Task: Find a flat in Lemay, United States, for 2 guests from 8th to 12th June, with a price range of ₹8000 to ₹16000, 1 bedroom, 1 bed, 1 bathroom, and a washing machine. Host language should be English.
Action: Mouse moved to (500, 125)
Screenshot: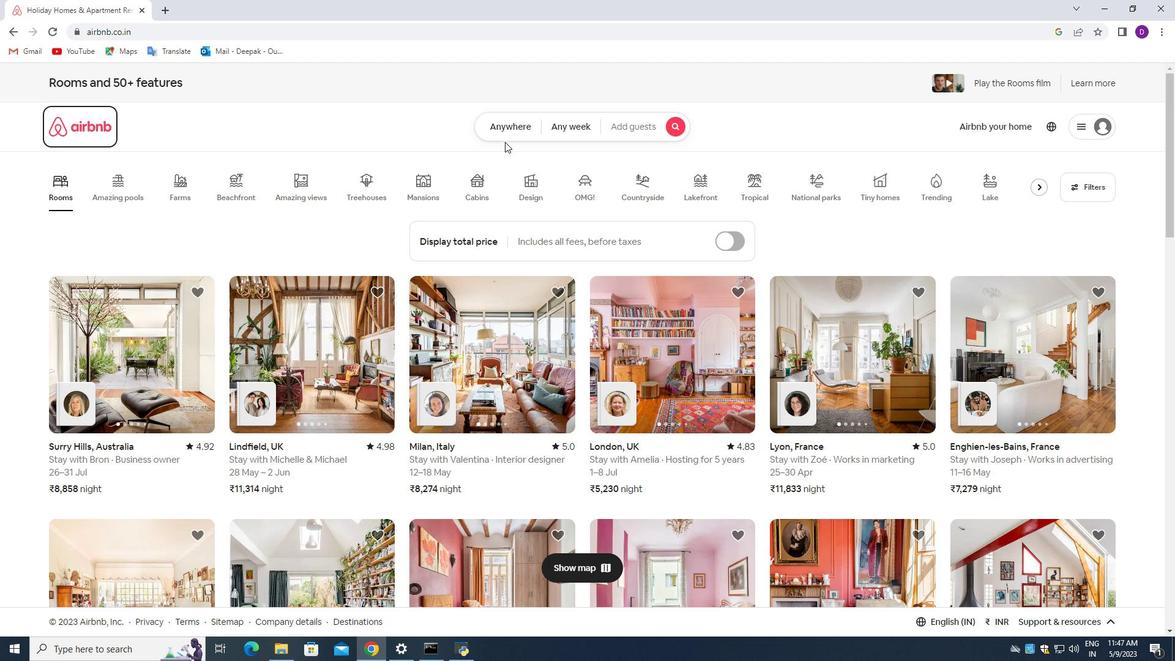 
Action: Mouse pressed left at (500, 125)
Screenshot: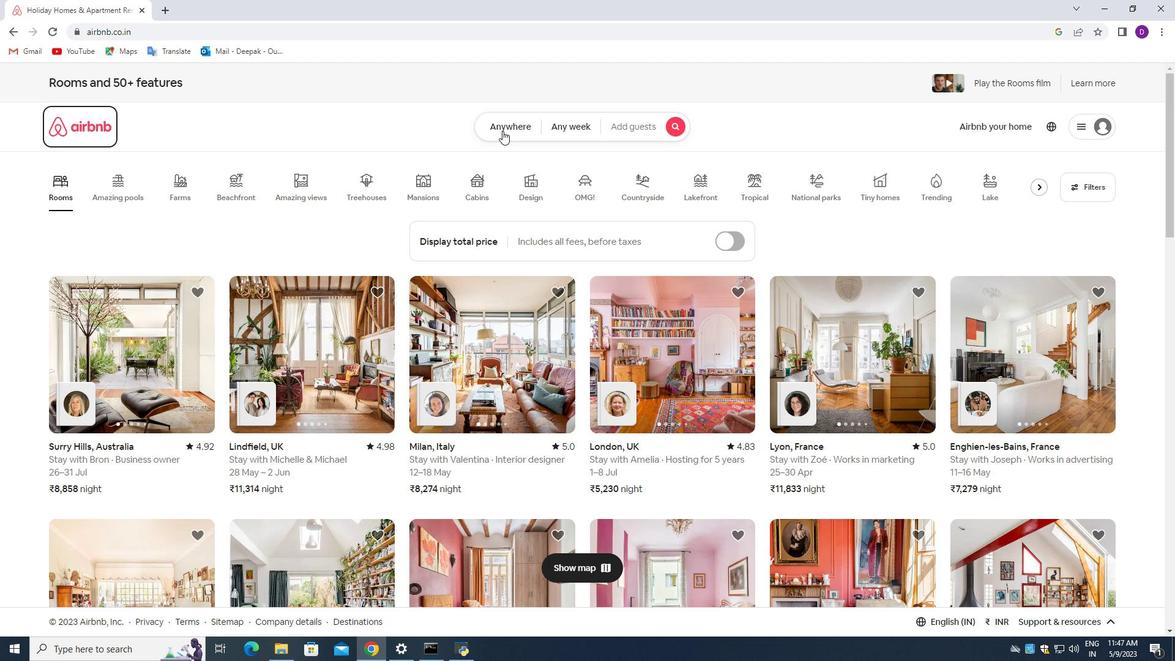 
Action: Mouse moved to (441, 179)
Screenshot: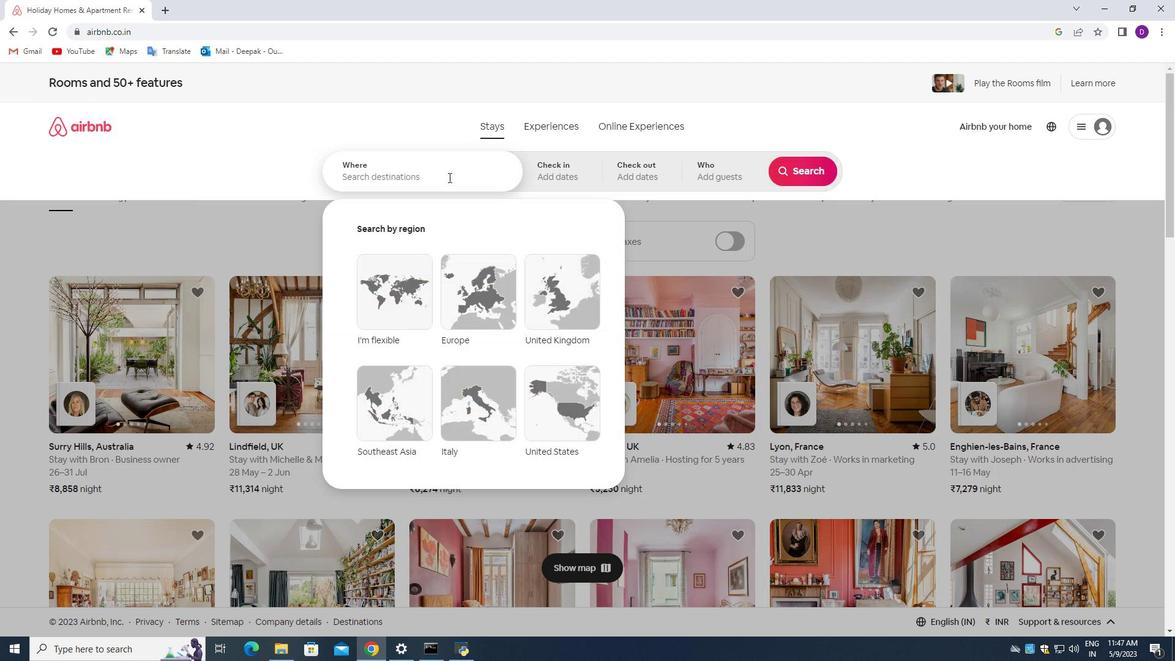 
Action: Mouse pressed left at (441, 179)
Screenshot: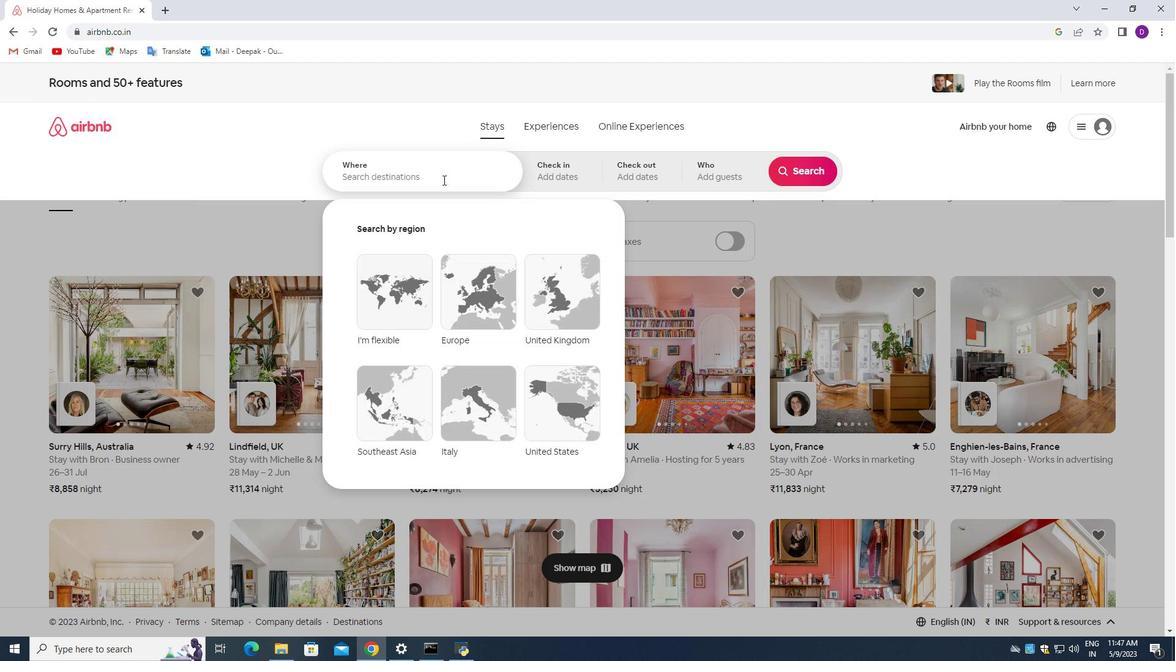 
Action: Mouse moved to (237, 240)
Screenshot: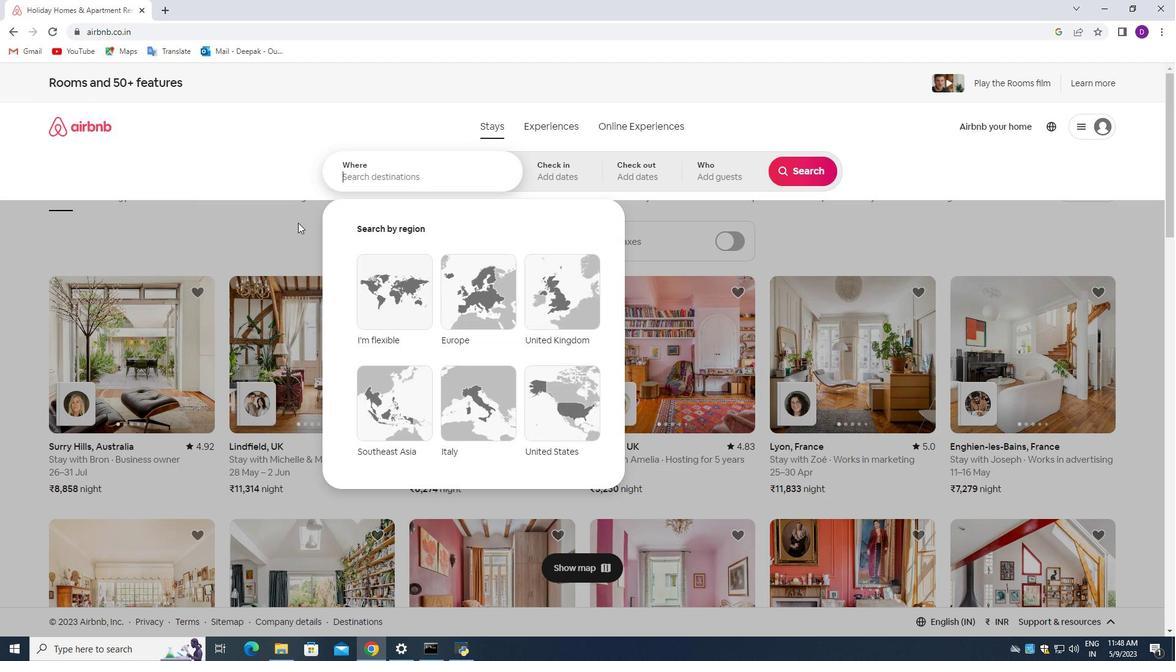 
Action: Key pressed <Key.shift>Lemay,<Key.space><Key.shift>United<Key.space><Key.shift_r>States<Key.enter>
Screenshot: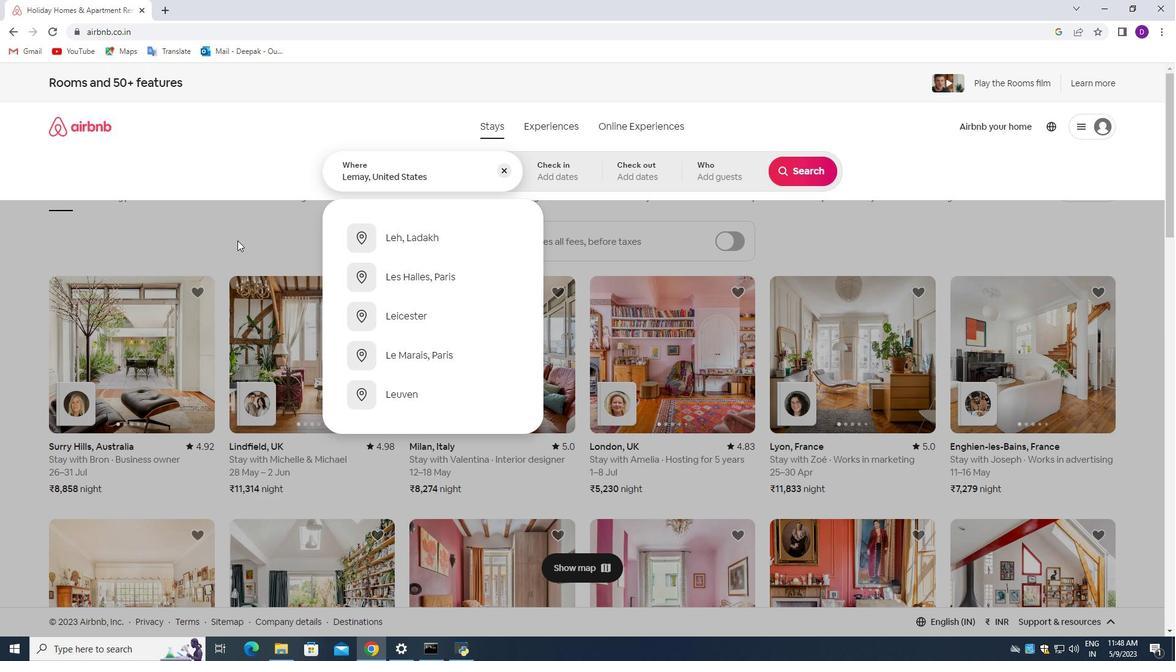 
Action: Mouse moved to (732, 348)
Screenshot: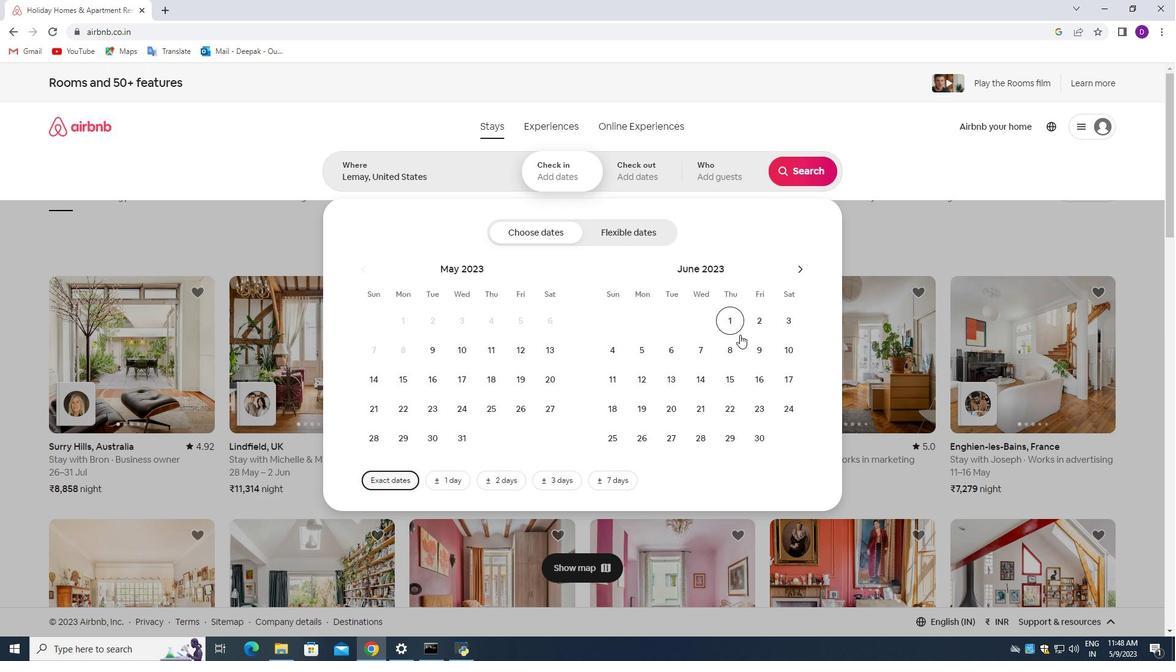 
Action: Mouse pressed left at (732, 348)
Screenshot: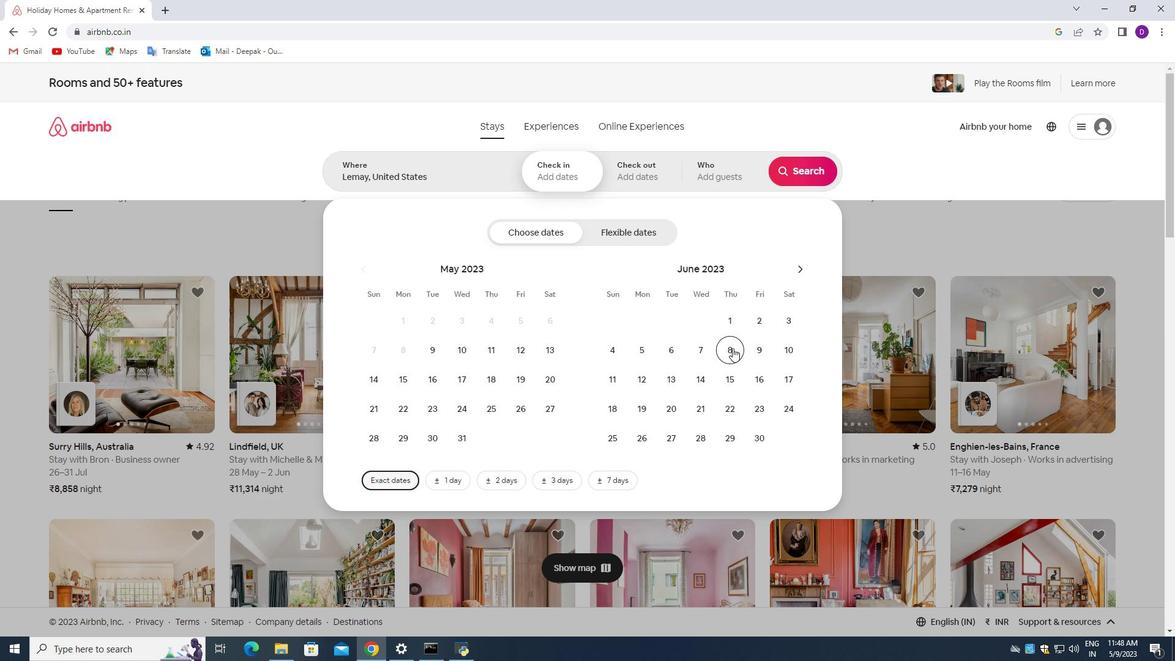 
Action: Mouse moved to (642, 379)
Screenshot: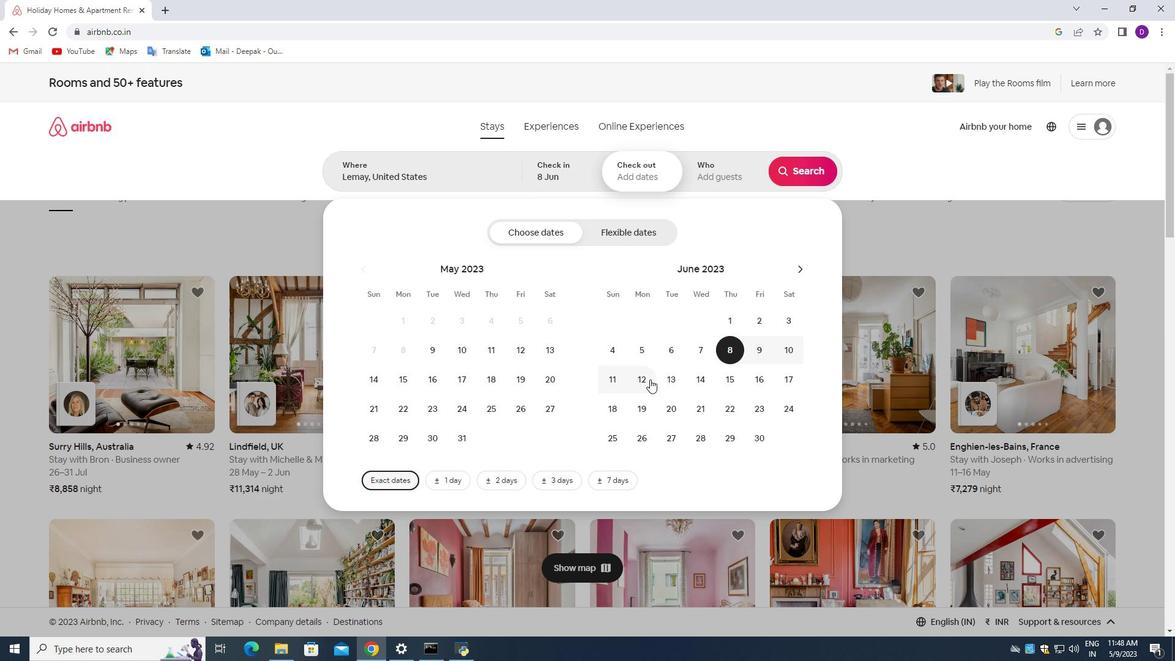
Action: Mouse pressed left at (642, 379)
Screenshot: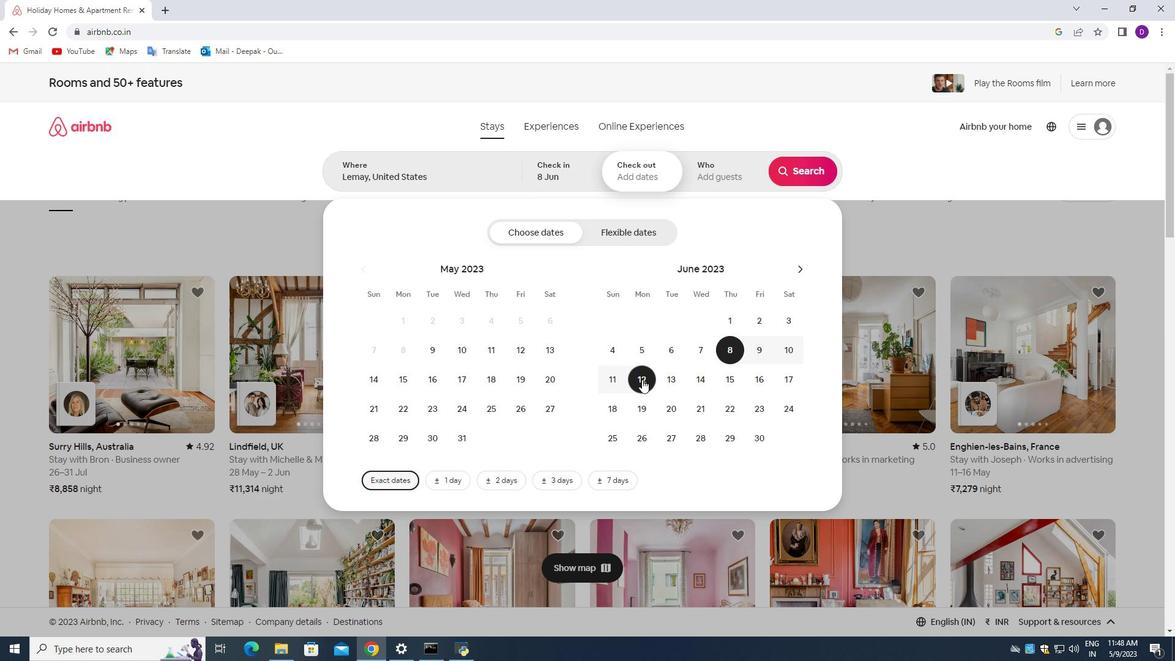 
Action: Mouse moved to (701, 157)
Screenshot: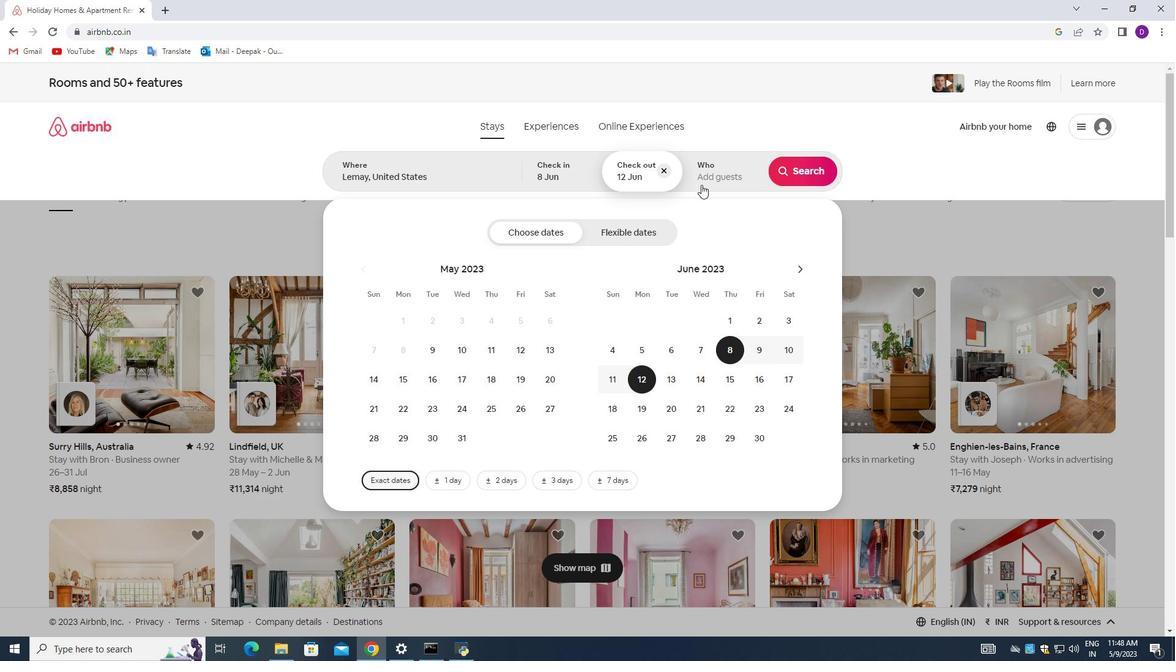 
Action: Mouse pressed left at (701, 157)
Screenshot: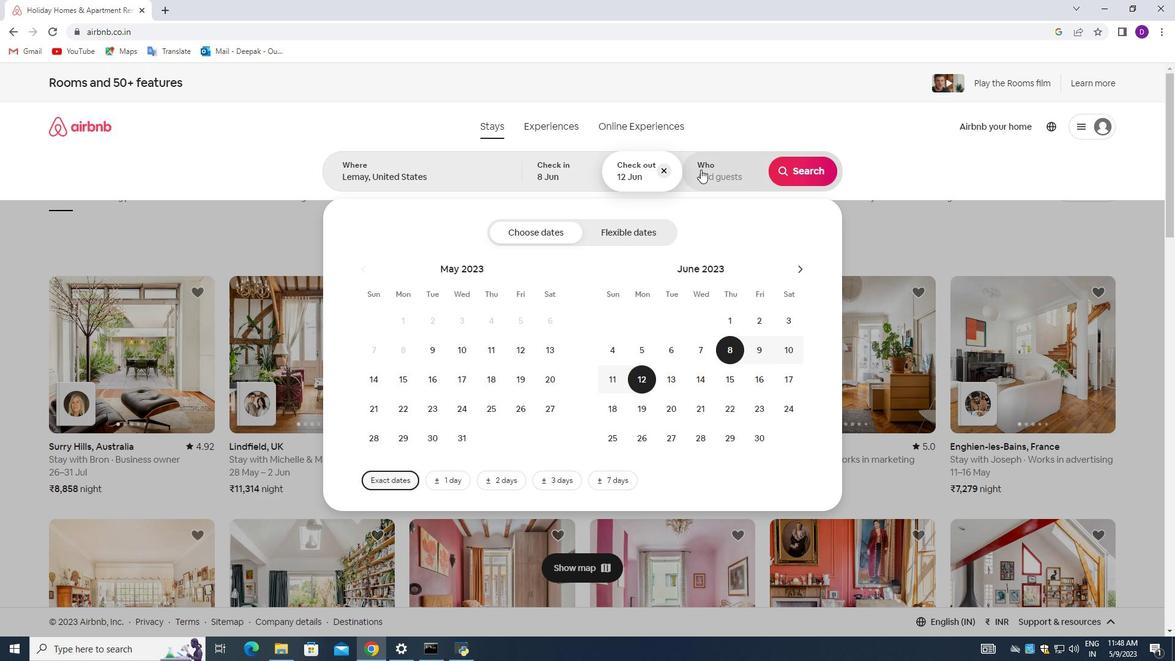 
Action: Mouse moved to (806, 243)
Screenshot: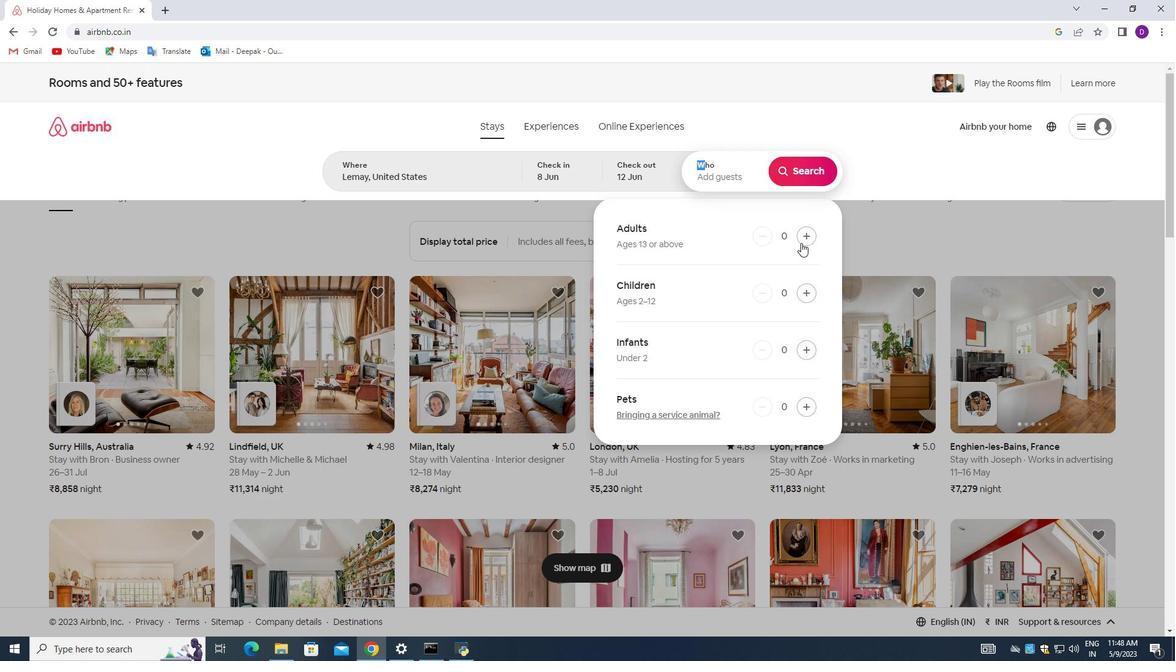 
Action: Mouse pressed left at (806, 243)
Screenshot: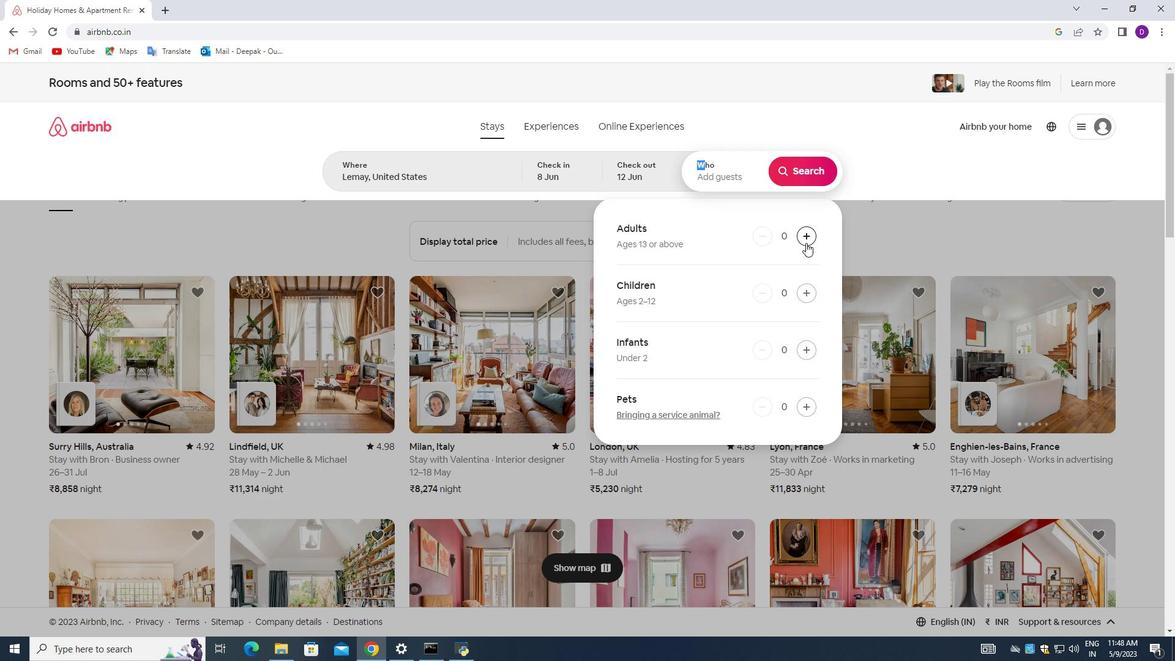 
Action: Mouse pressed left at (806, 243)
Screenshot: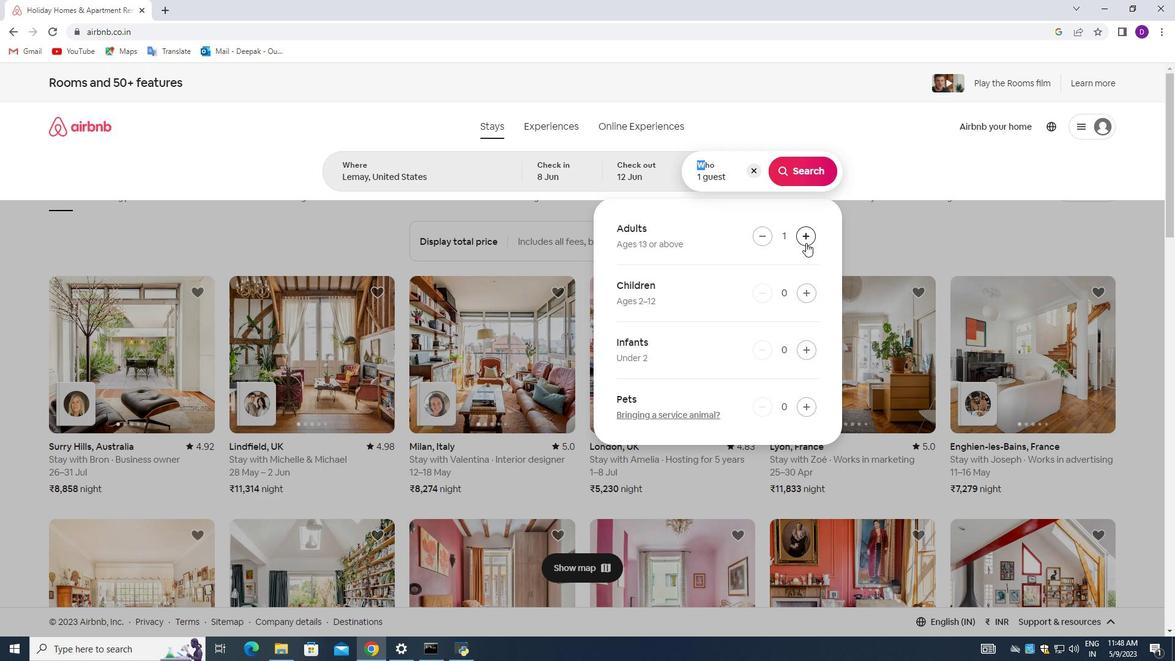 
Action: Mouse moved to (799, 167)
Screenshot: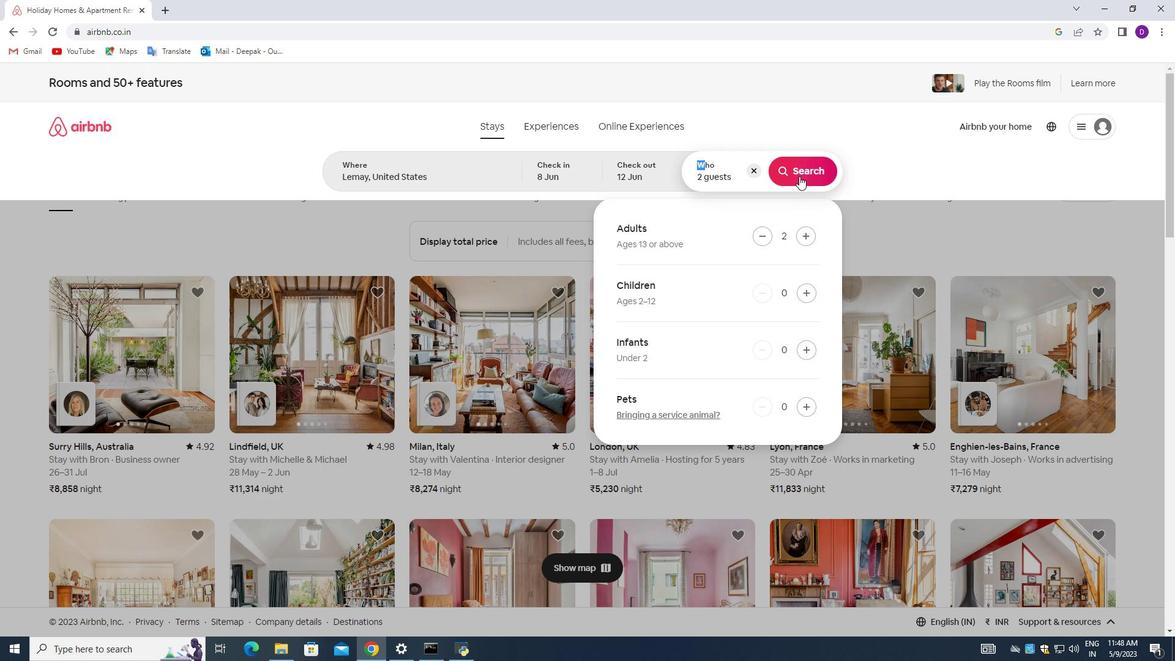 
Action: Mouse pressed left at (799, 167)
Screenshot: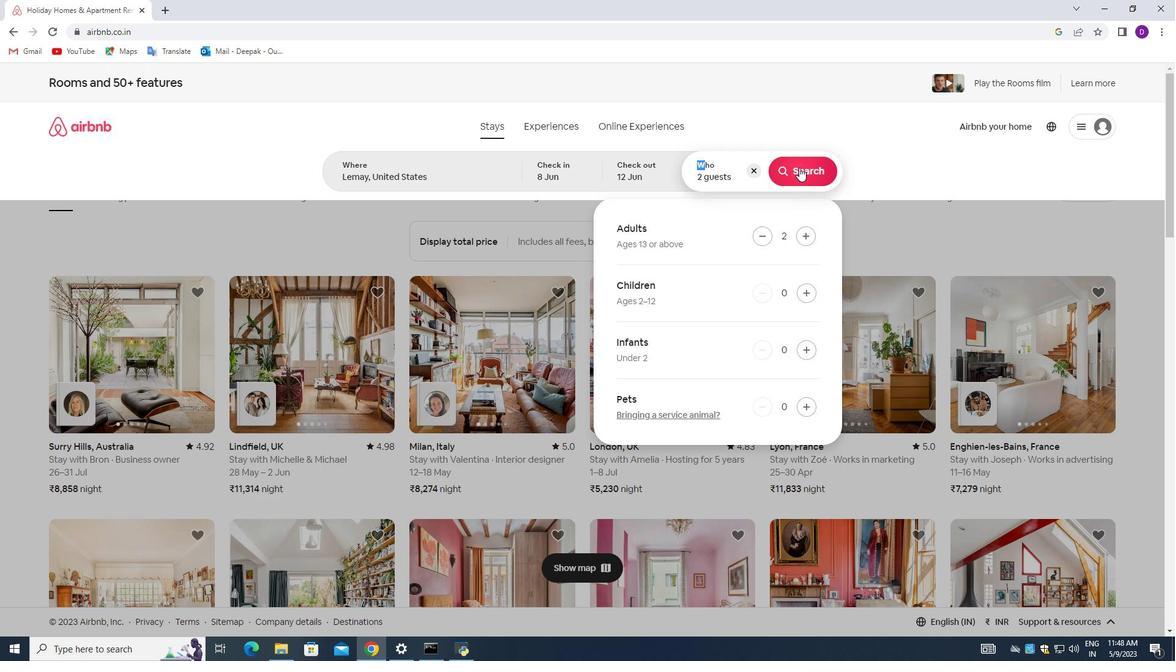 
Action: Mouse moved to (1106, 135)
Screenshot: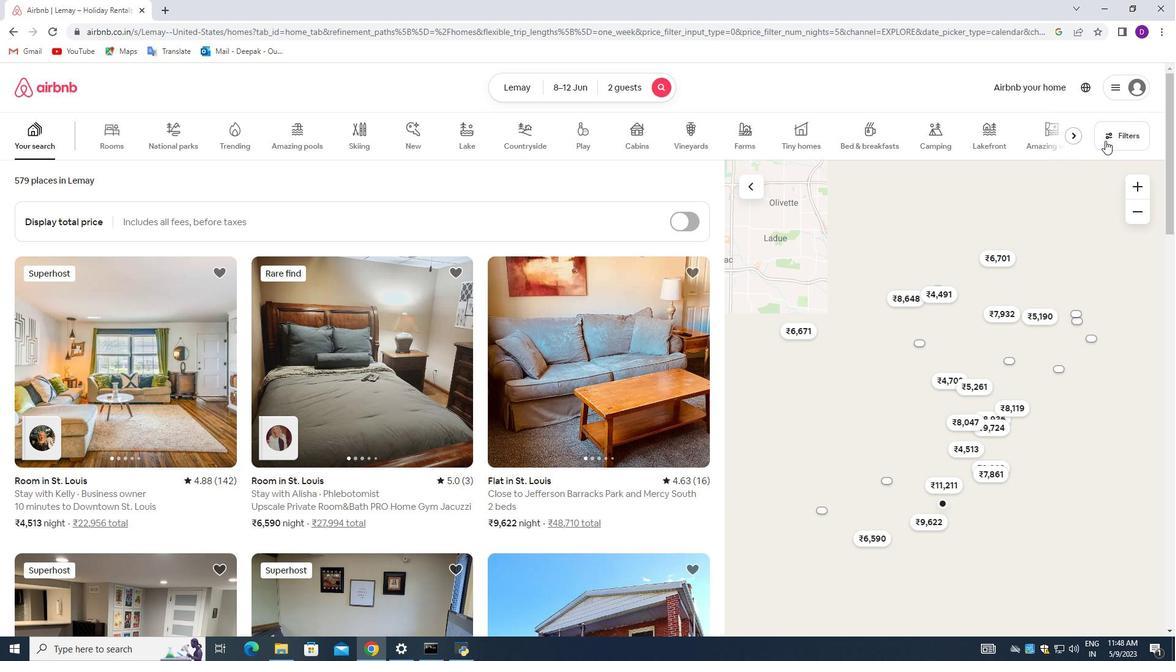 
Action: Mouse pressed left at (1106, 135)
Screenshot: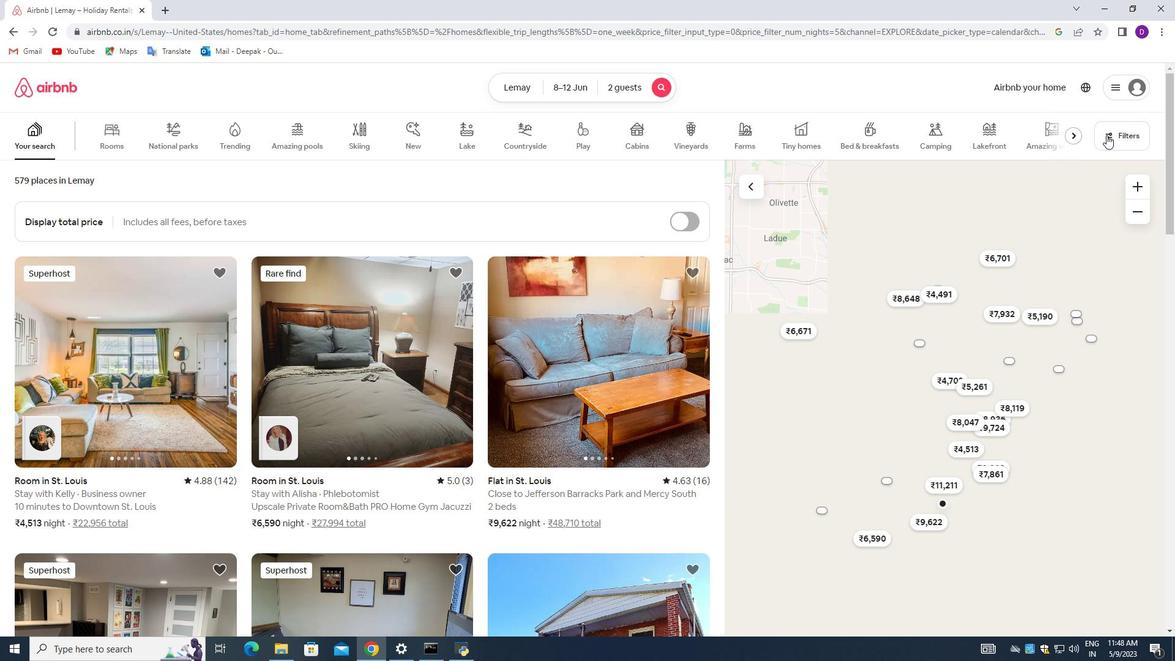 
Action: Mouse moved to (419, 432)
Screenshot: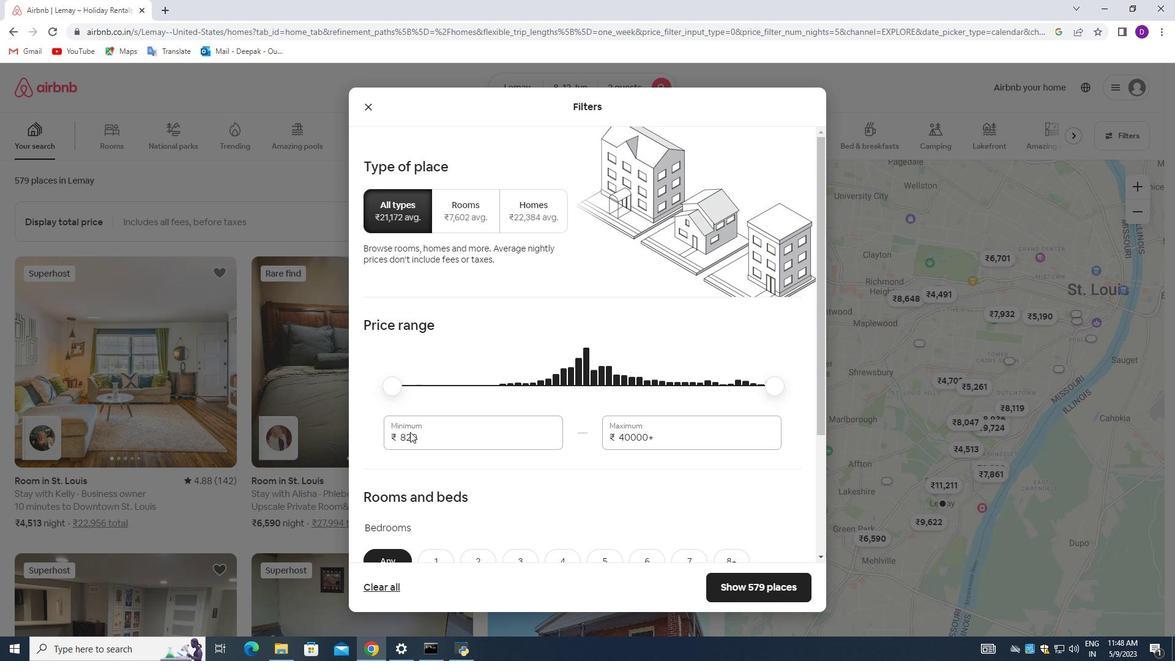 
Action: Mouse pressed left at (419, 432)
Screenshot: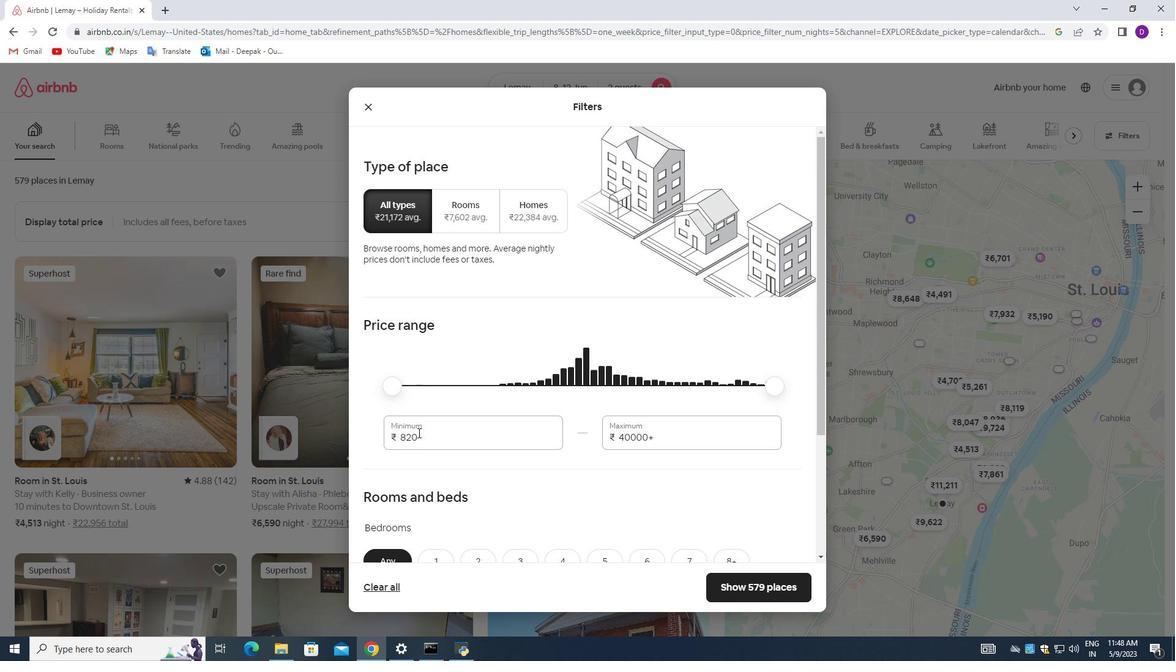 
Action: Mouse pressed left at (419, 432)
Screenshot: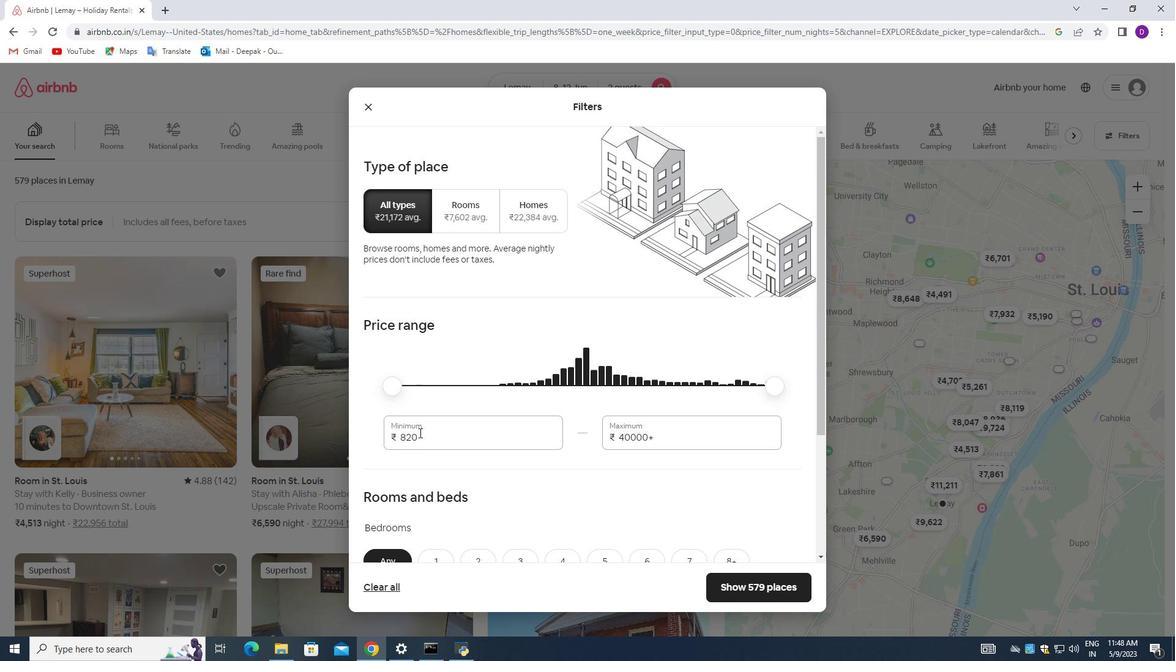 
Action: Mouse moved to (416, 400)
Screenshot: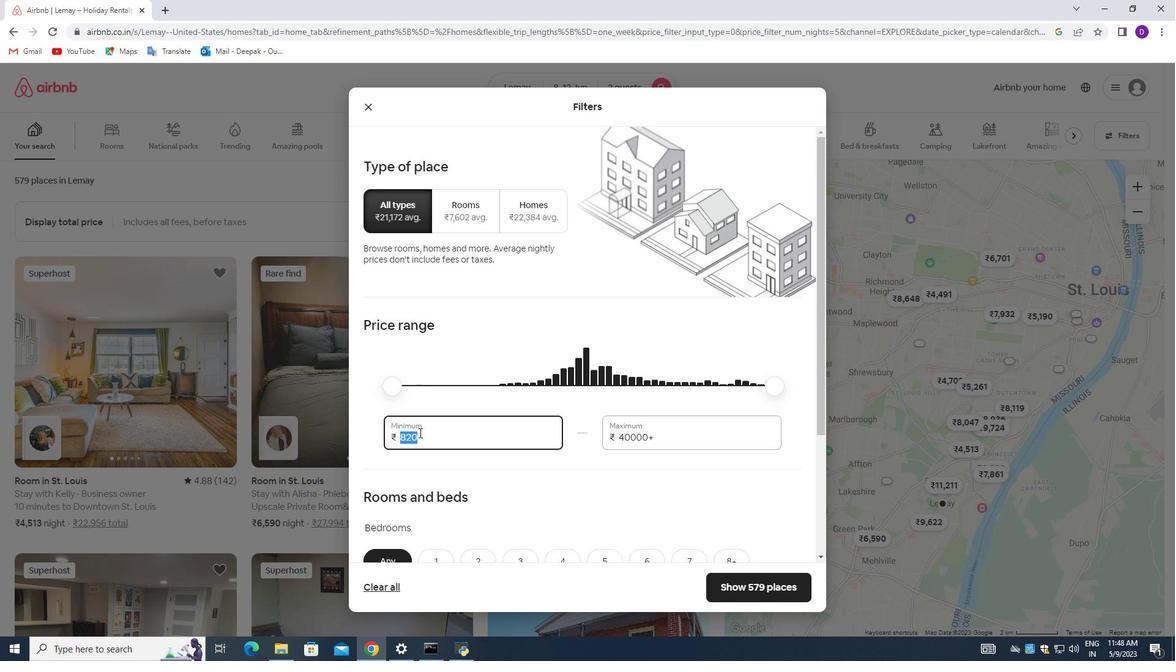 
Action: Key pressed 8000<Key.tab>
Screenshot: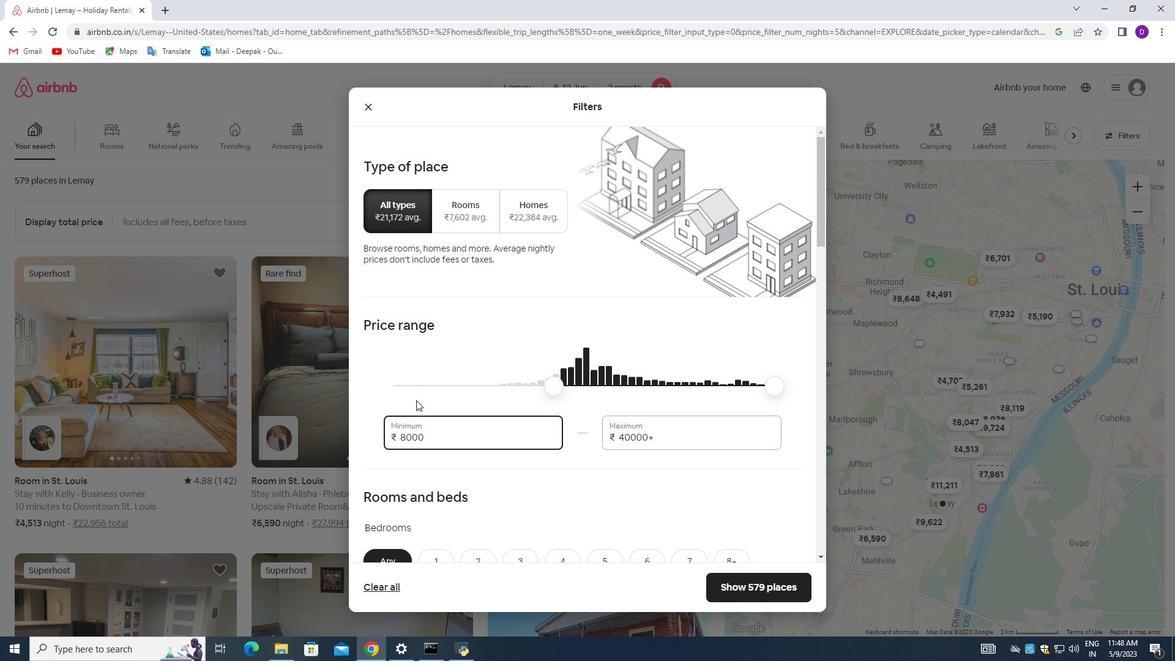 
Action: Mouse moved to (654, 401)
Screenshot: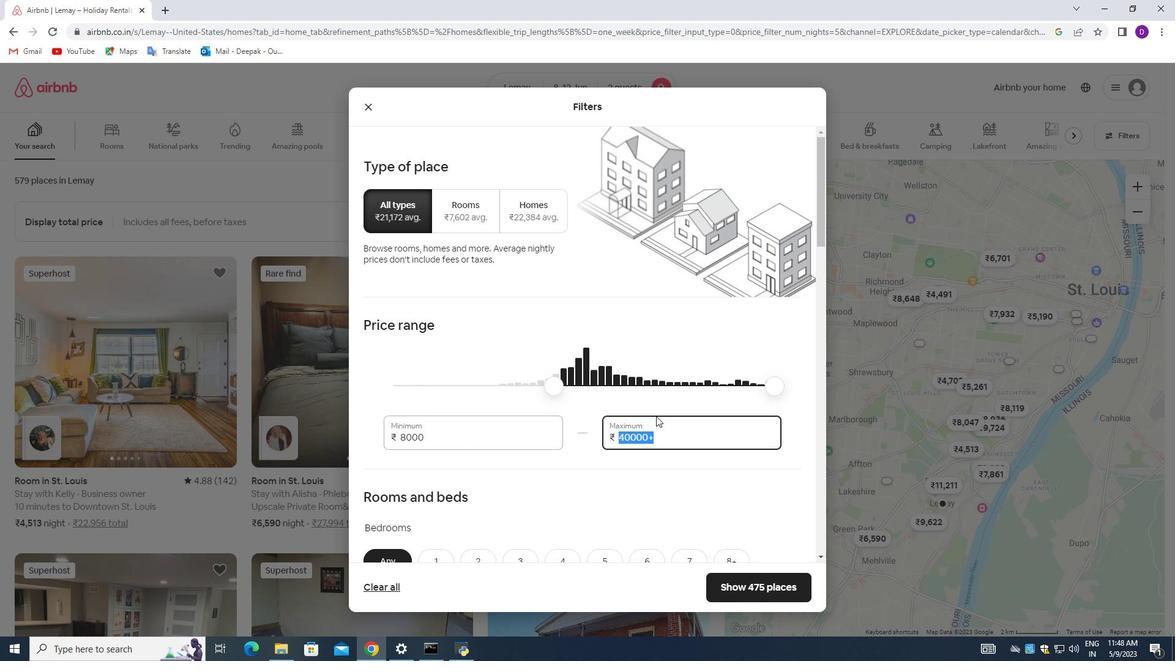 
Action: Key pressed 16000
Screenshot: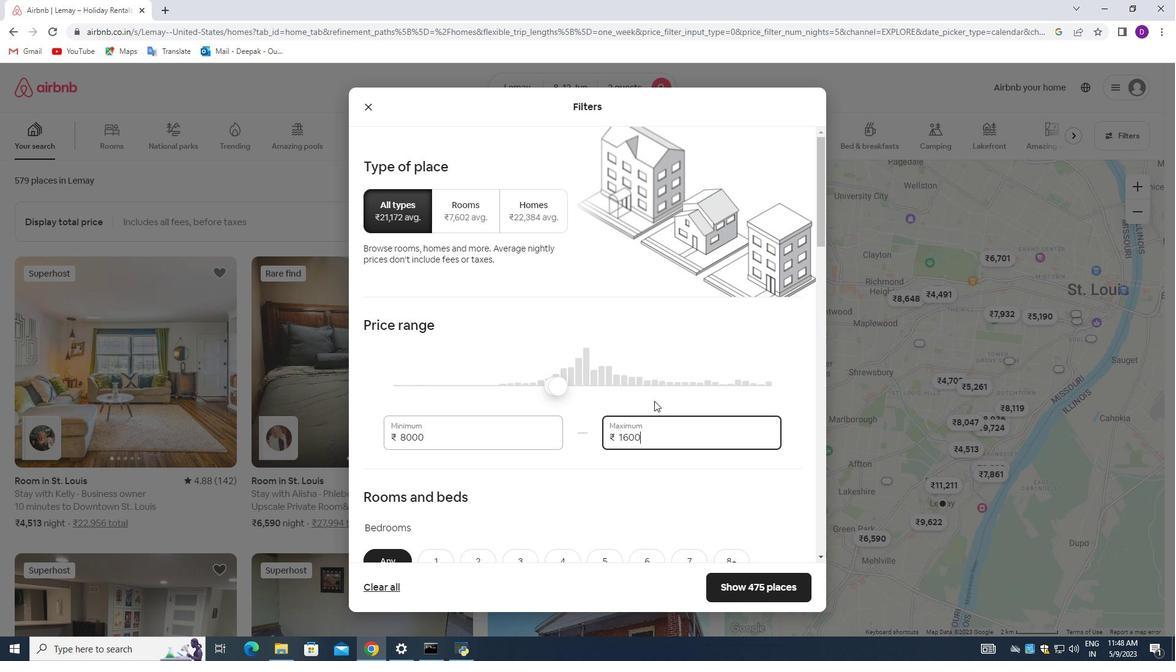 
Action: Mouse moved to (636, 394)
Screenshot: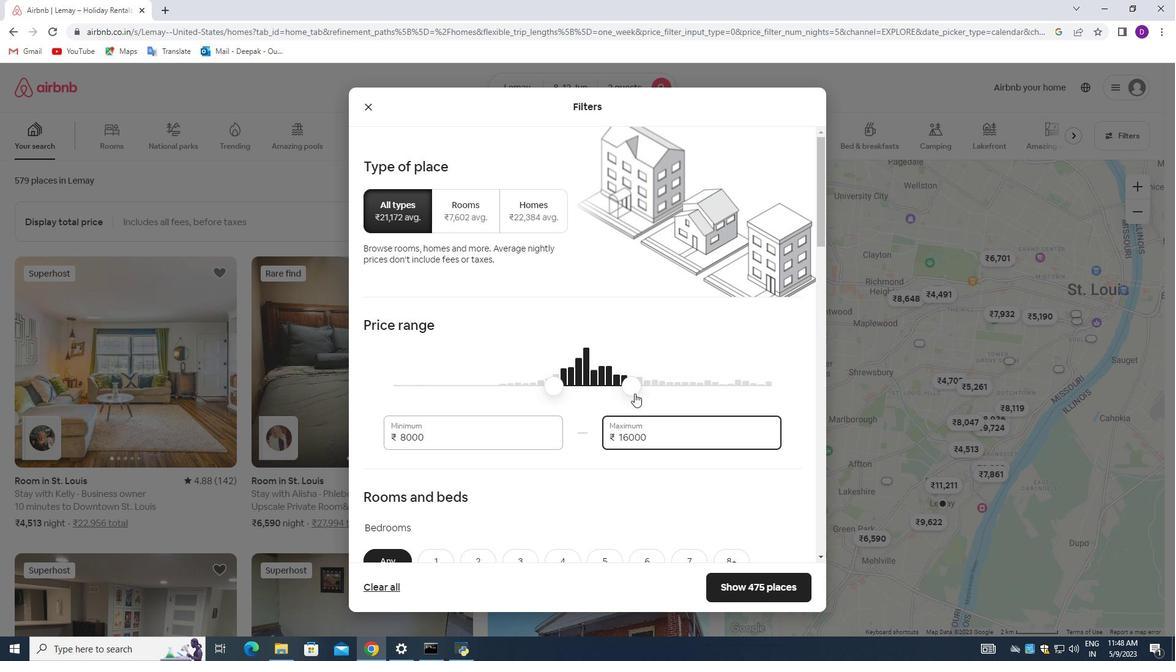 
Action: Mouse scrolled (636, 393) with delta (0, 0)
Screenshot: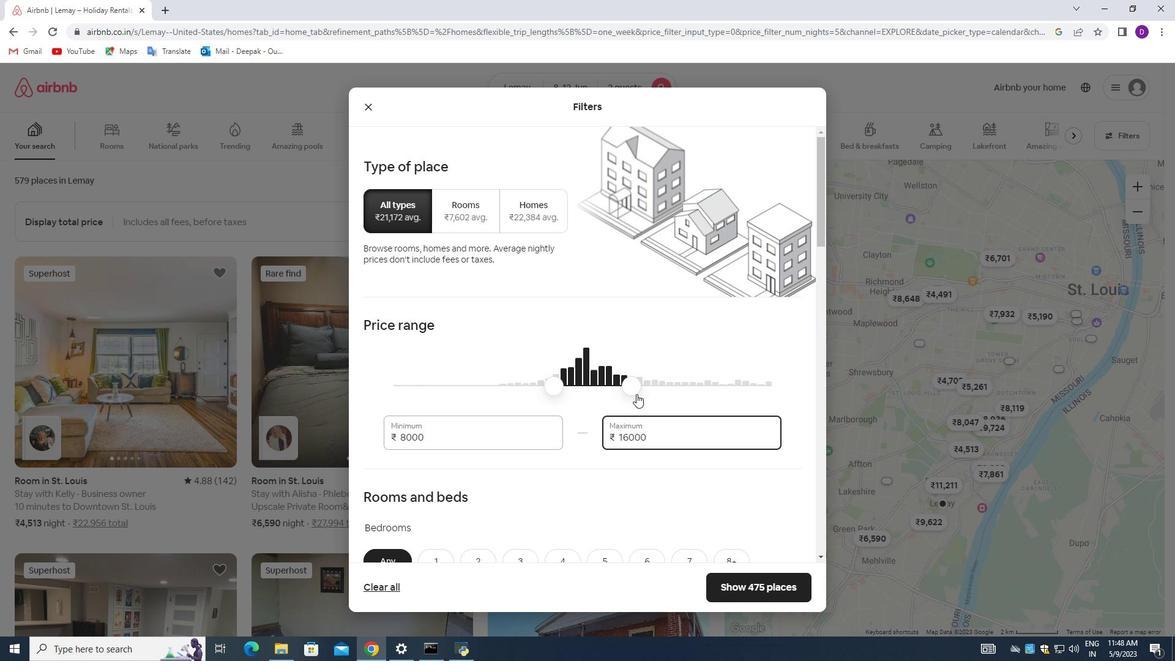 
Action: Mouse moved to (637, 393)
Screenshot: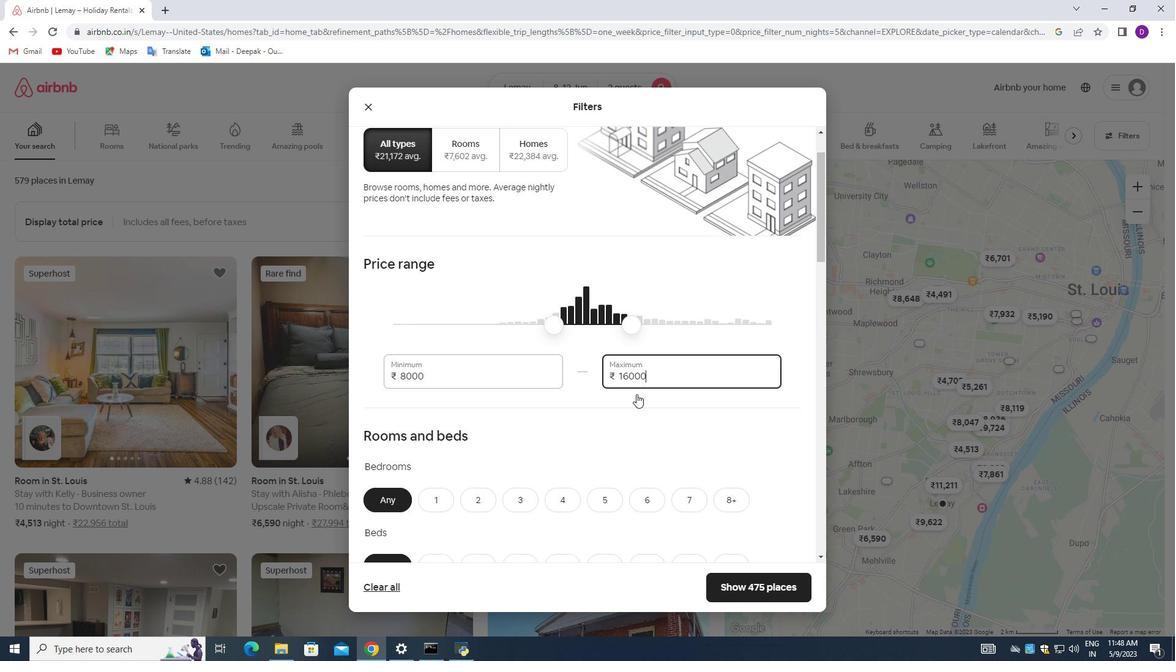 
Action: Mouse scrolled (637, 392) with delta (0, 0)
Screenshot: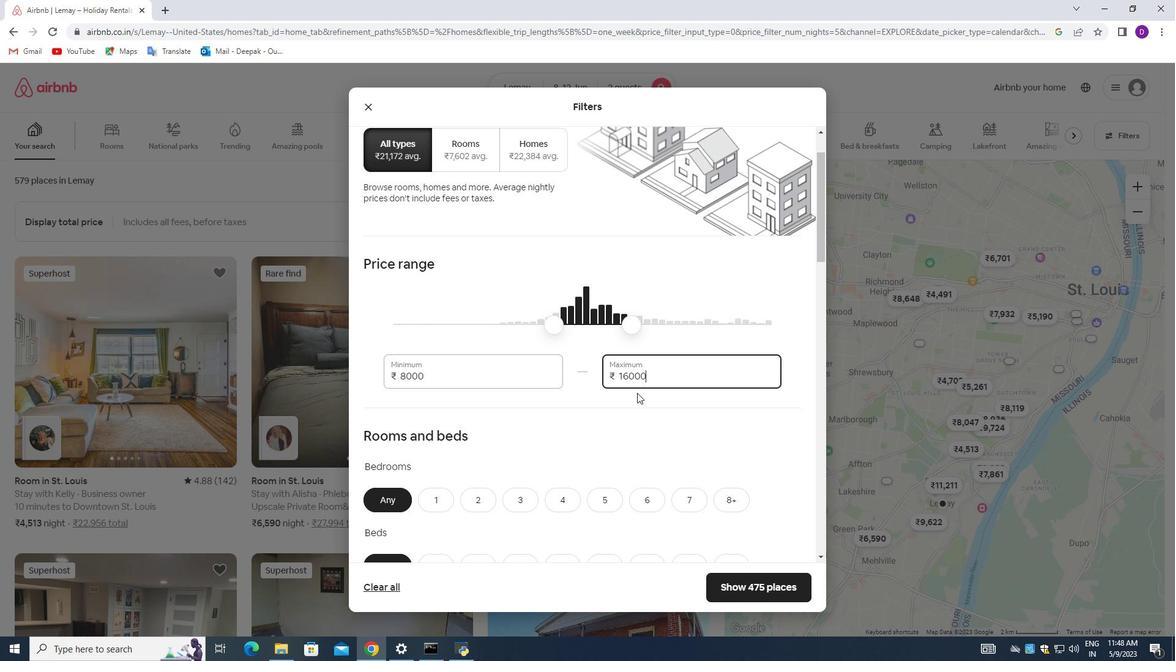 
Action: Mouse moved to (637, 392)
Screenshot: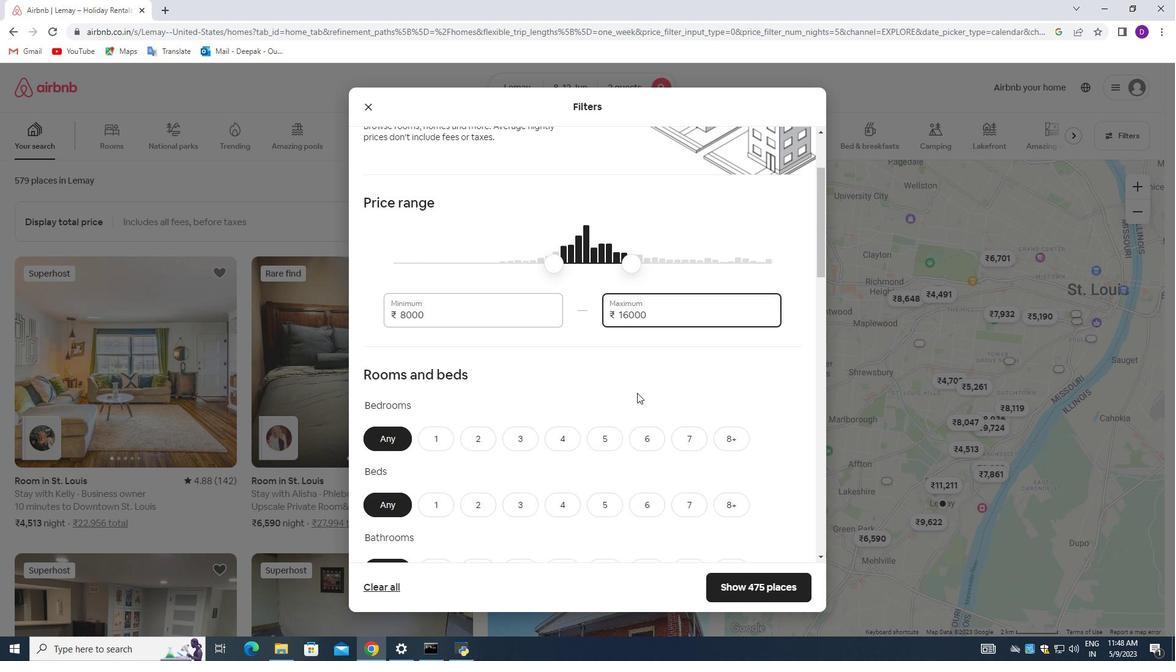 
Action: Mouse scrolled (637, 391) with delta (0, 0)
Screenshot: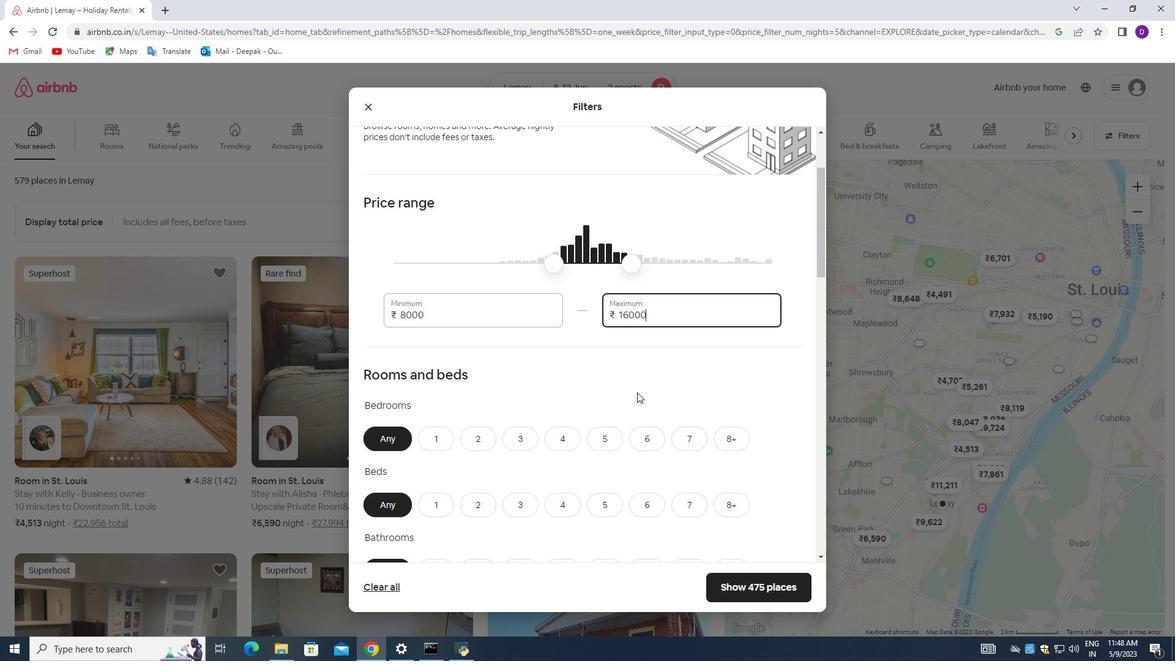 
Action: Mouse scrolled (637, 391) with delta (0, 0)
Screenshot: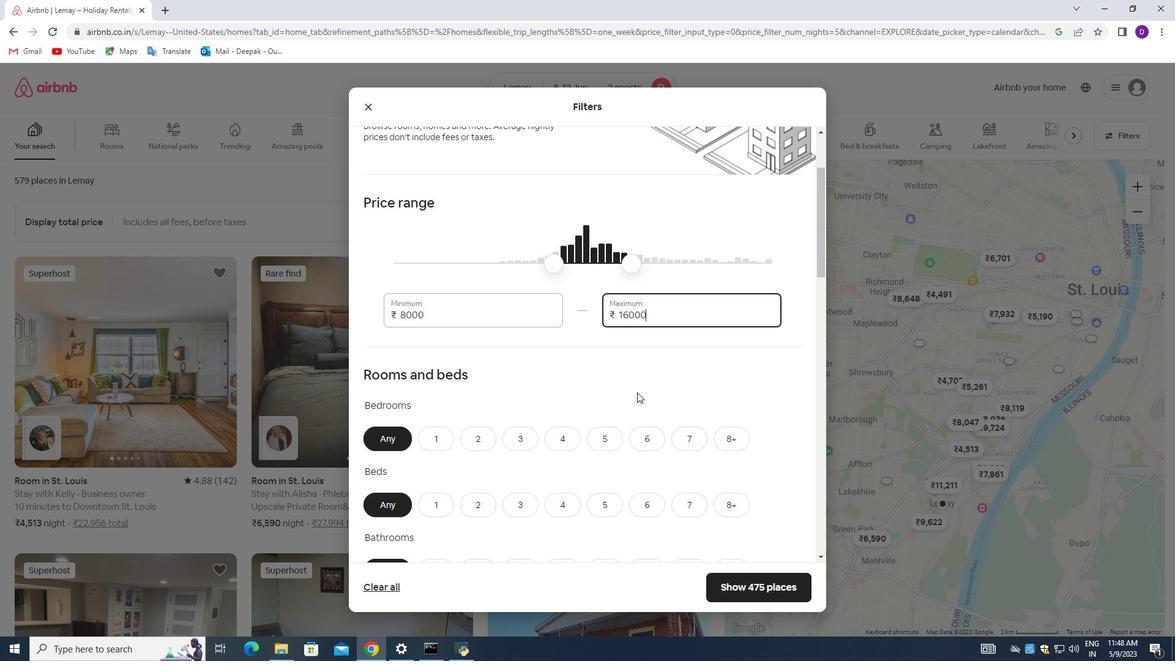 
Action: Mouse scrolled (637, 391) with delta (0, 0)
Screenshot: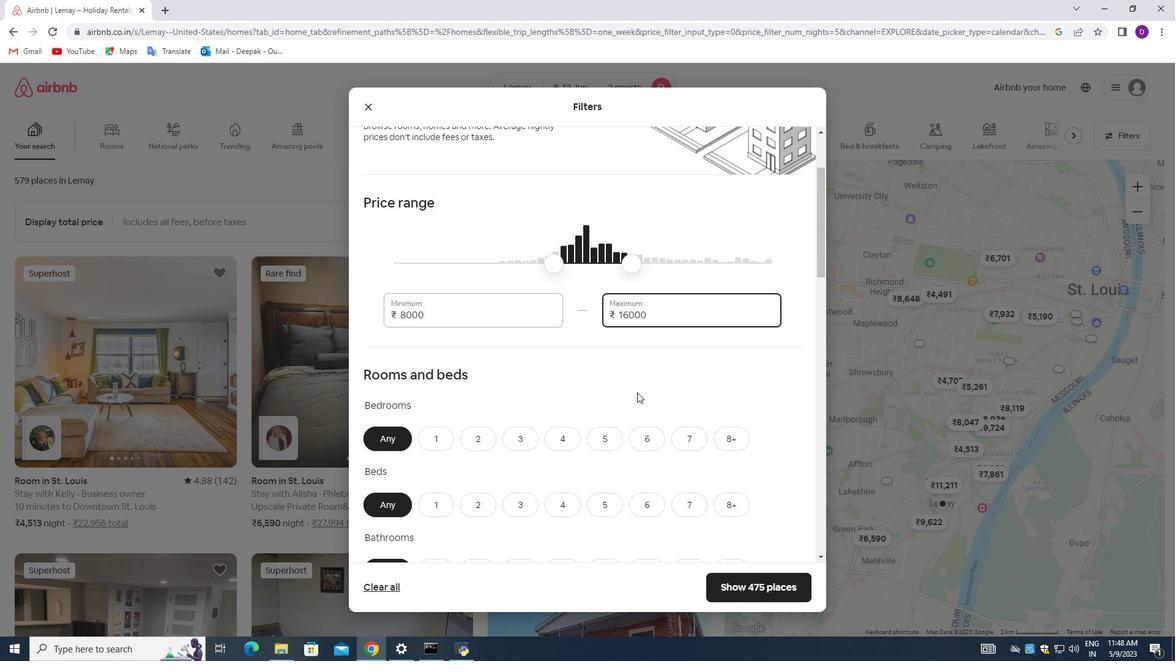 
Action: Mouse moved to (438, 262)
Screenshot: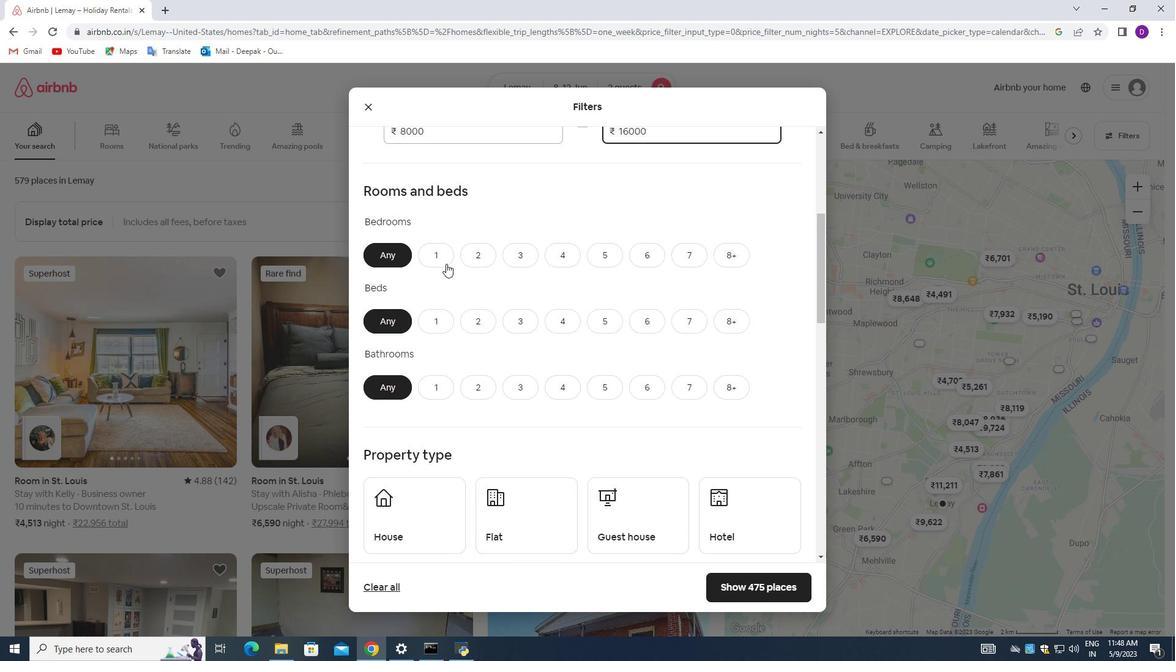 
Action: Mouse pressed left at (438, 262)
Screenshot: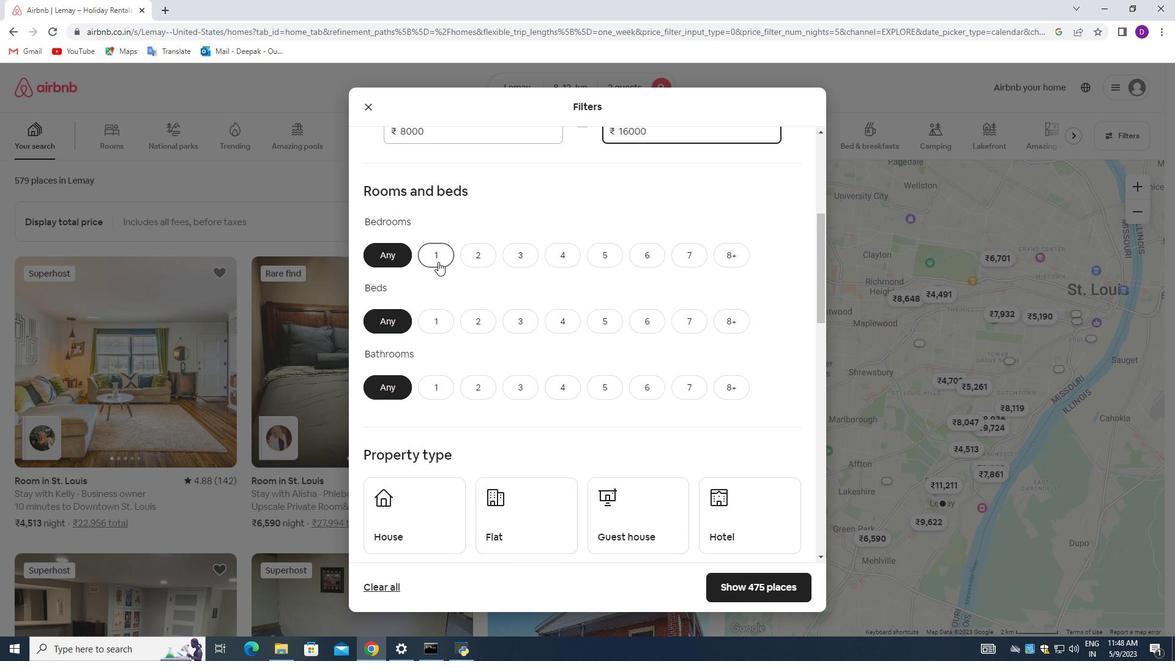
Action: Mouse moved to (430, 320)
Screenshot: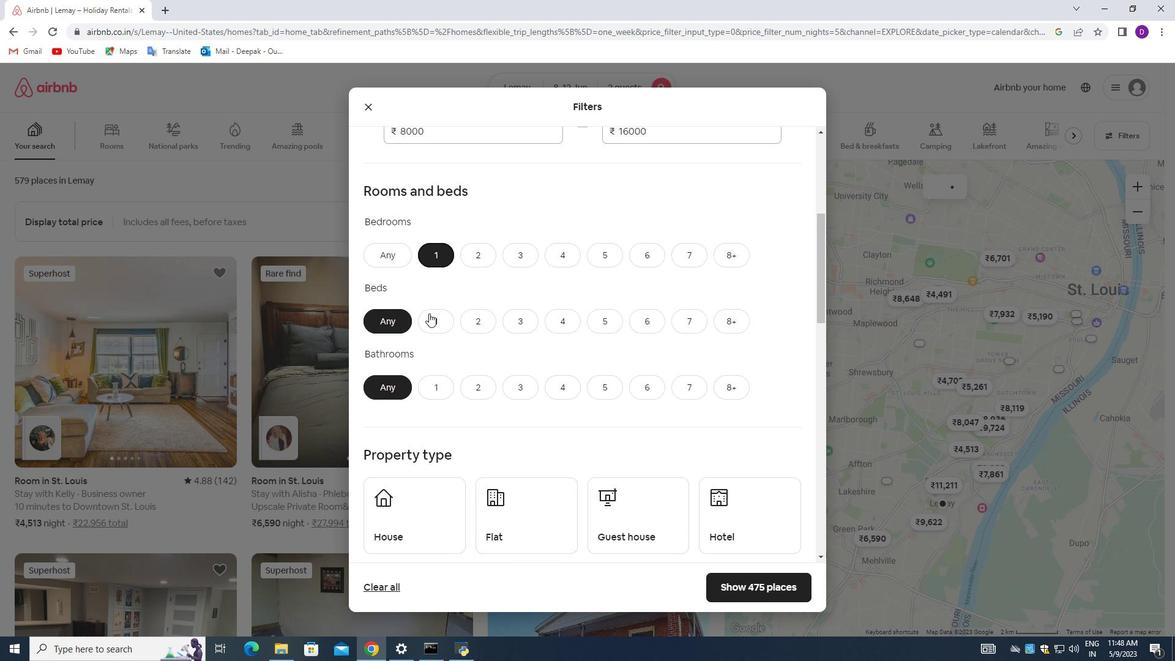 
Action: Mouse pressed left at (430, 320)
Screenshot: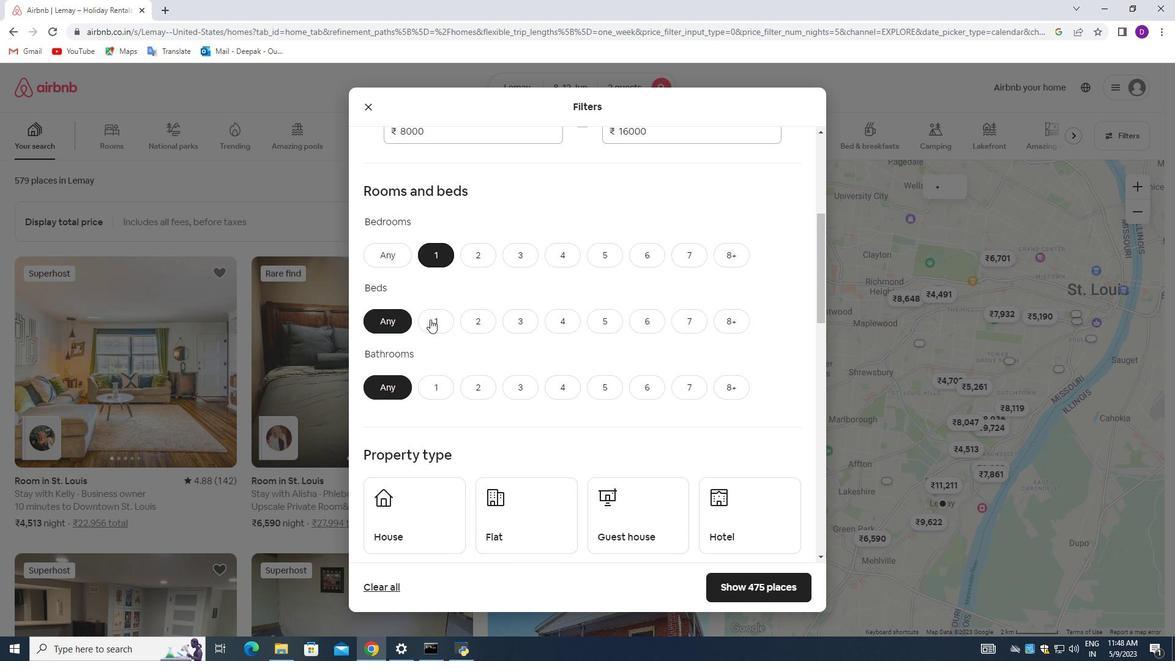 
Action: Mouse moved to (435, 378)
Screenshot: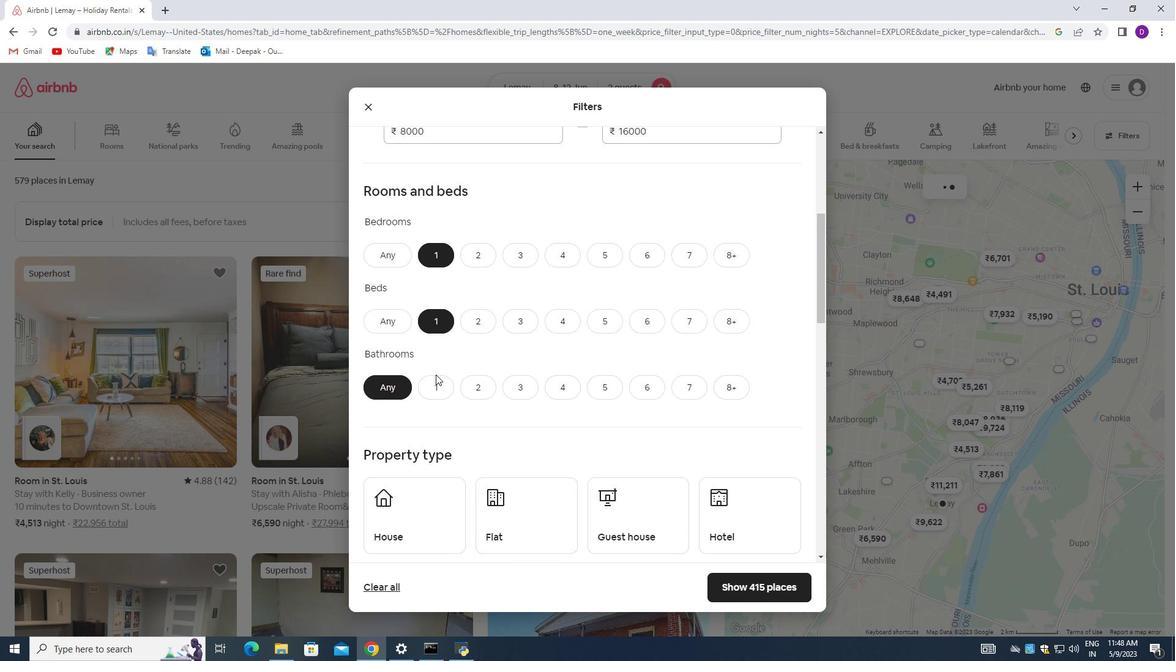 
Action: Mouse pressed left at (435, 378)
Screenshot: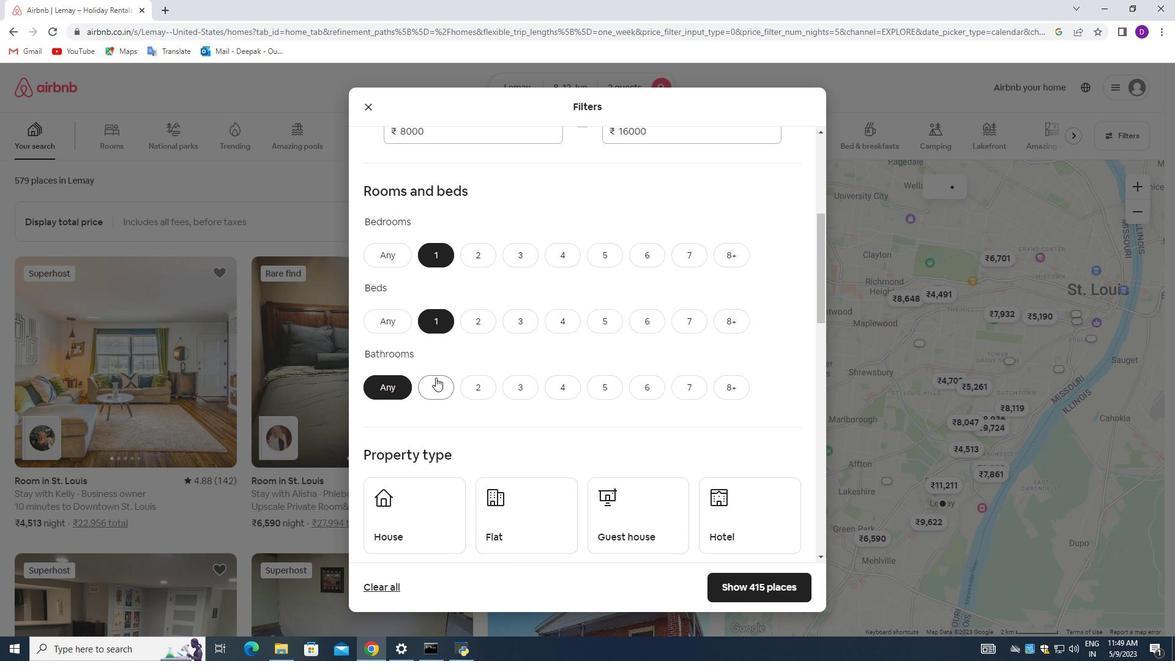 
Action: Mouse moved to (503, 301)
Screenshot: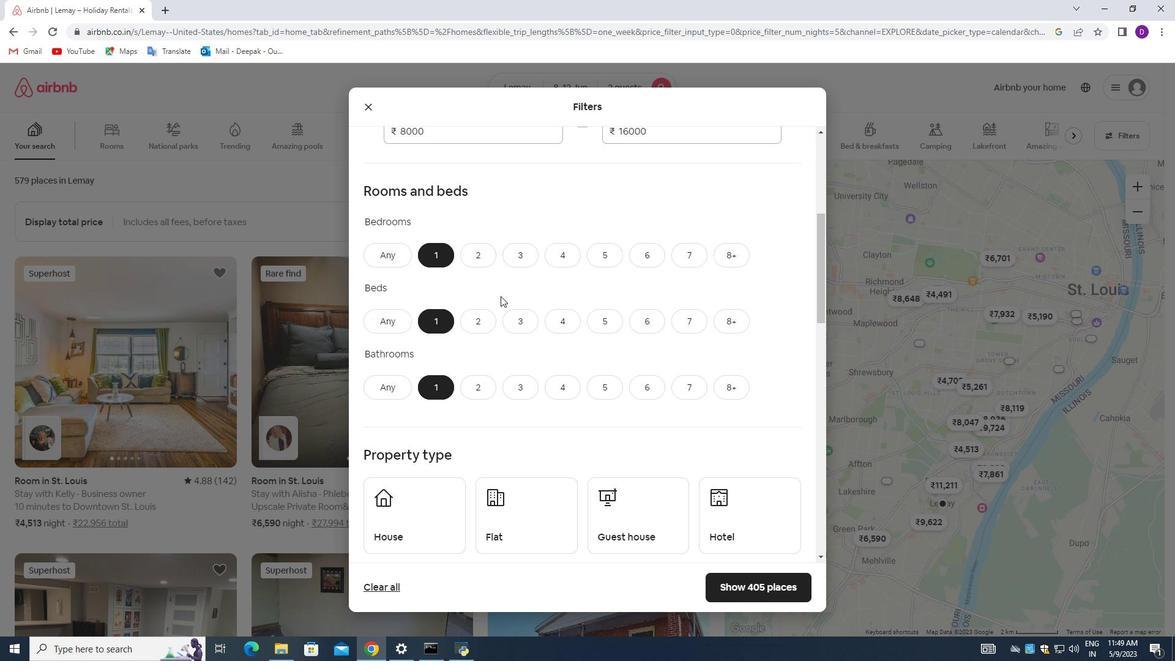 
Action: Mouse scrolled (503, 301) with delta (0, 0)
Screenshot: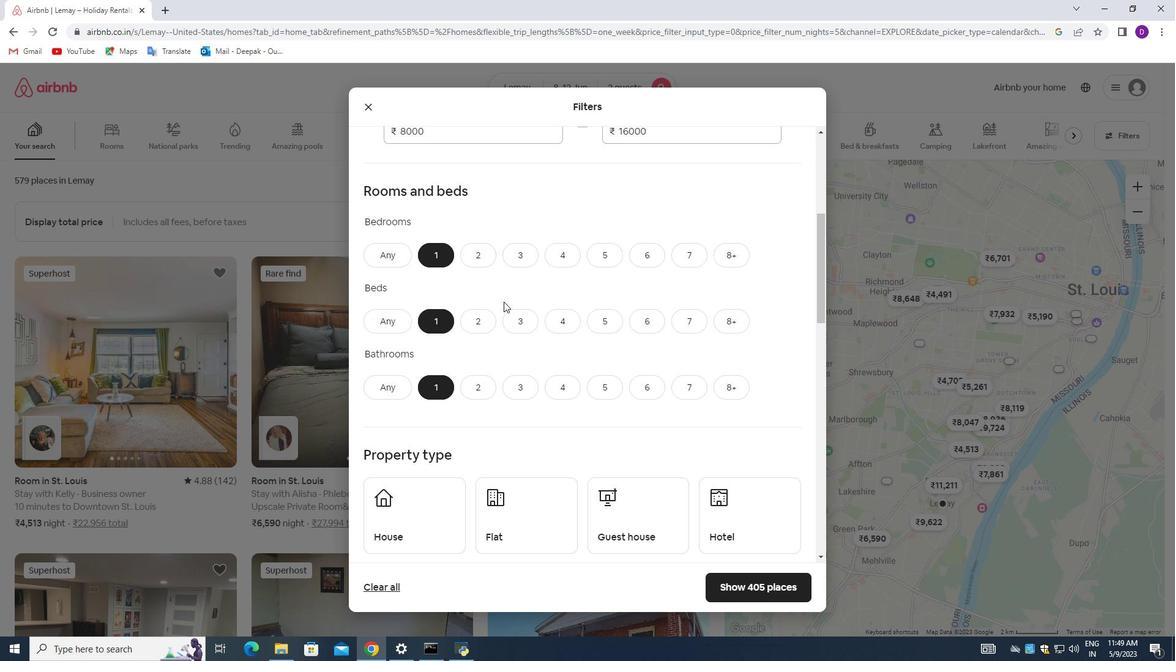 
Action: Mouse scrolled (503, 301) with delta (0, 0)
Screenshot: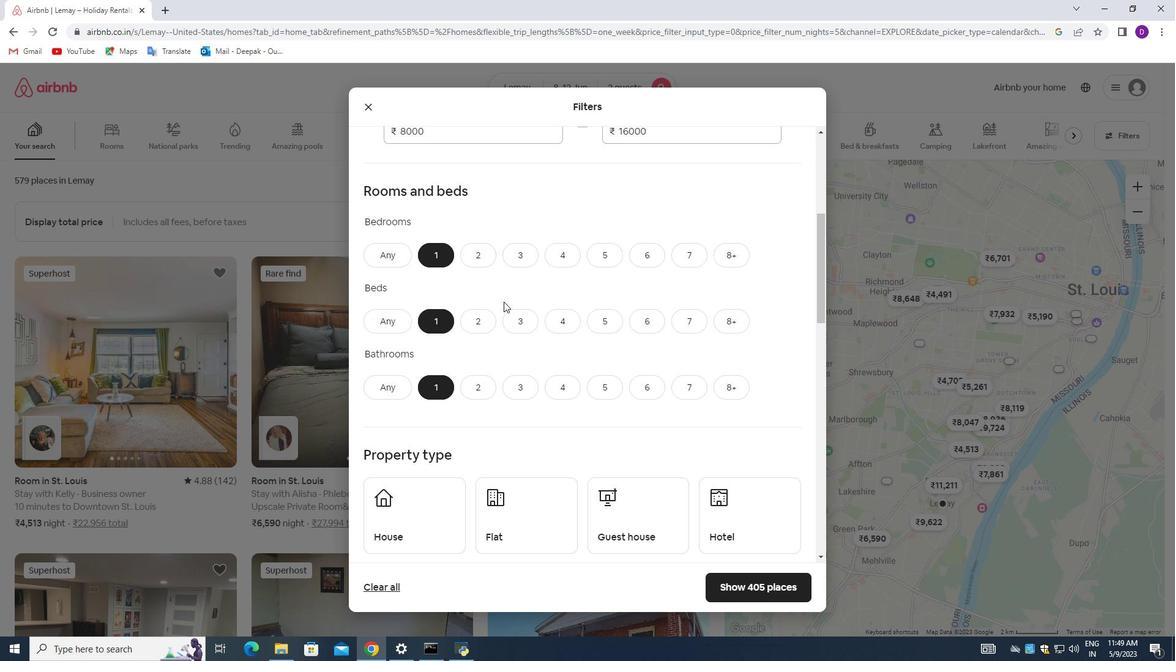 
Action: Mouse scrolled (503, 301) with delta (0, 0)
Screenshot: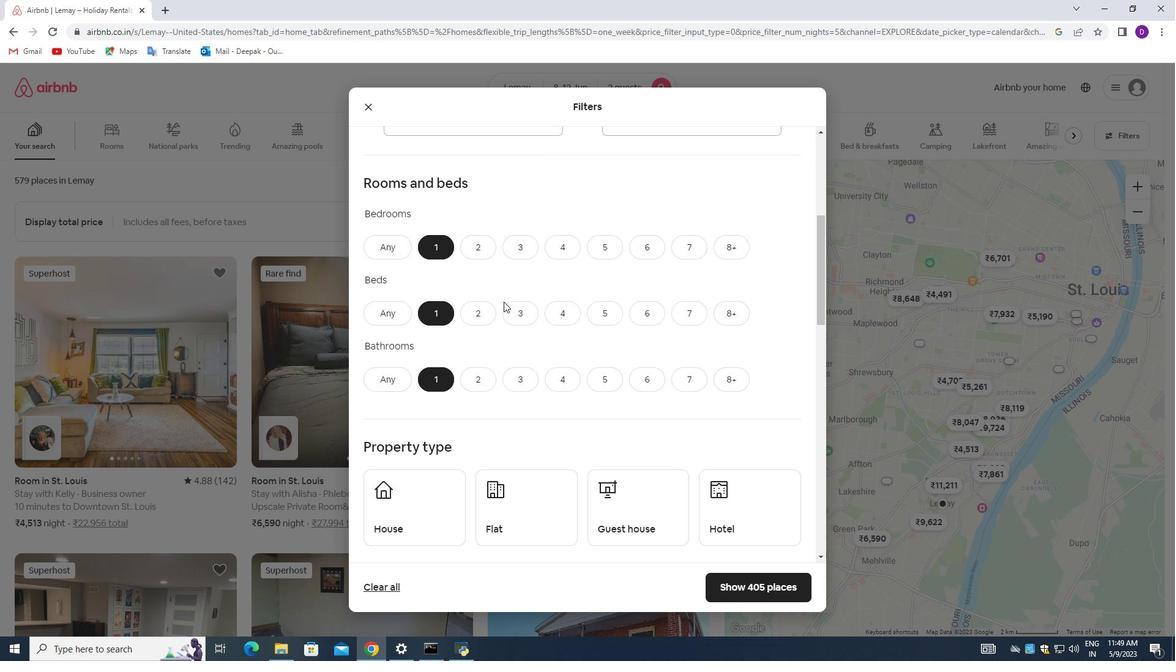
Action: Mouse moved to (516, 320)
Screenshot: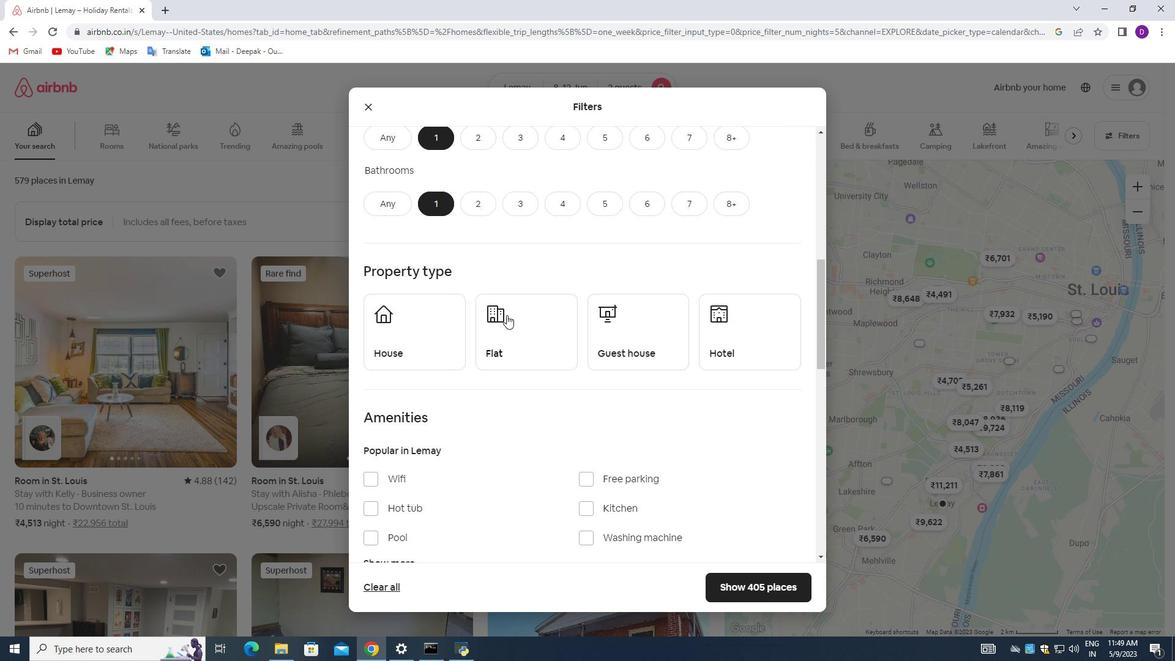 
Action: Mouse pressed left at (516, 320)
Screenshot: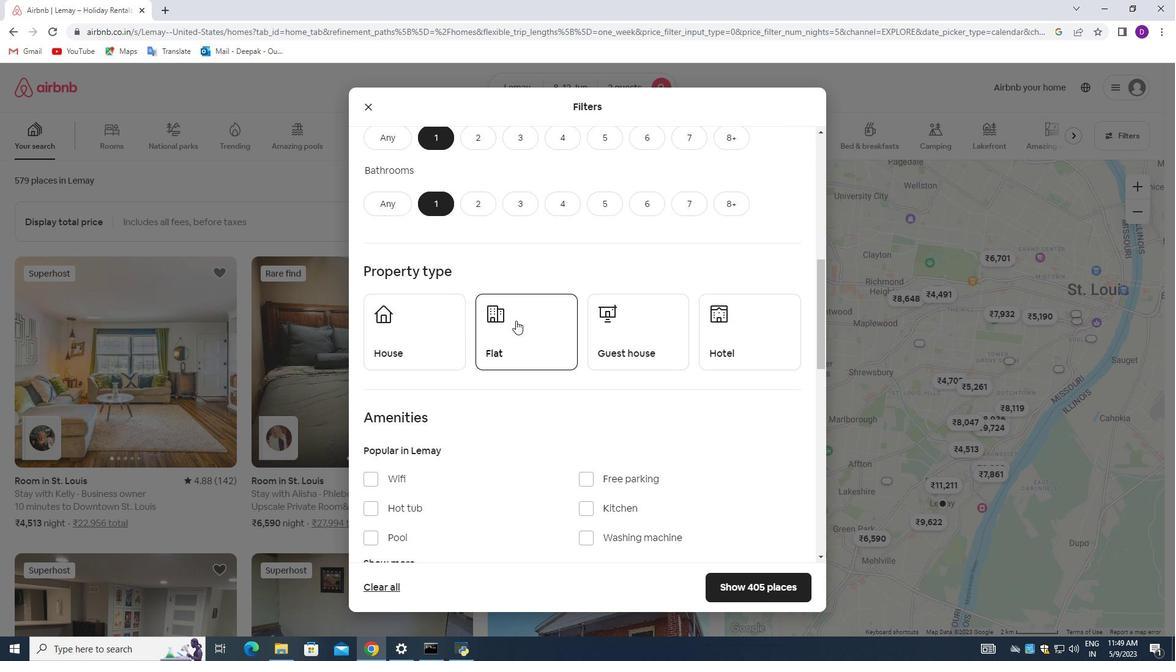 
Action: Mouse moved to (615, 331)
Screenshot: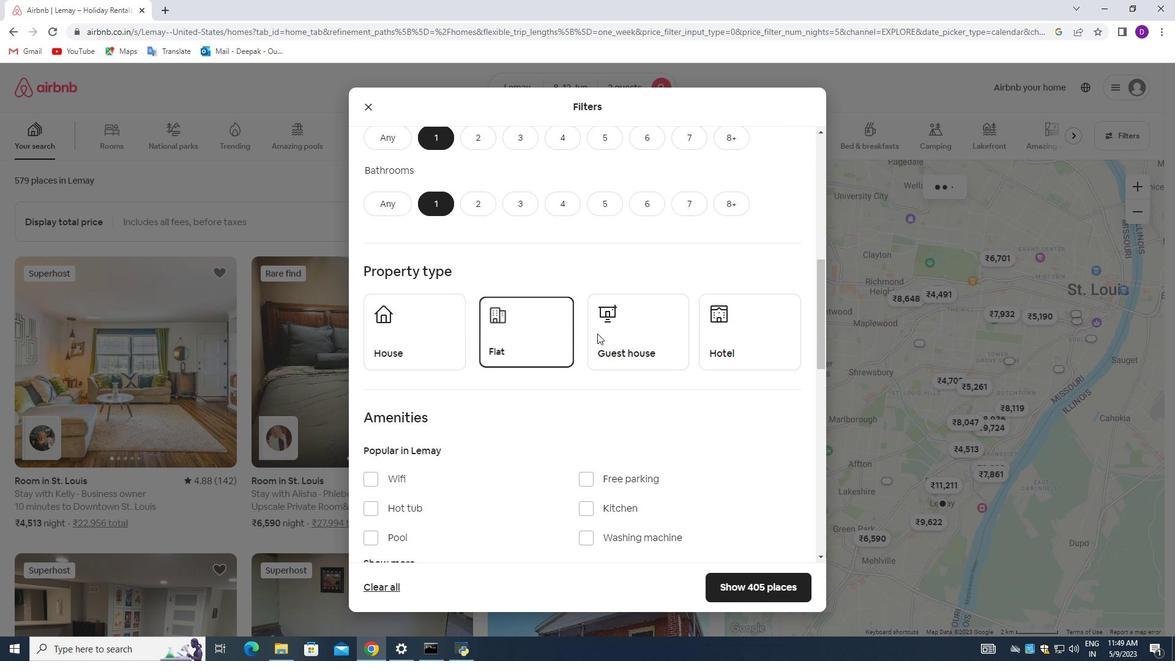 
Action: Mouse pressed left at (615, 331)
Screenshot: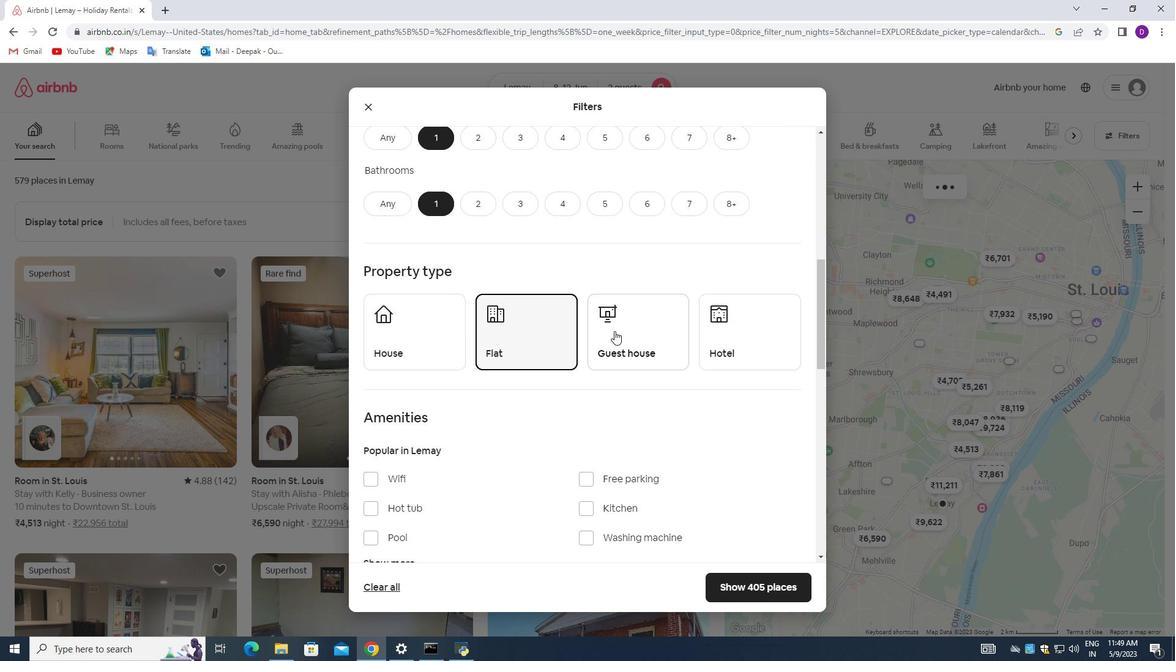 
Action: Mouse moved to (732, 328)
Screenshot: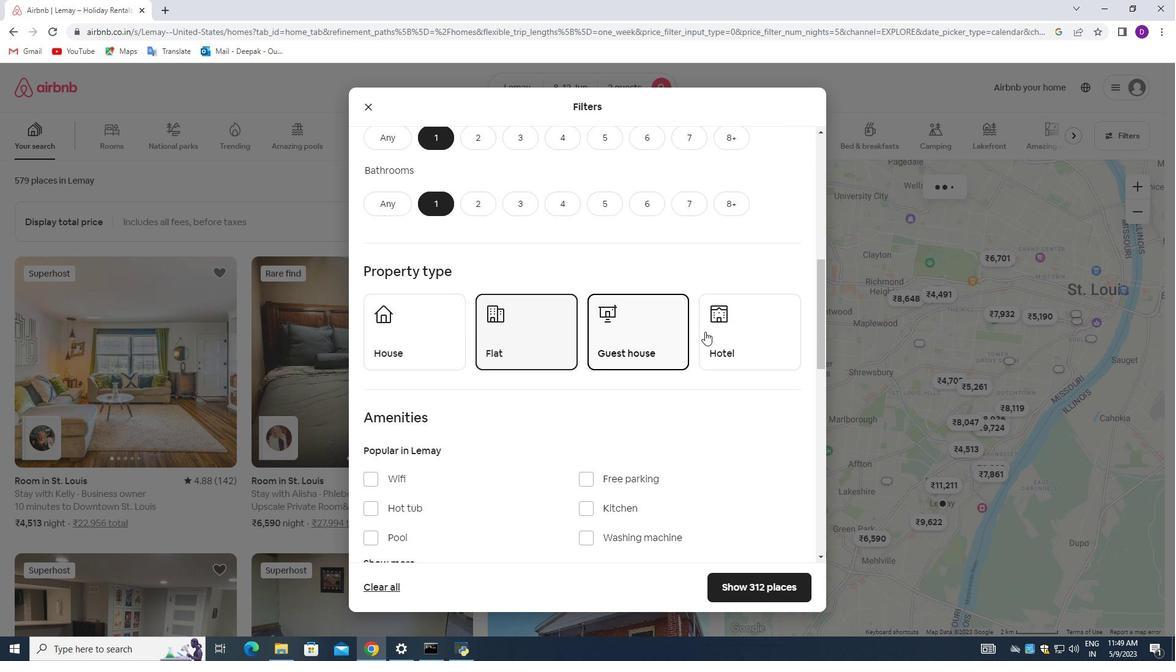 
Action: Mouse pressed left at (732, 328)
Screenshot: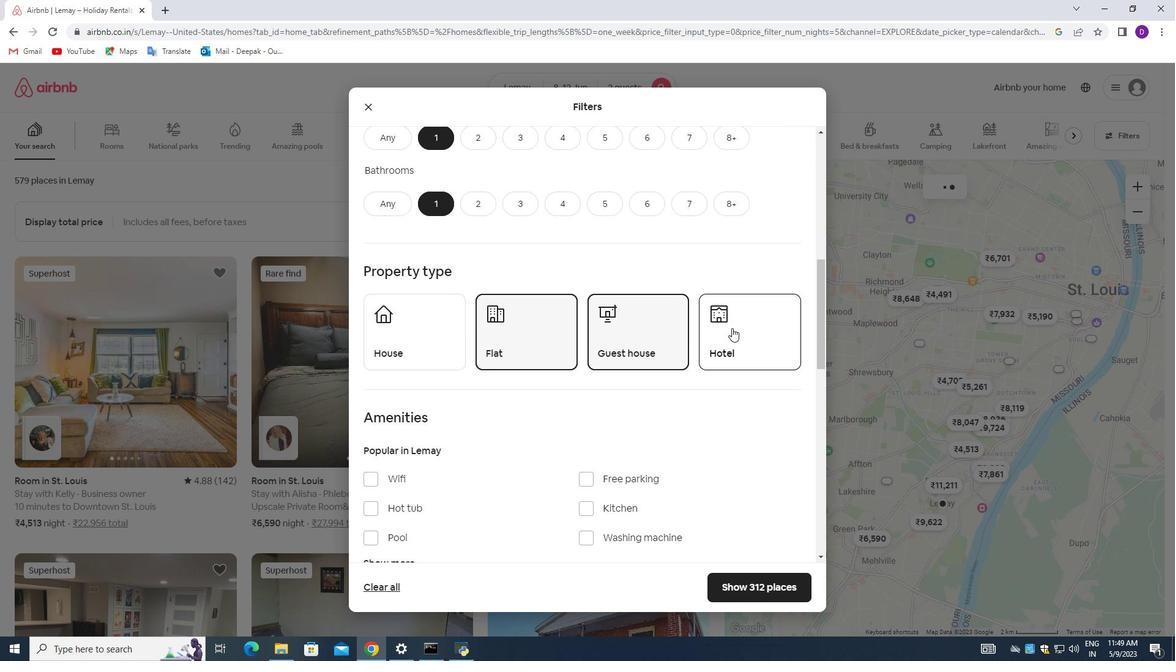 
Action: Mouse moved to (595, 318)
Screenshot: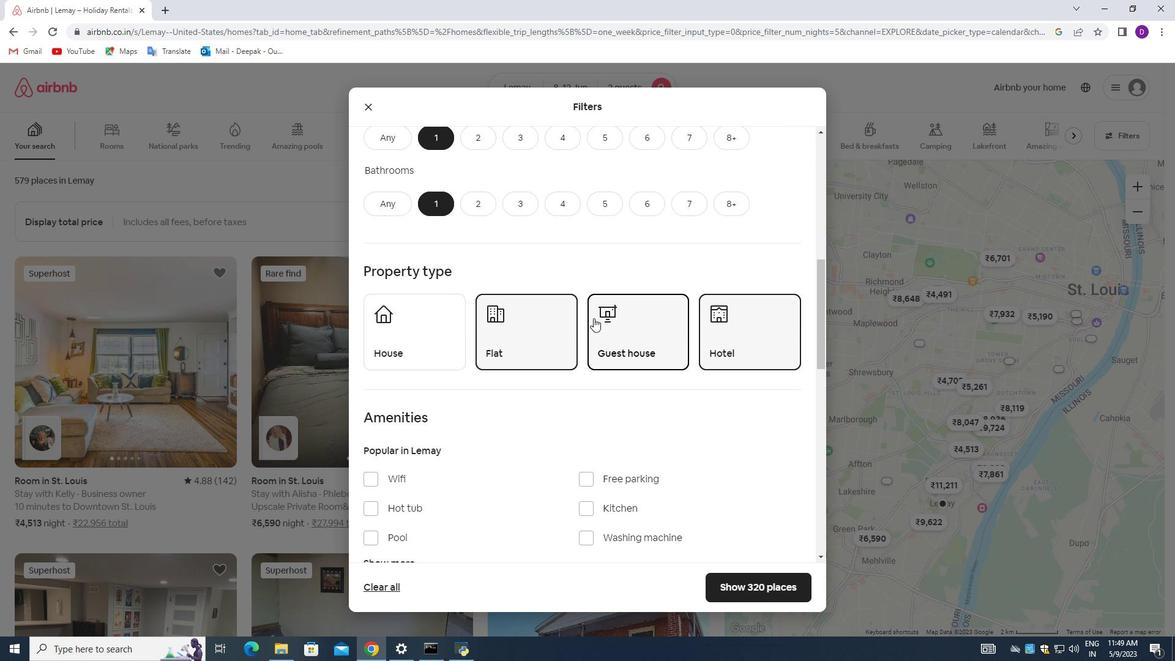 
Action: Mouse scrolled (595, 317) with delta (0, 0)
Screenshot: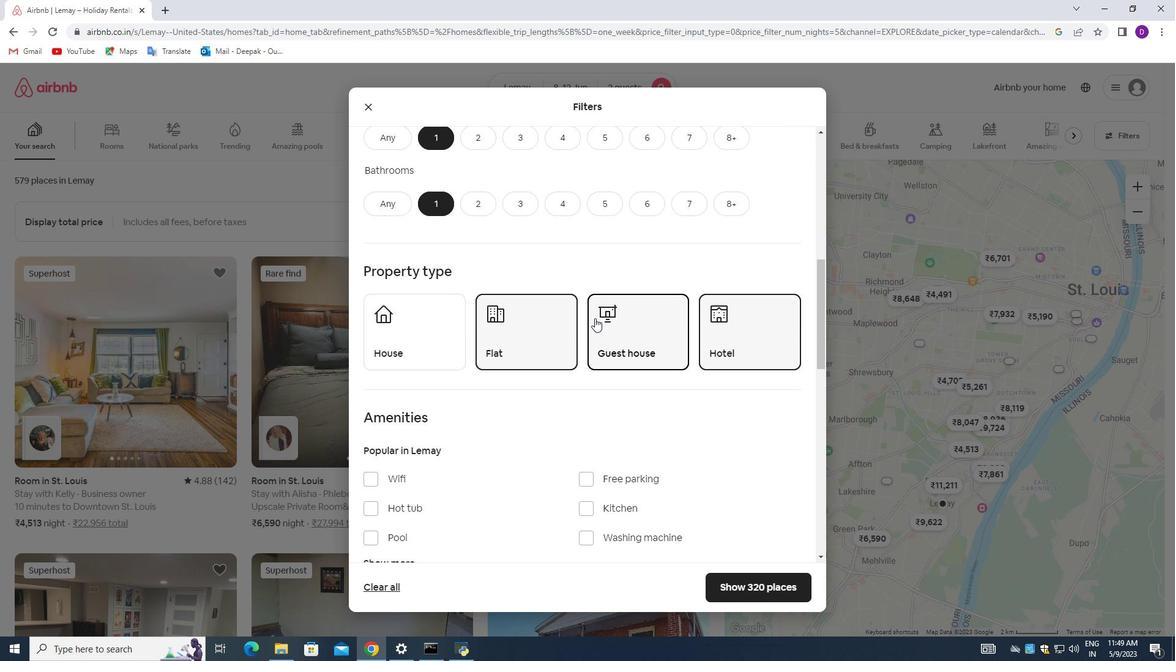 
Action: Mouse scrolled (595, 317) with delta (0, 0)
Screenshot: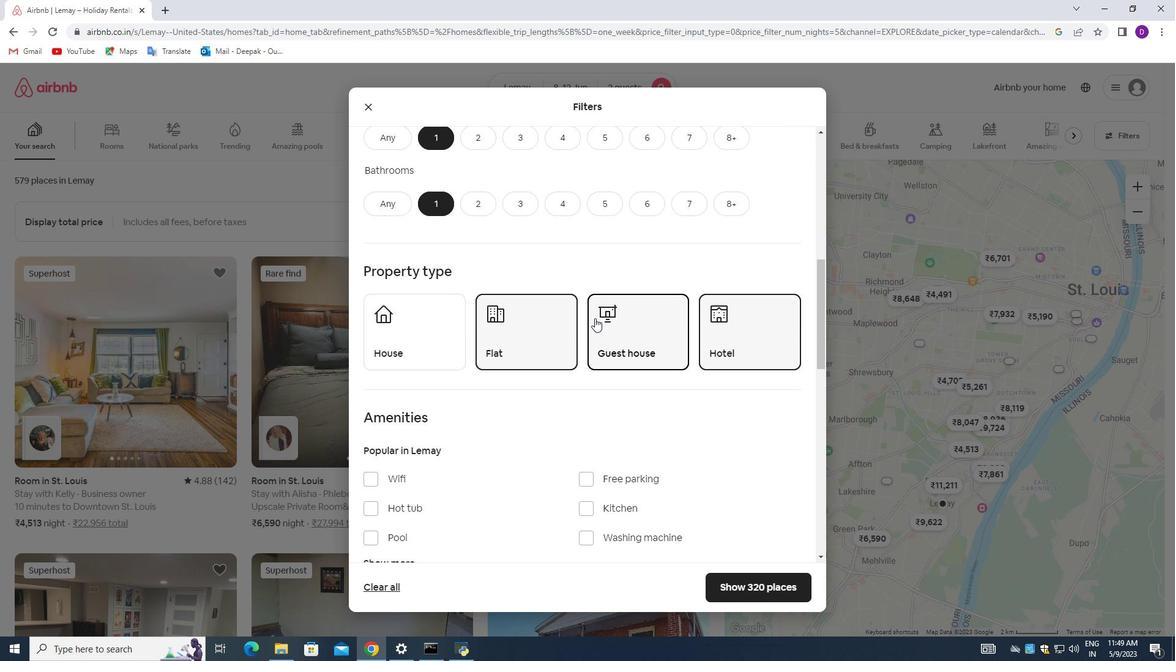 
Action: Mouse scrolled (595, 317) with delta (0, 0)
Screenshot: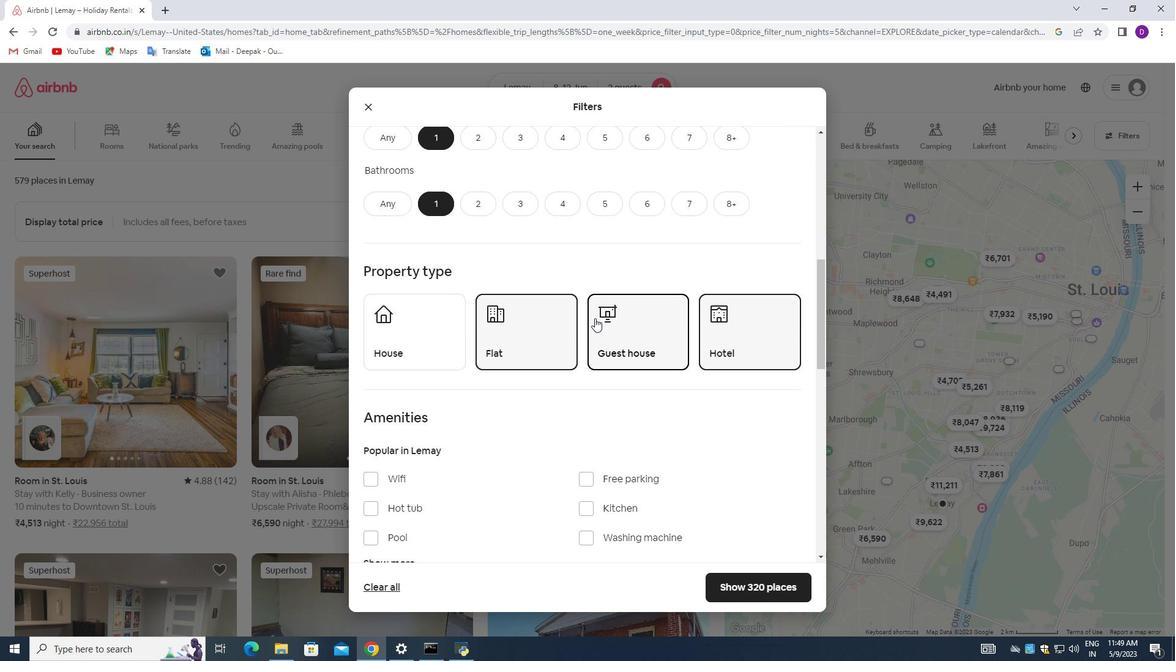 
Action: Mouse moved to (586, 355)
Screenshot: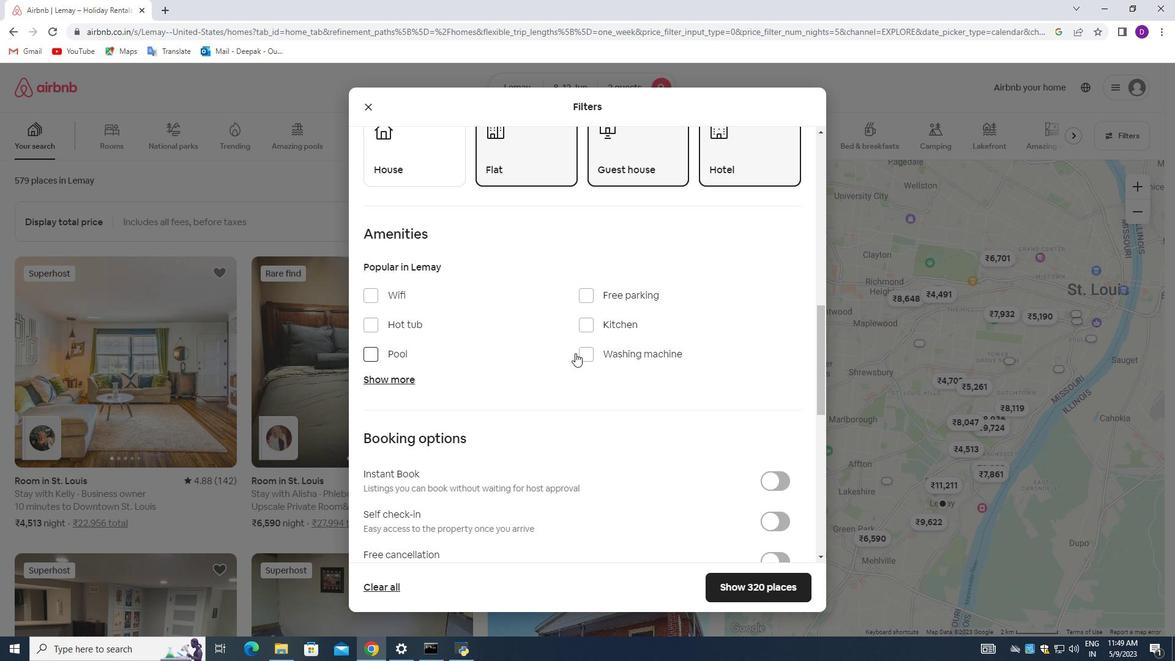 
Action: Mouse pressed left at (586, 355)
Screenshot: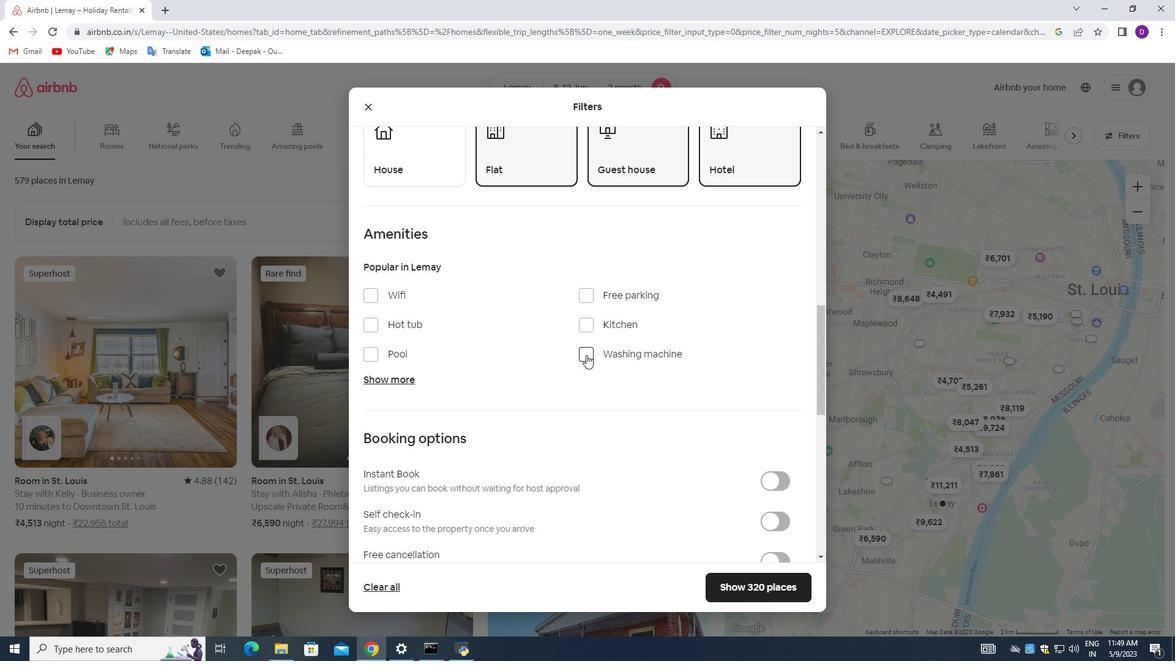 
Action: Mouse moved to (642, 350)
Screenshot: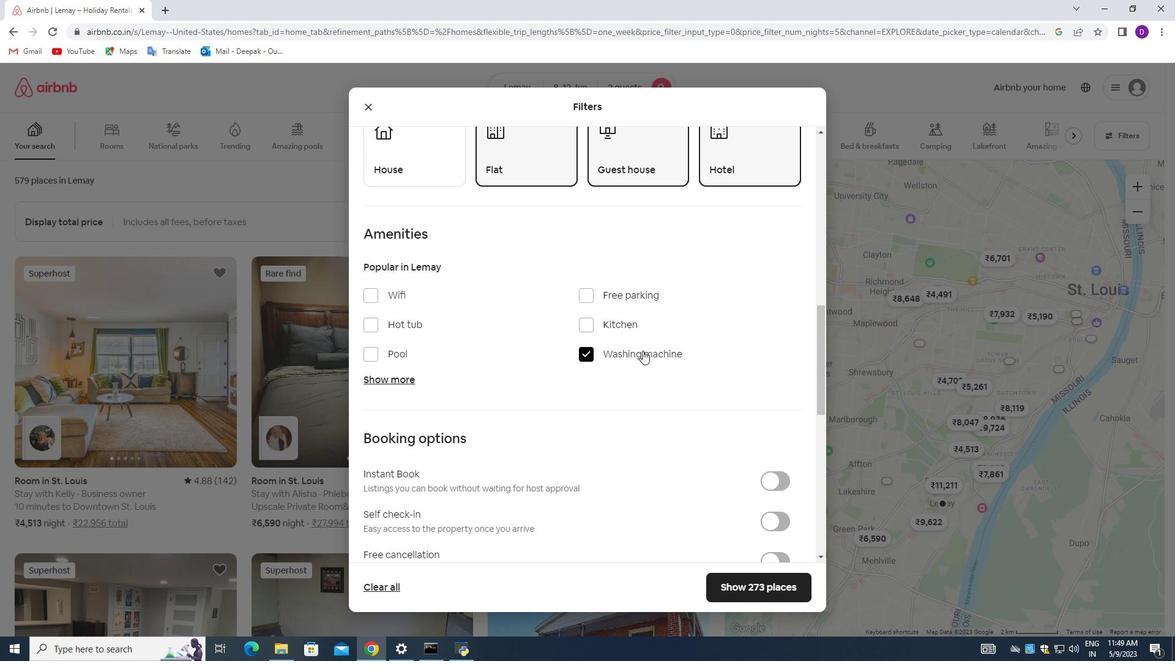 
Action: Mouse scrolled (642, 349) with delta (0, 0)
Screenshot: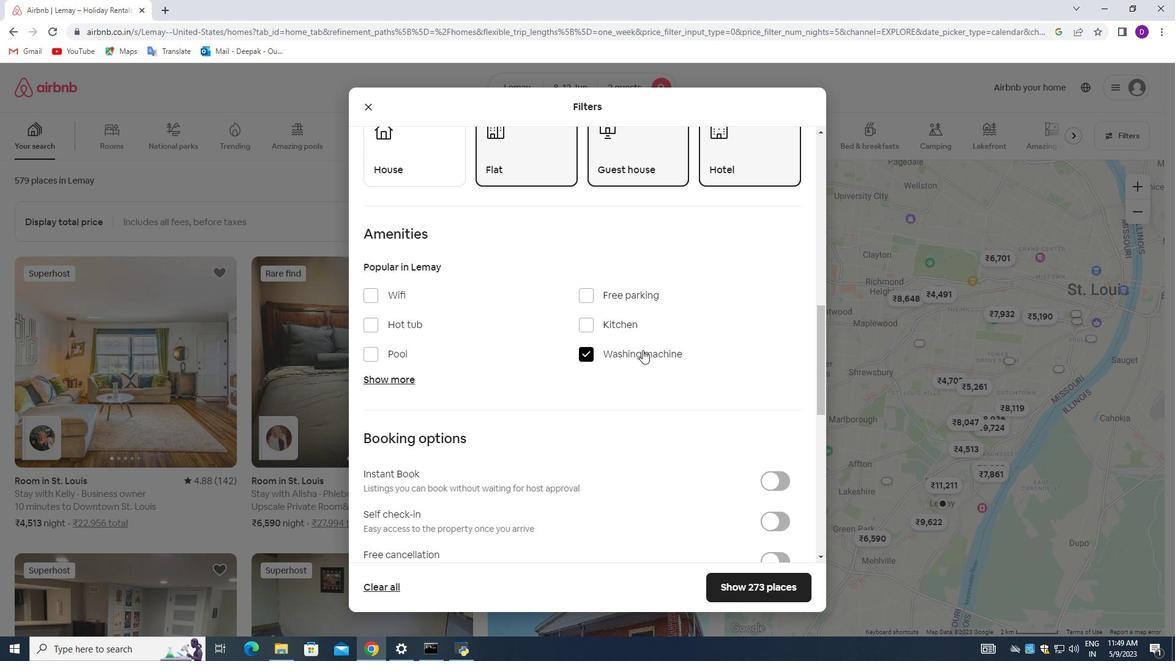 
Action: Mouse moved to (647, 347)
Screenshot: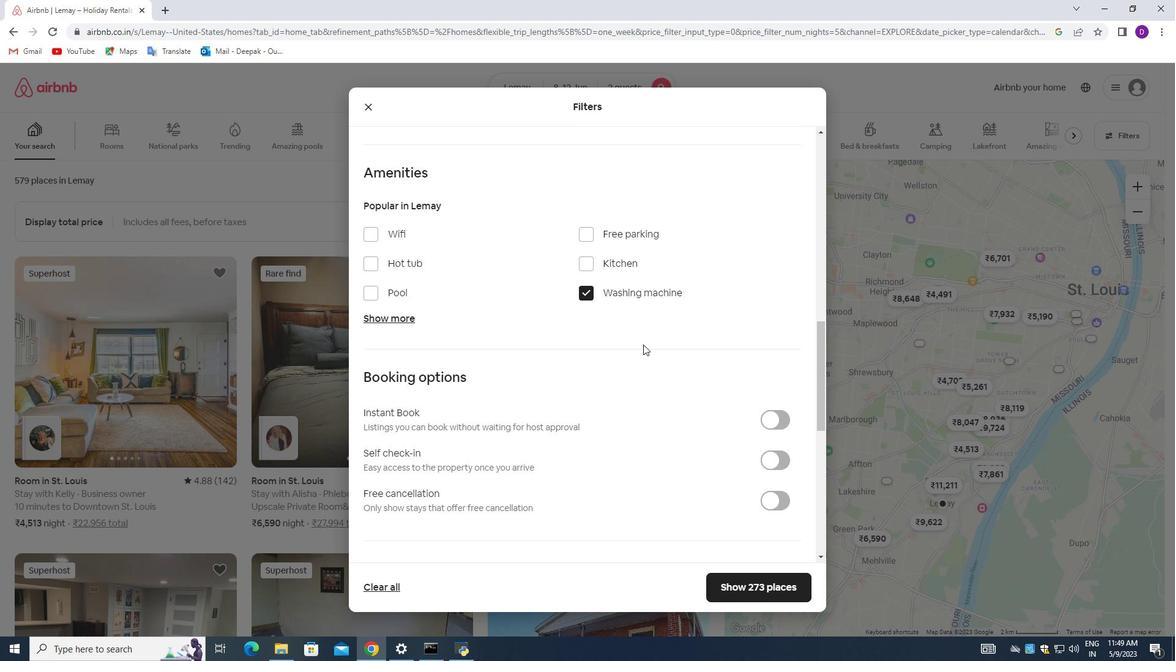 
Action: Mouse scrolled (647, 346) with delta (0, 0)
Screenshot: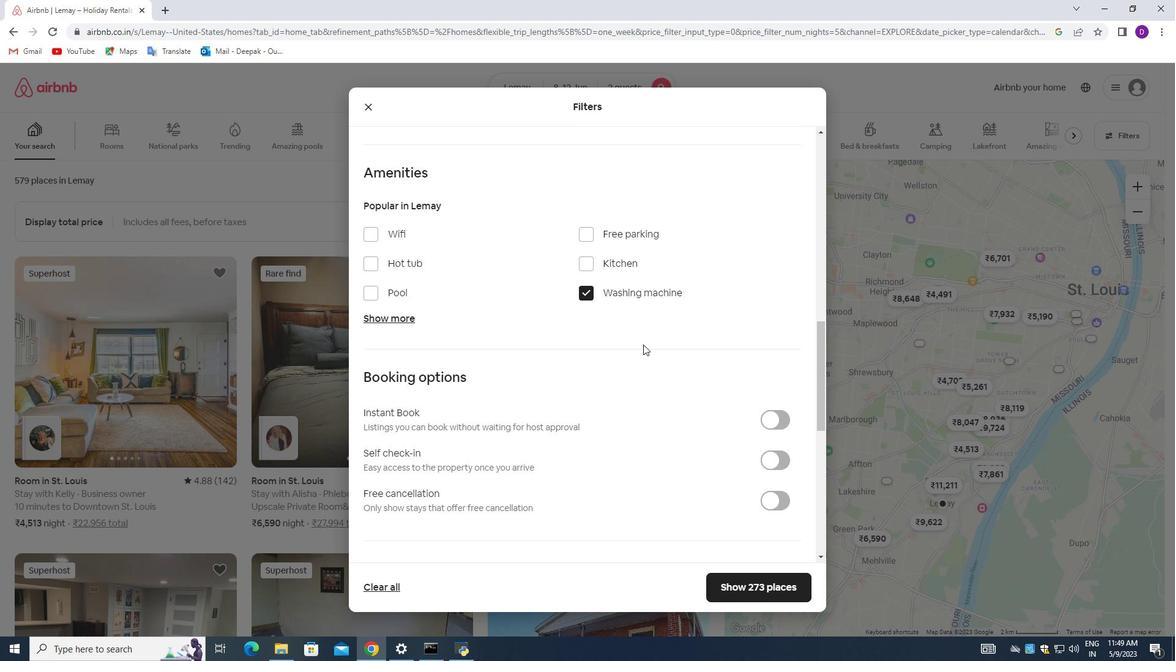 
Action: Mouse moved to (646, 339)
Screenshot: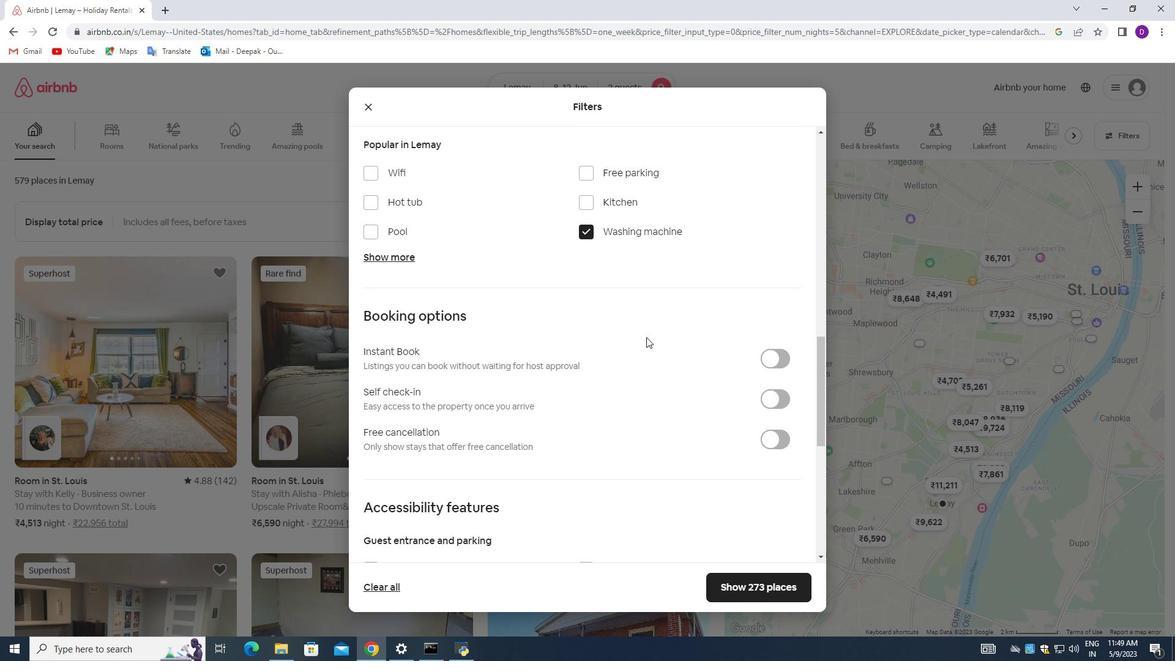 
Action: Mouse scrolled (646, 338) with delta (0, 0)
Screenshot: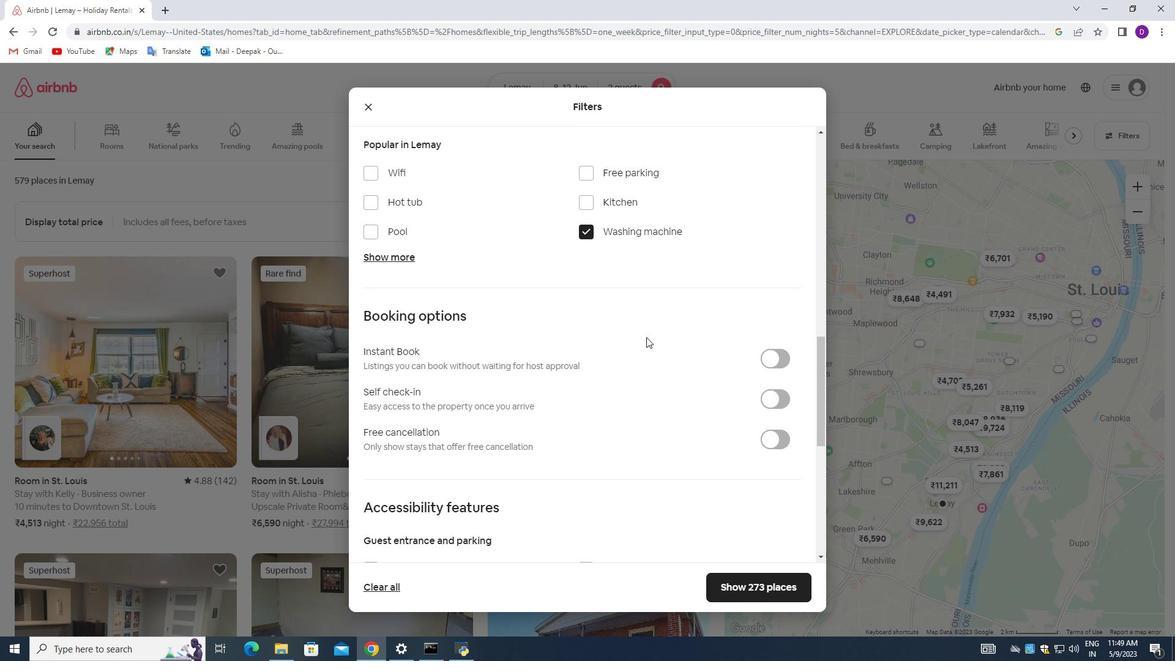 
Action: Mouse moved to (764, 342)
Screenshot: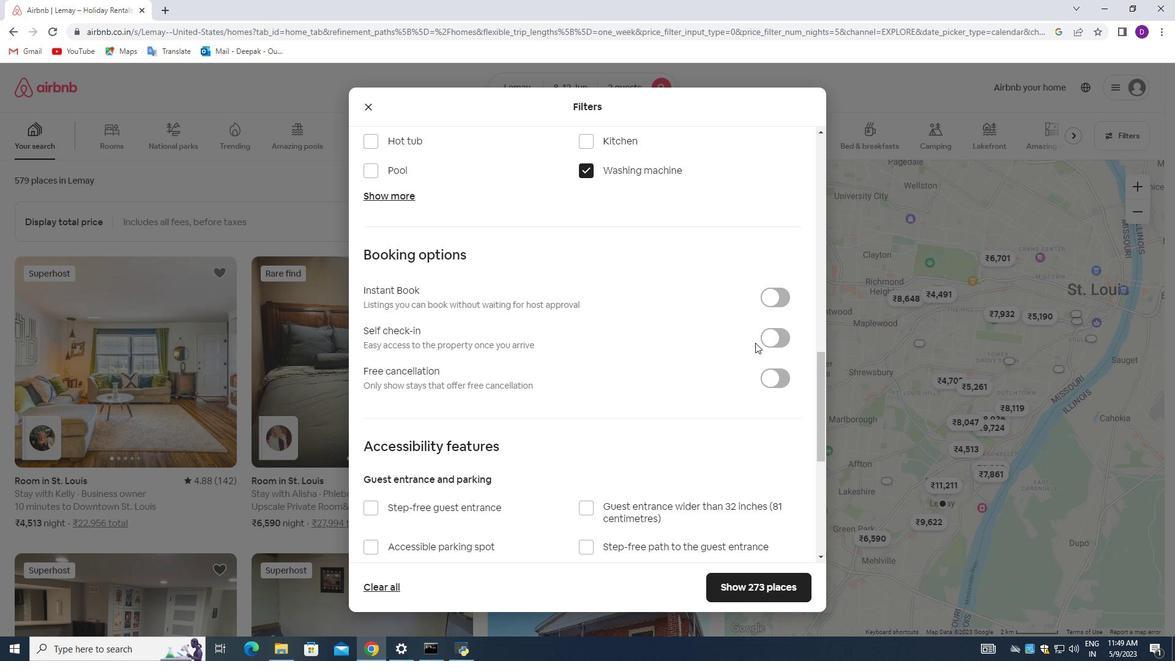 
Action: Mouse pressed left at (764, 342)
Screenshot: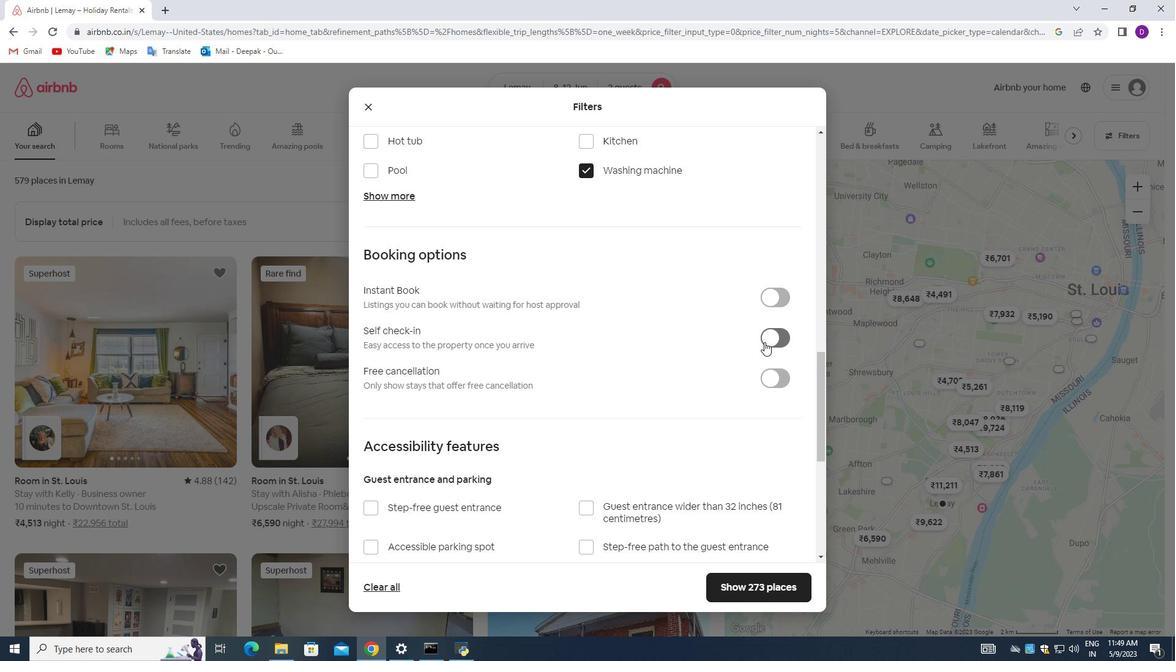 
Action: Mouse moved to (556, 370)
Screenshot: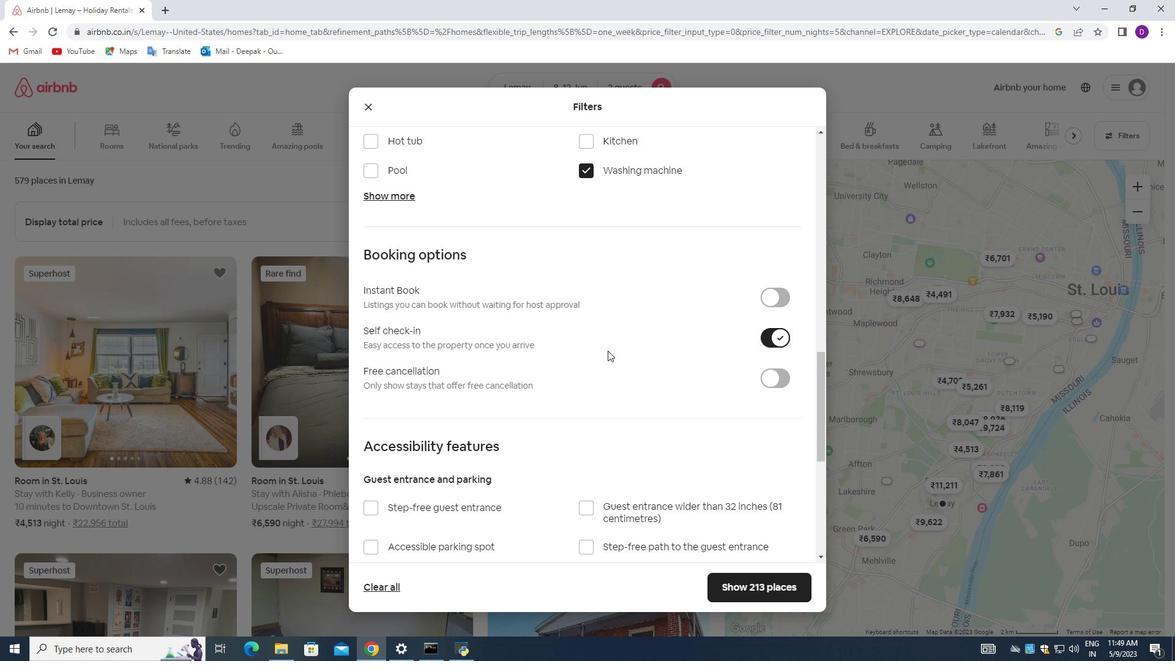 
Action: Mouse scrolled (558, 369) with delta (0, 0)
Screenshot: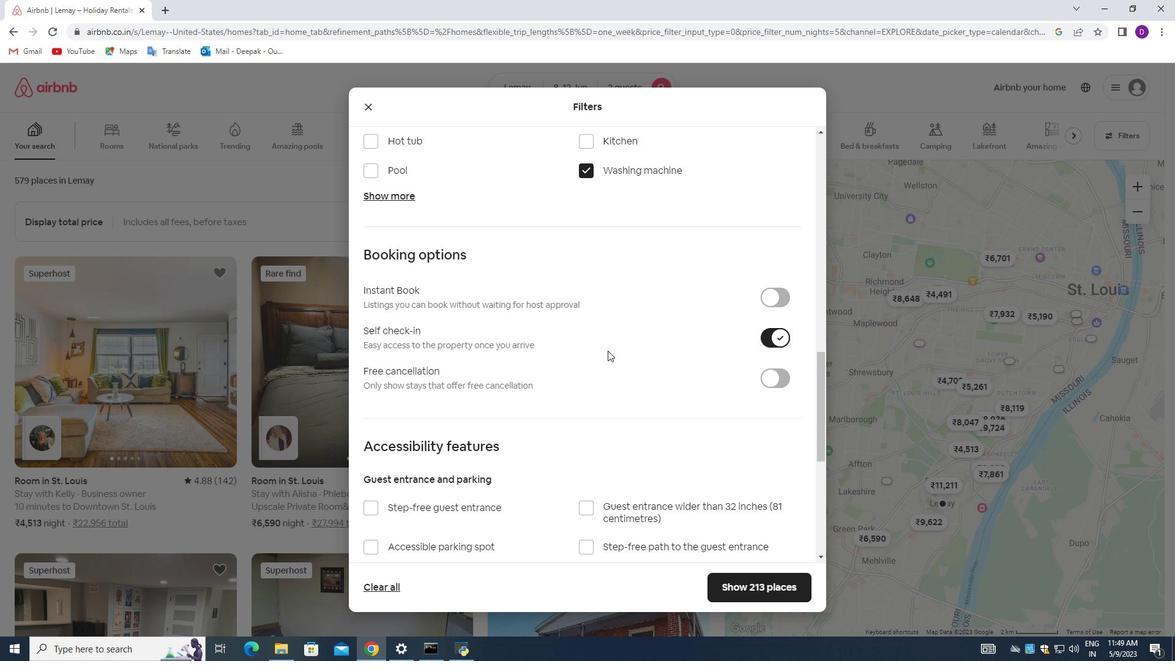 
Action: Mouse moved to (555, 371)
Screenshot: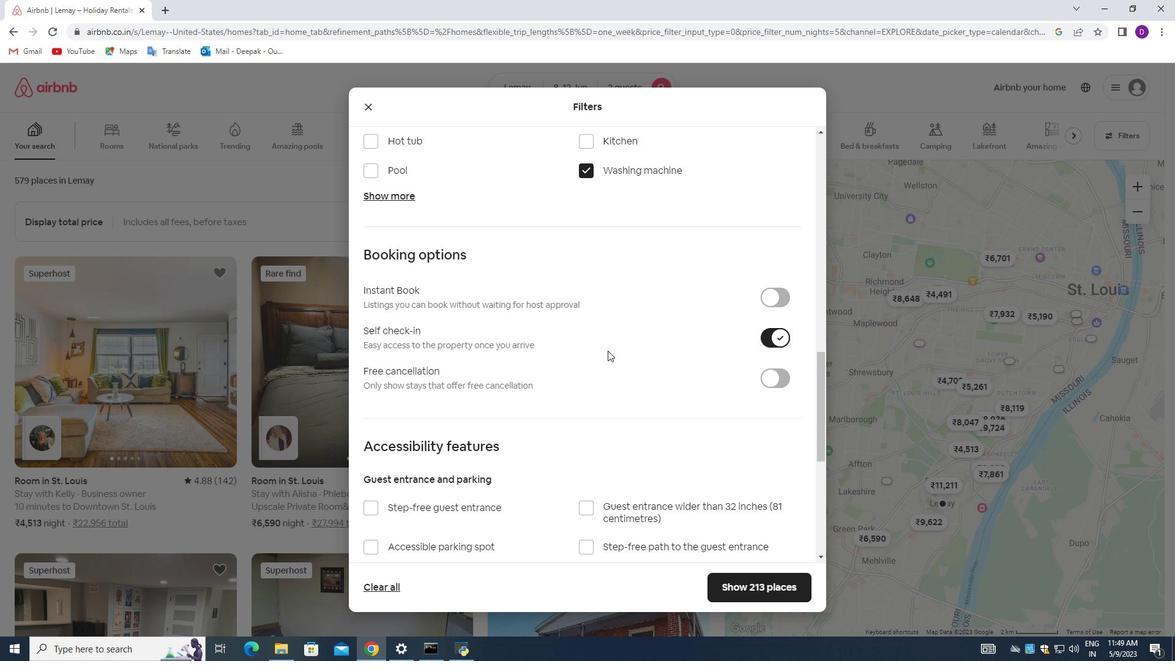 
Action: Mouse scrolled (555, 370) with delta (0, 0)
Screenshot: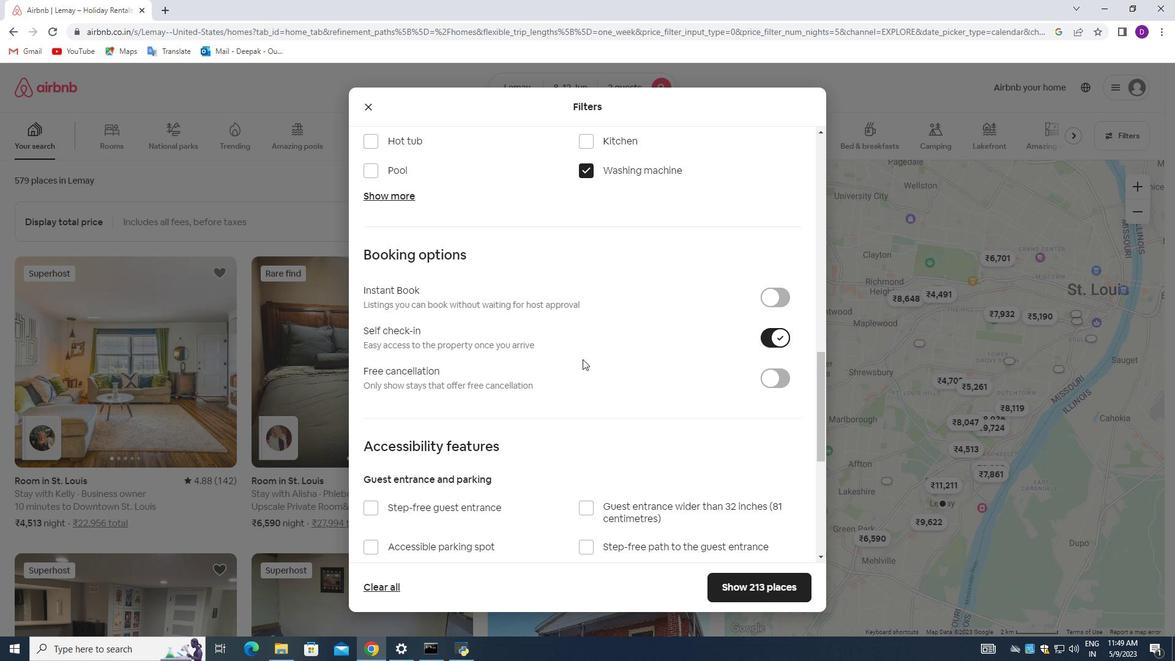 
Action: Mouse moved to (554, 375)
Screenshot: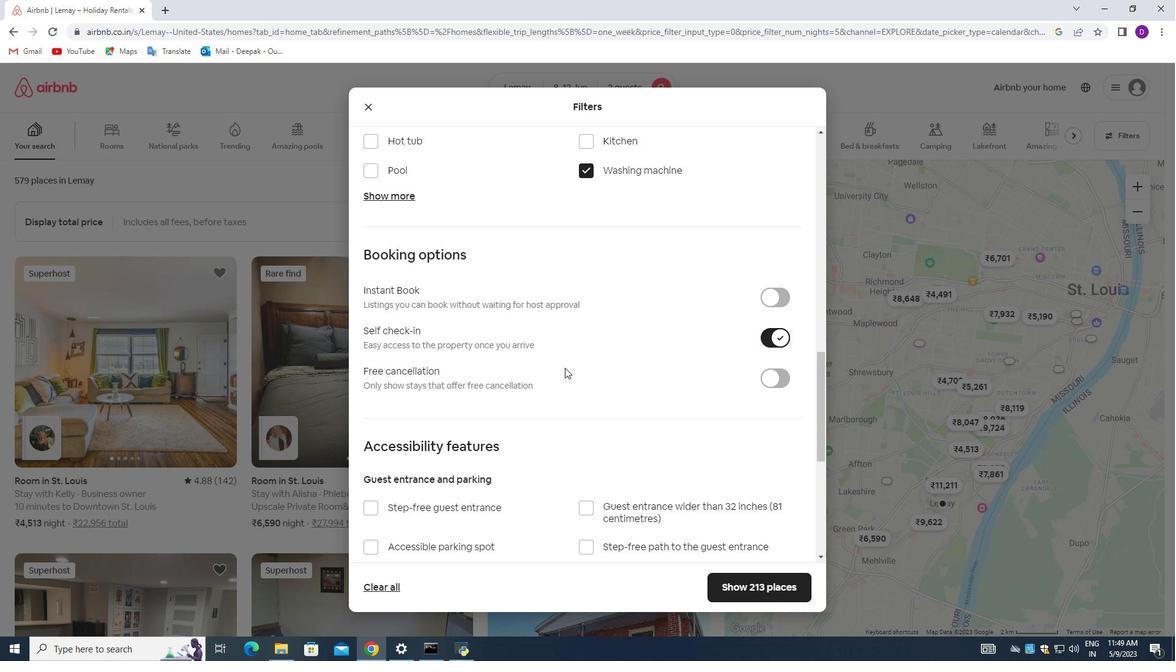 
Action: Mouse scrolled (554, 375) with delta (0, 0)
Screenshot: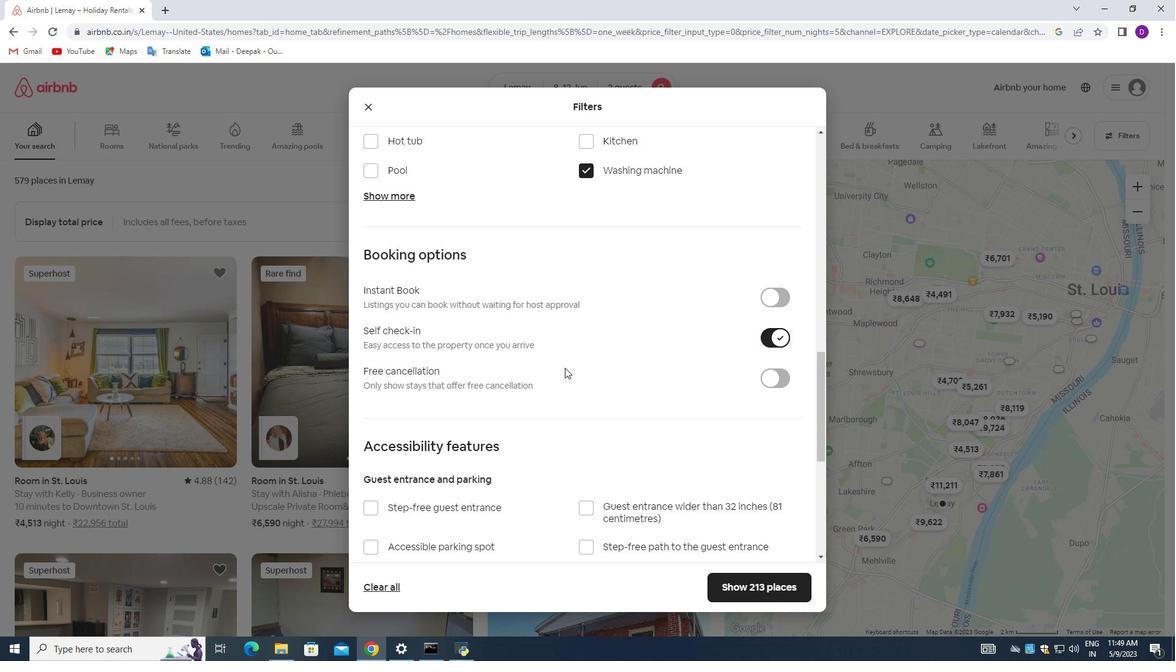 
Action: Mouse moved to (552, 382)
Screenshot: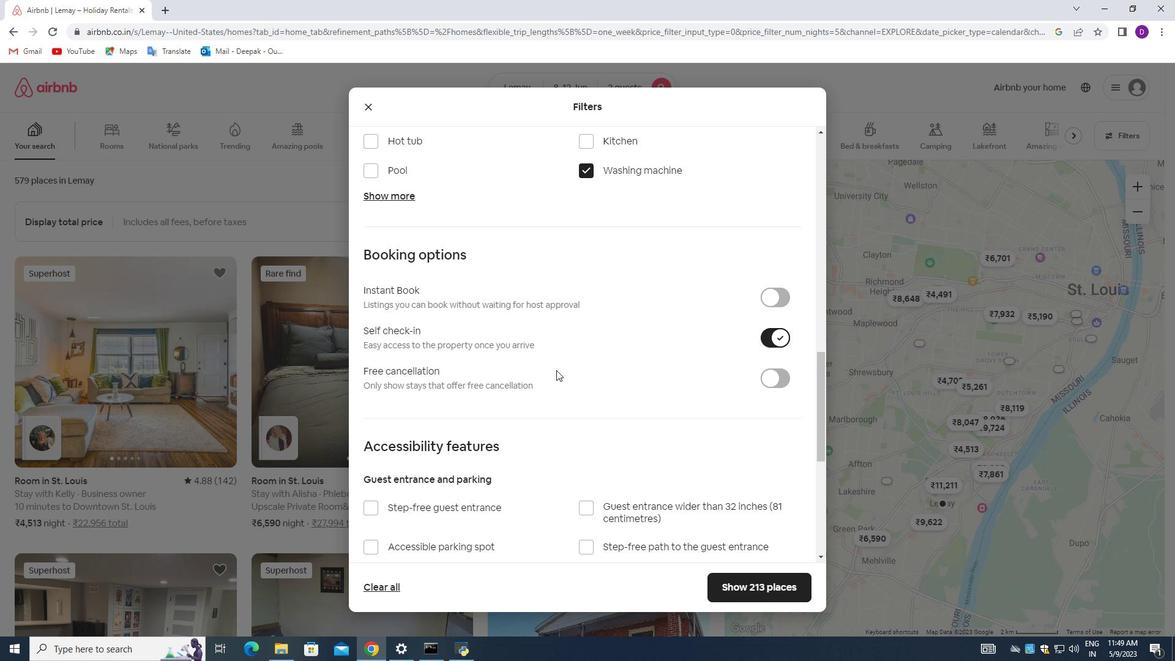 
Action: Mouse scrolled (552, 381) with delta (0, 0)
Screenshot: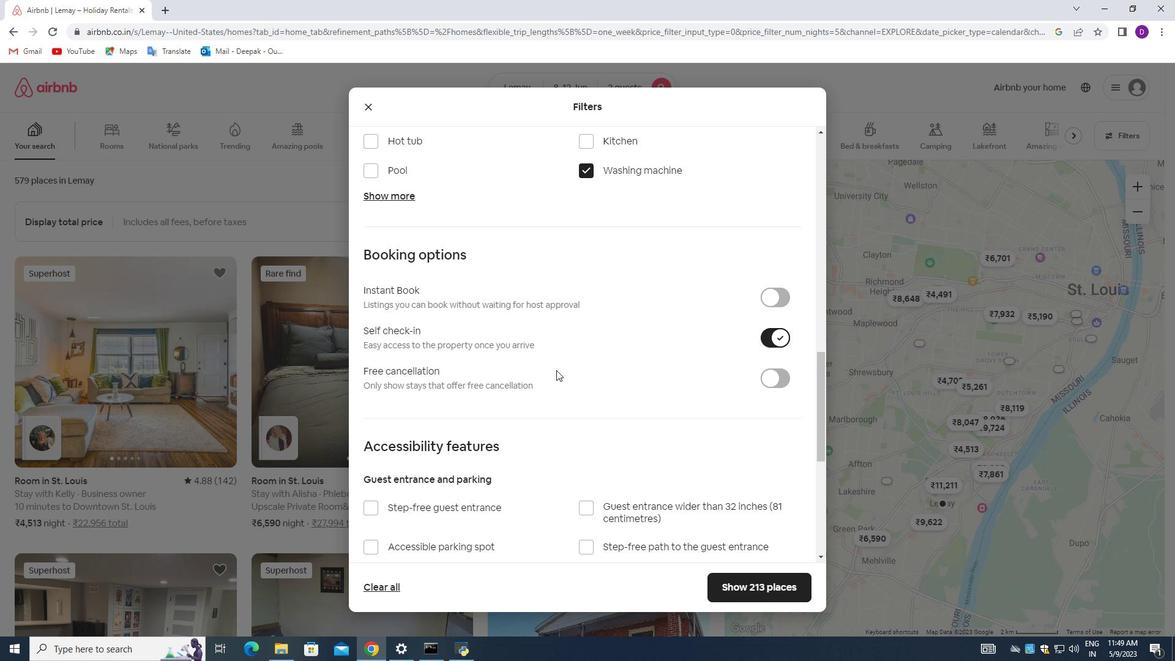 
Action: Mouse moved to (499, 422)
Screenshot: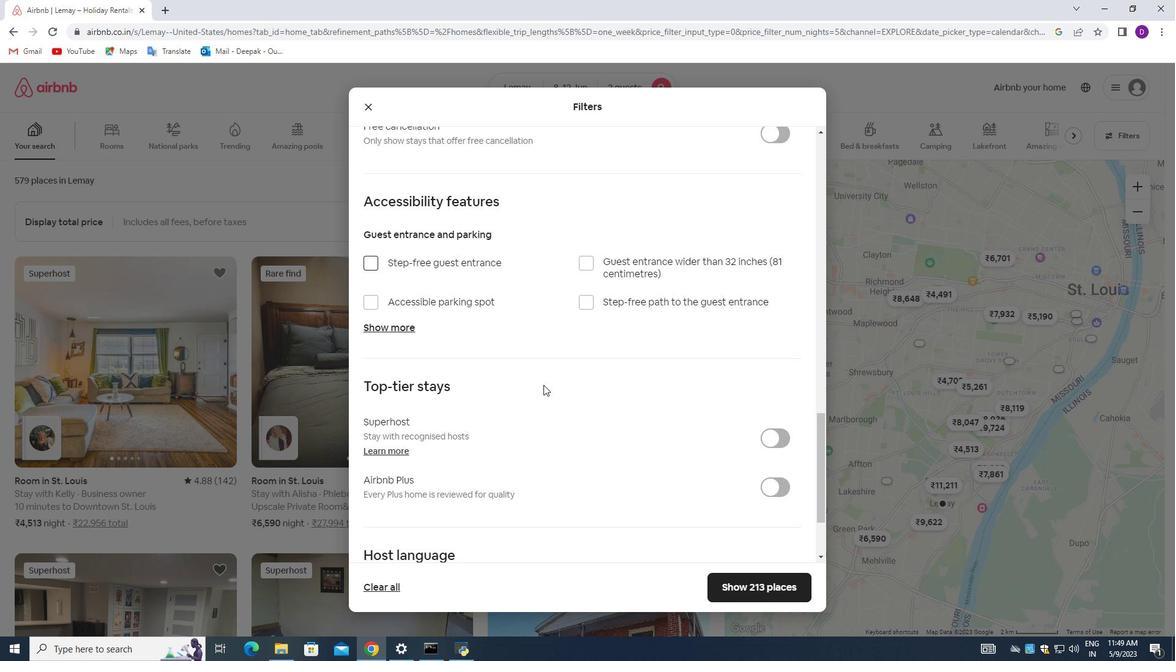 
Action: Mouse scrolled (499, 421) with delta (0, 0)
Screenshot: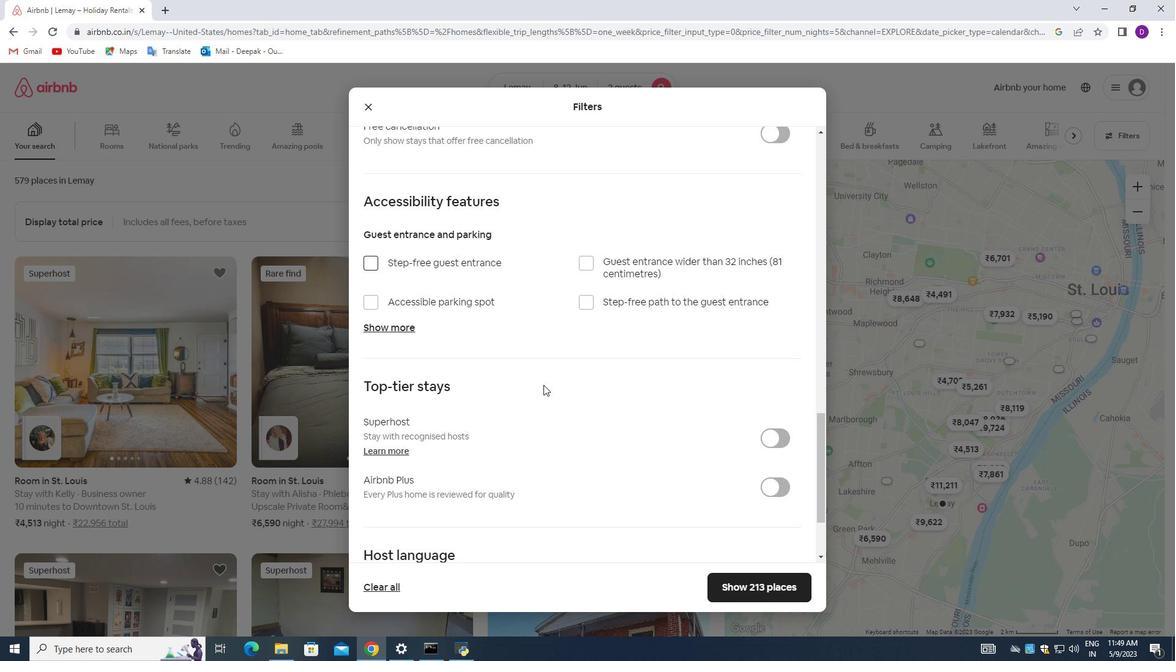 
Action: Mouse moved to (491, 430)
Screenshot: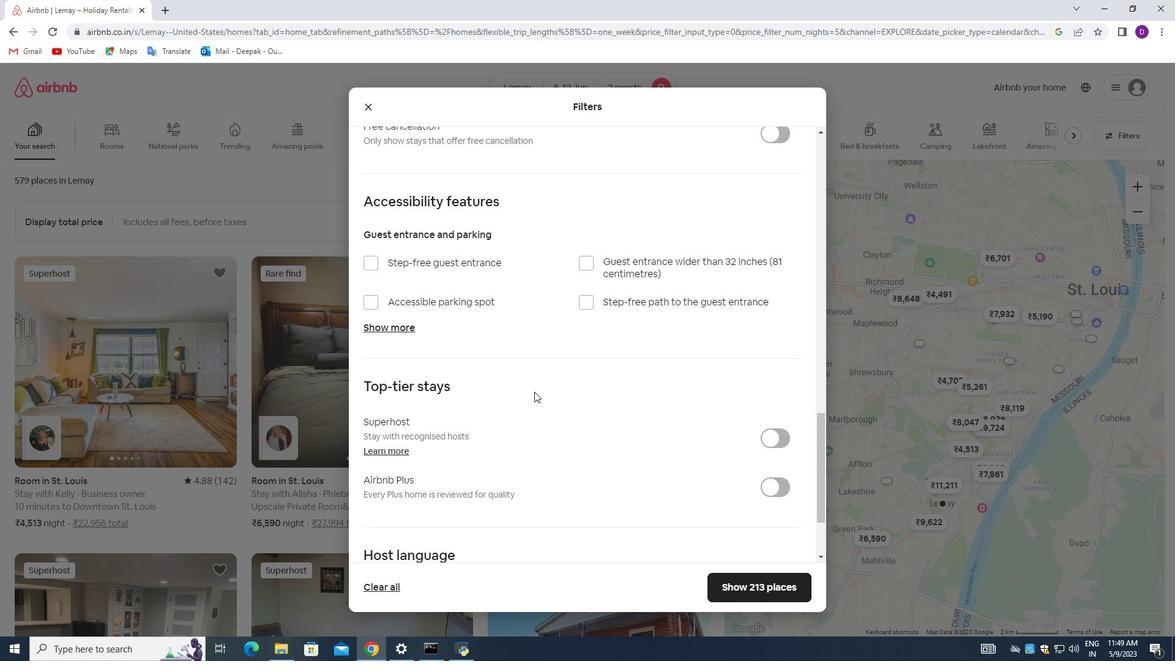 
Action: Mouse scrolled (491, 429) with delta (0, 0)
Screenshot: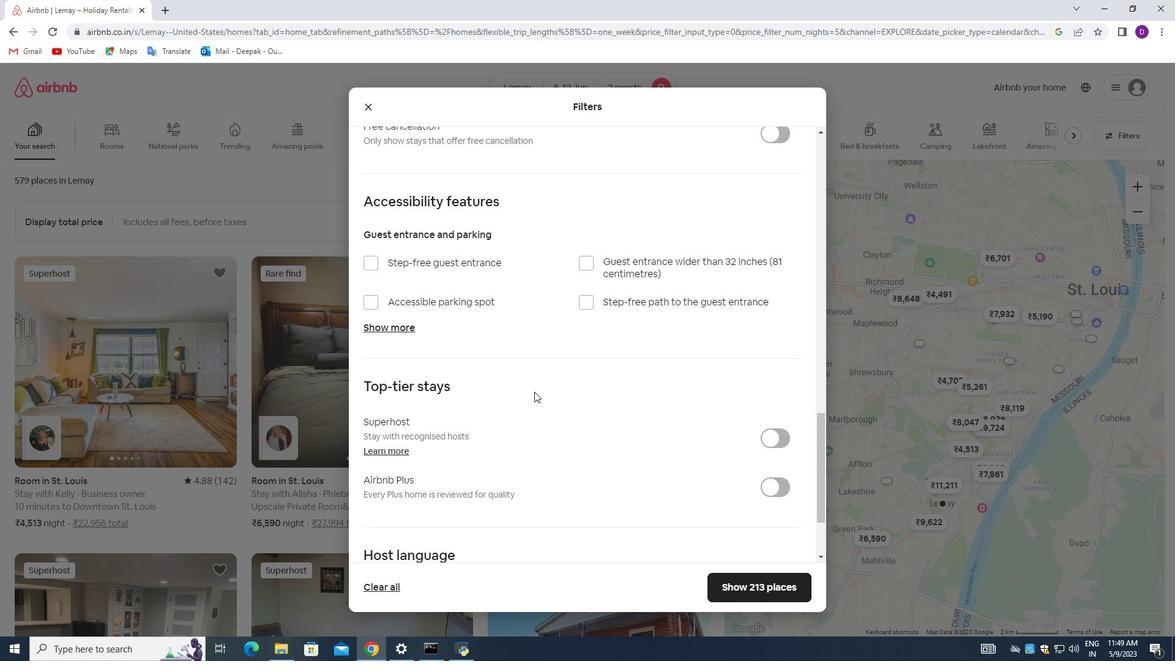 
Action: Mouse moved to (491, 431)
Screenshot: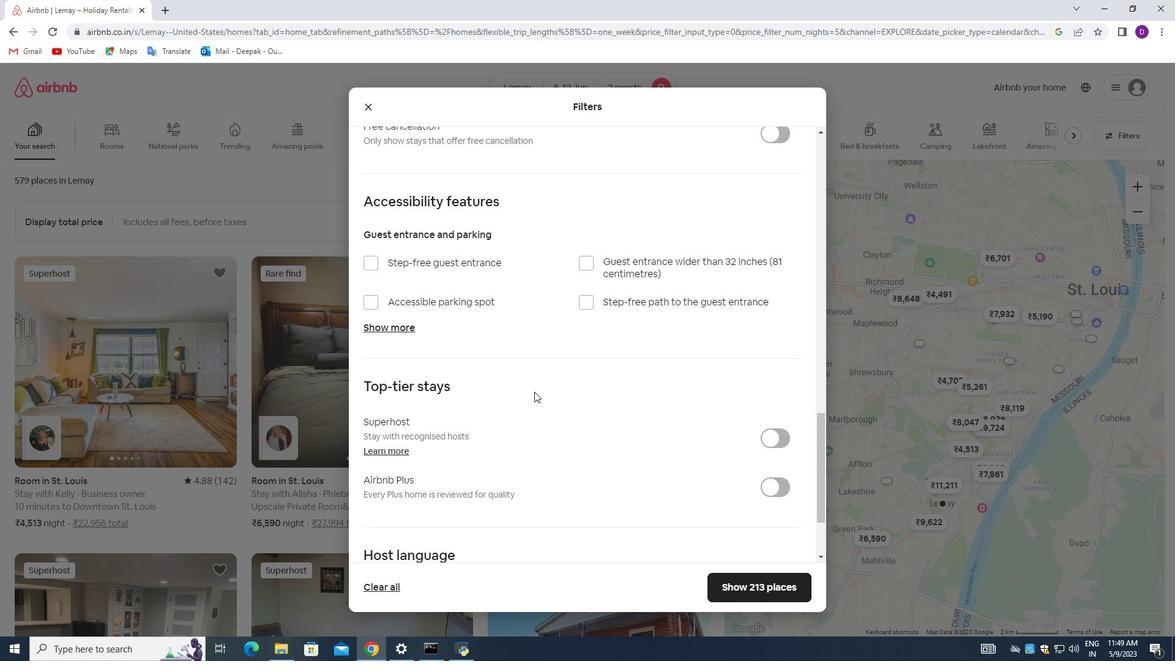 
Action: Mouse scrolled (491, 430) with delta (0, 0)
Screenshot: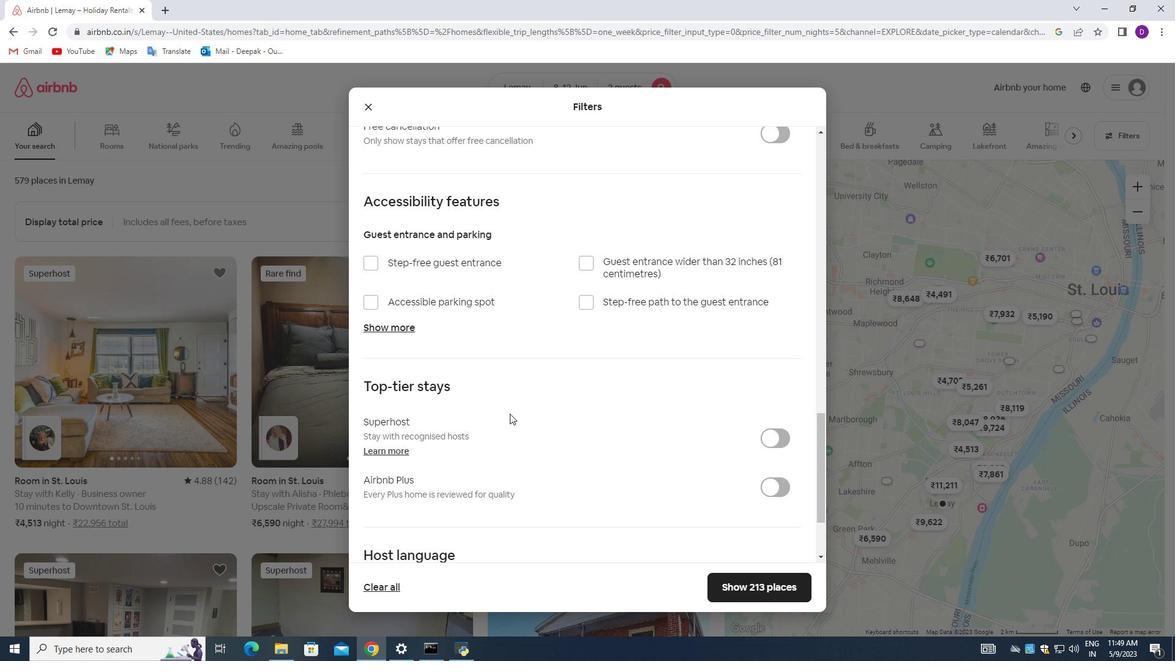 
Action: Mouse moved to (491, 441)
Screenshot: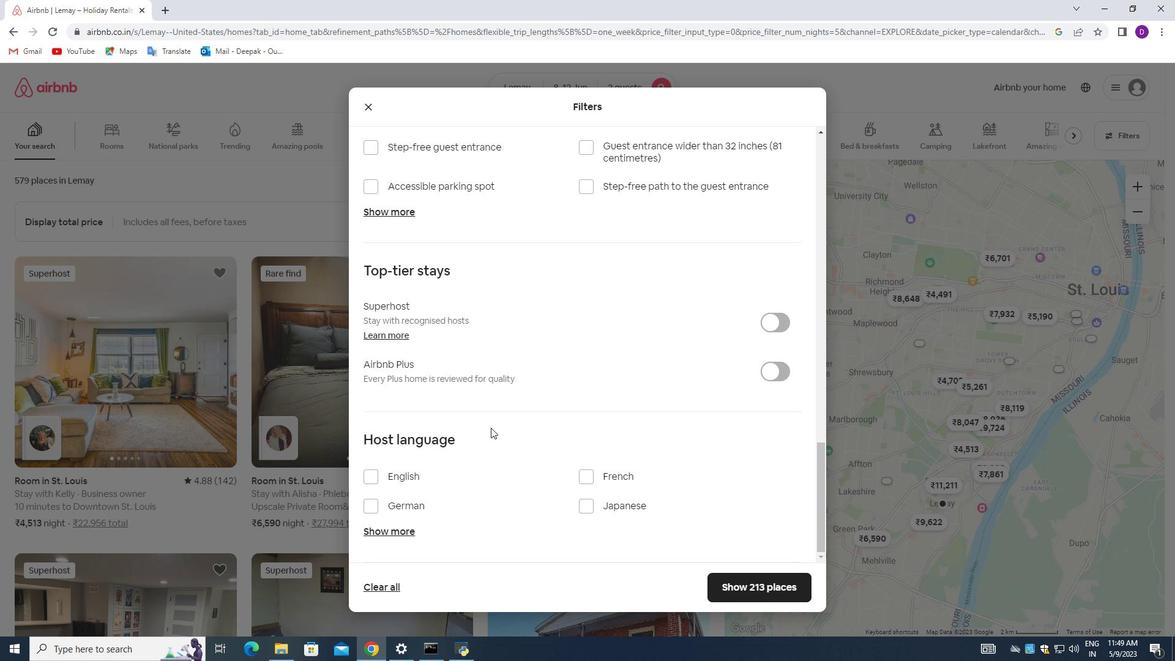
Action: Mouse scrolled (491, 440) with delta (0, 0)
Screenshot: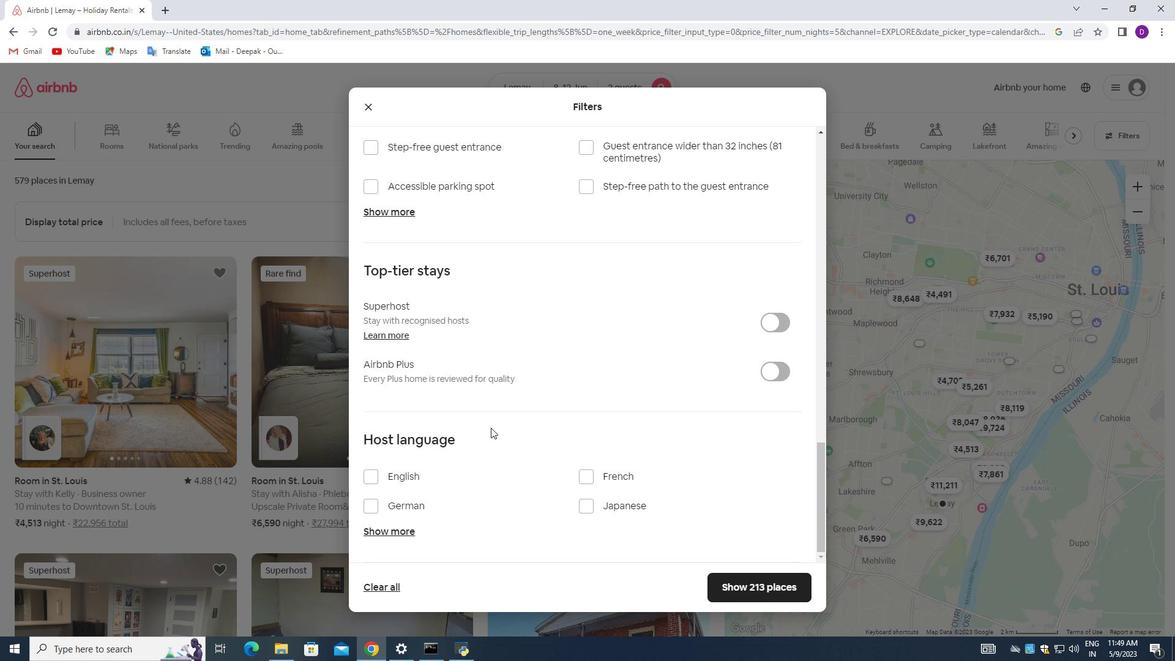 
Action: Mouse moved to (487, 448)
Screenshot: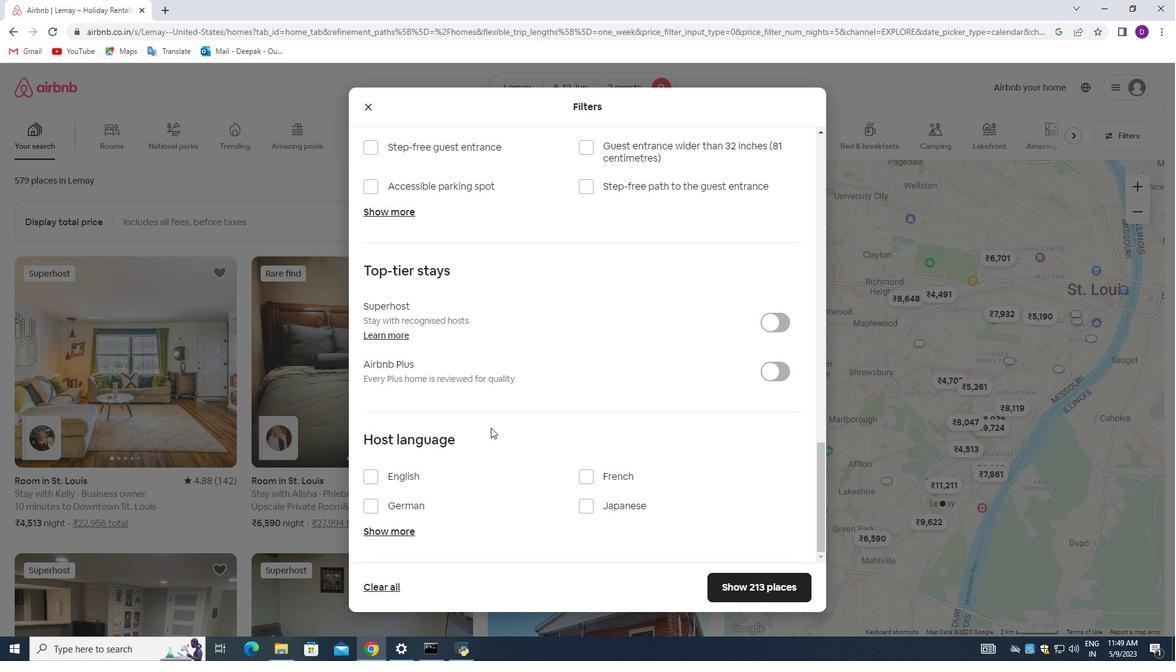 
Action: Mouse scrolled (487, 447) with delta (0, 0)
Screenshot: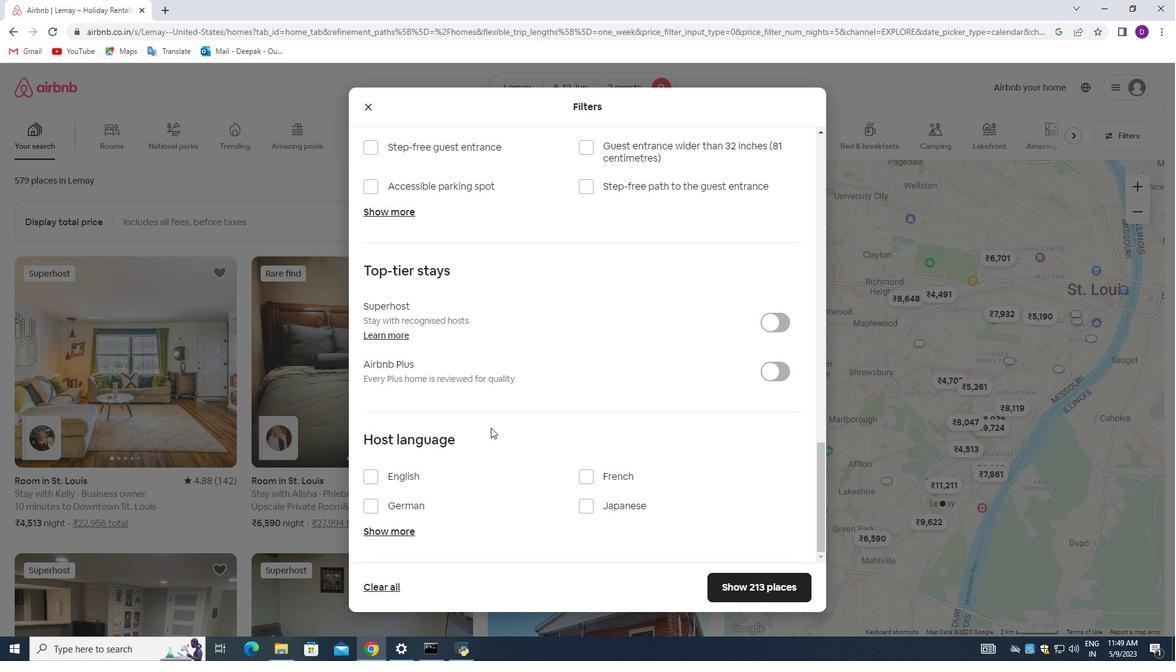 
Action: Mouse moved to (368, 479)
Screenshot: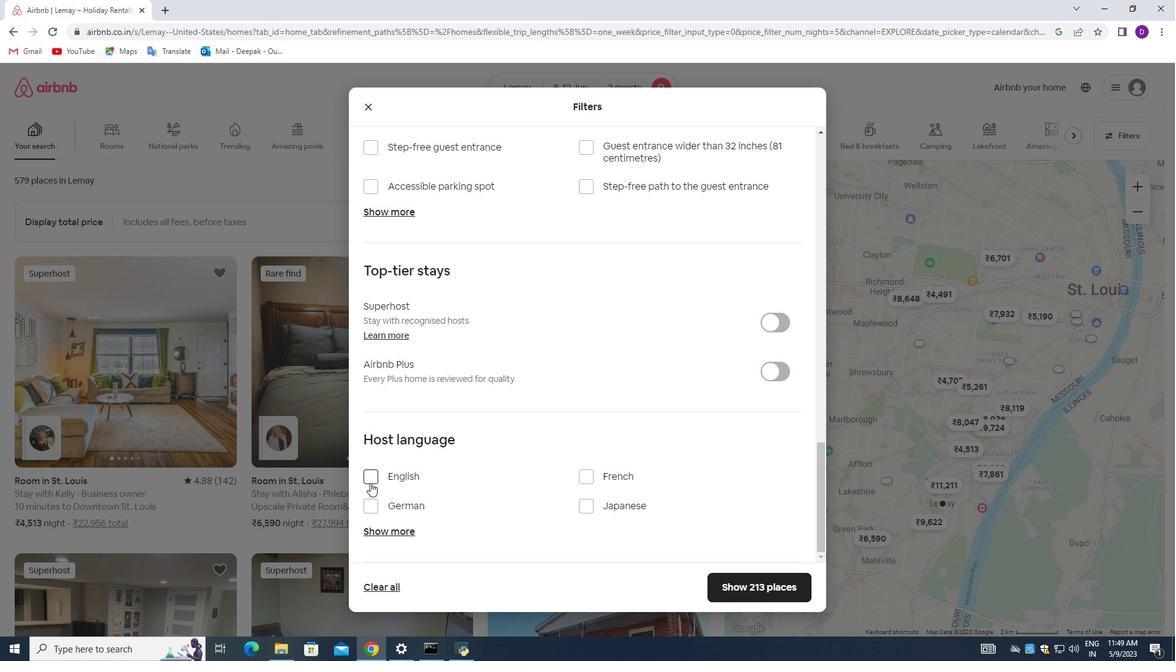
Action: Mouse pressed left at (368, 479)
Screenshot: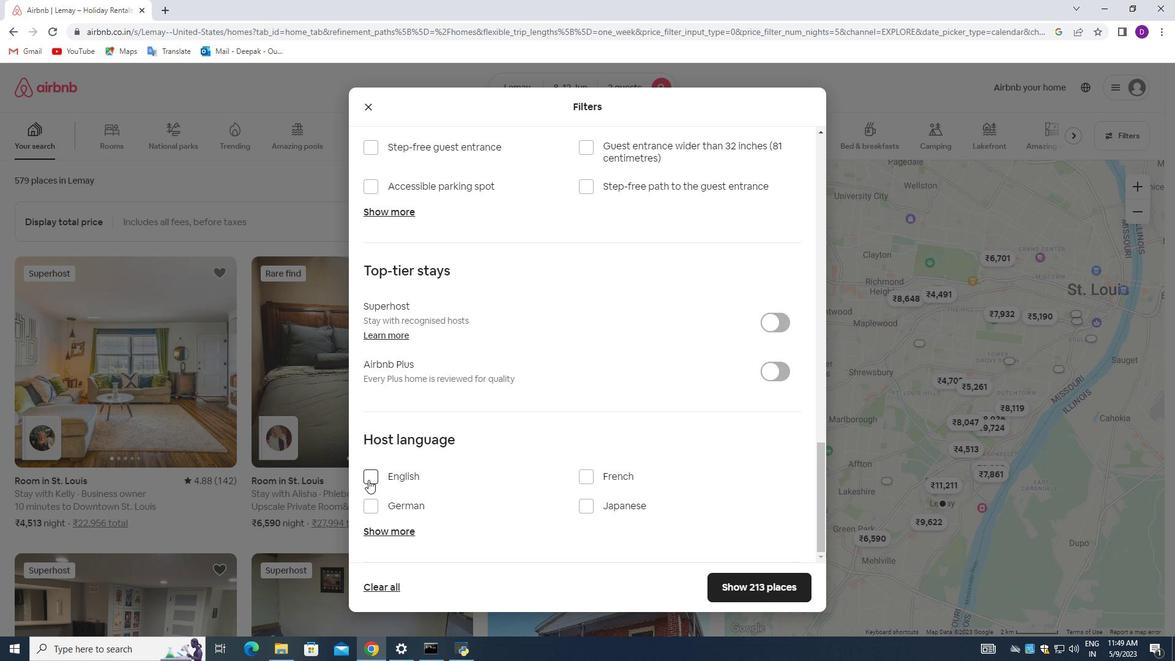 
Action: Mouse moved to (671, 494)
Screenshot: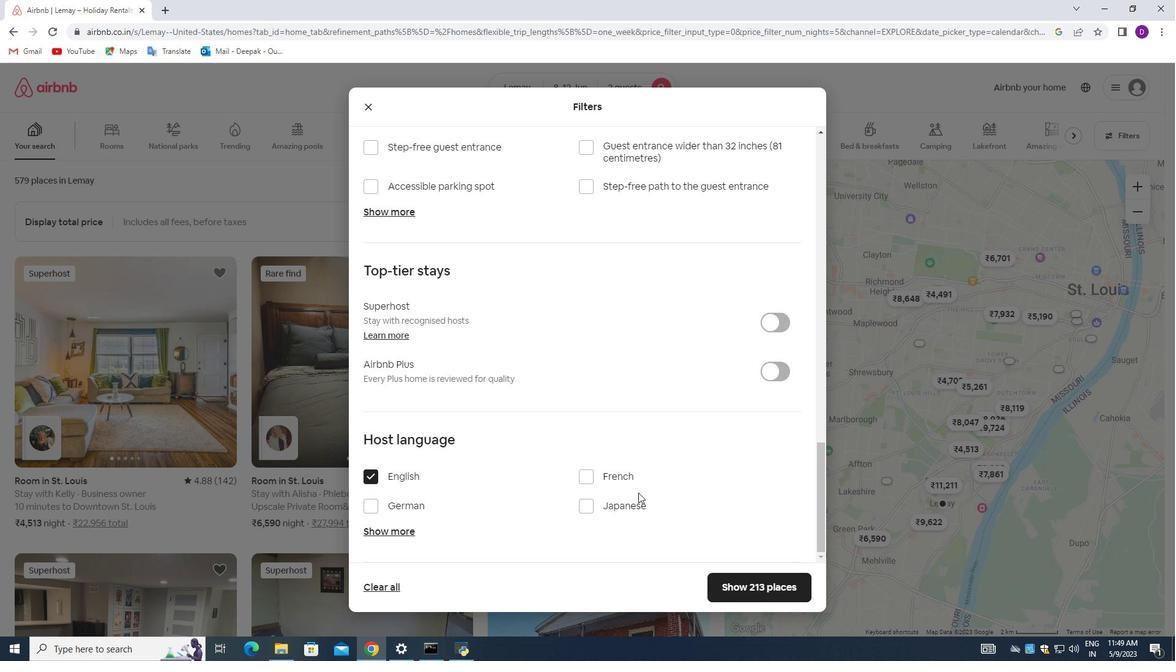 
Action: Mouse scrolled (671, 493) with delta (0, 0)
Screenshot: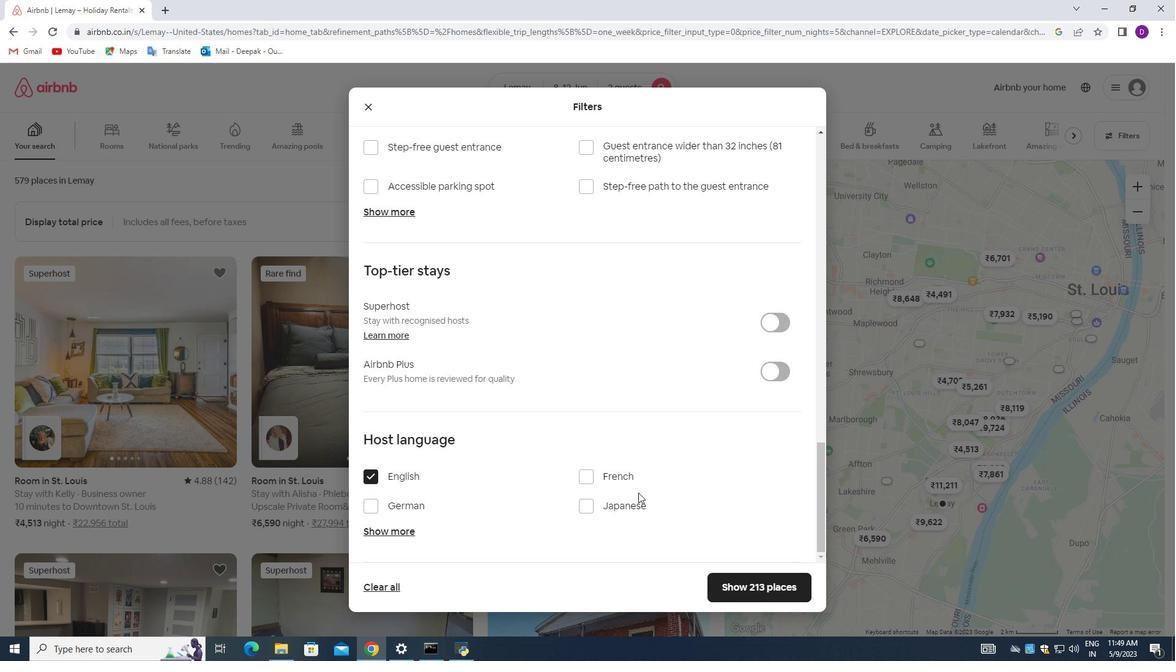 
Action: Mouse moved to (688, 500)
Screenshot: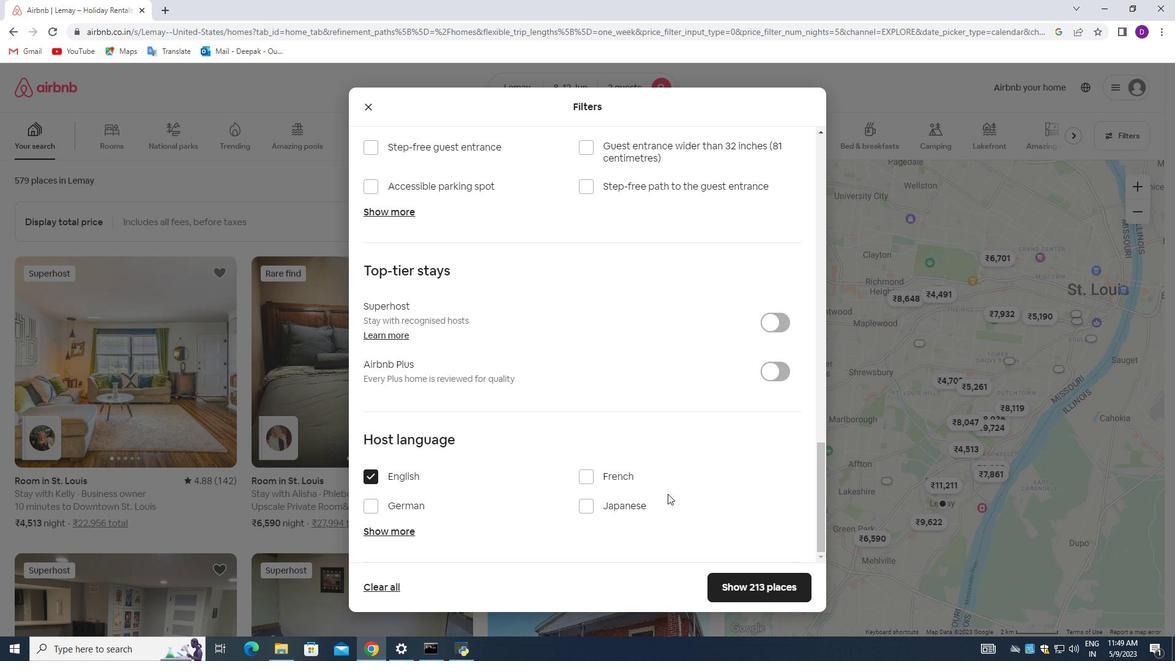 
Action: Mouse scrolled (688, 500) with delta (0, 0)
Screenshot: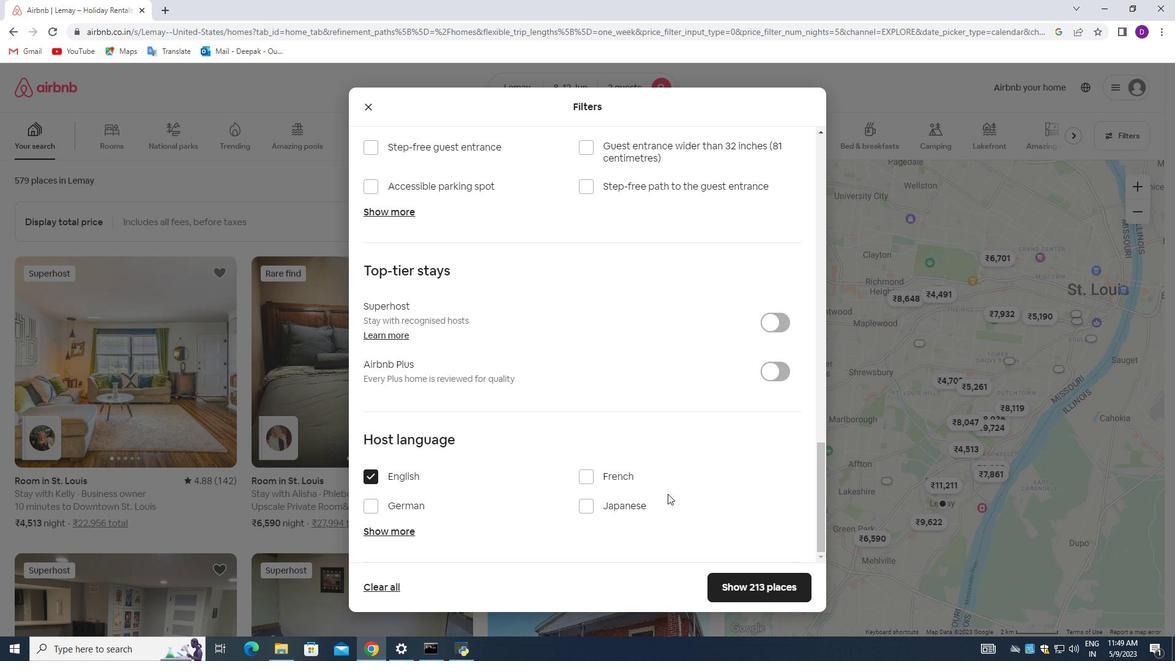 
Action: Mouse moved to (691, 513)
Screenshot: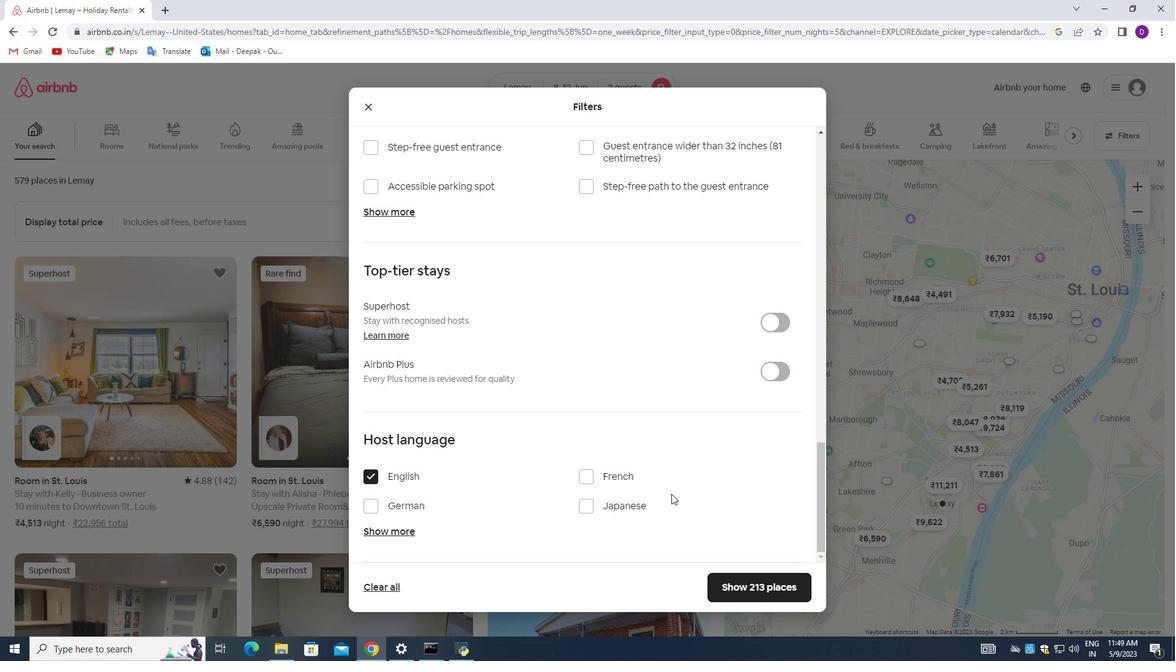 
Action: Mouse scrolled (691, 512) with delta (0, 0)
Screenshot: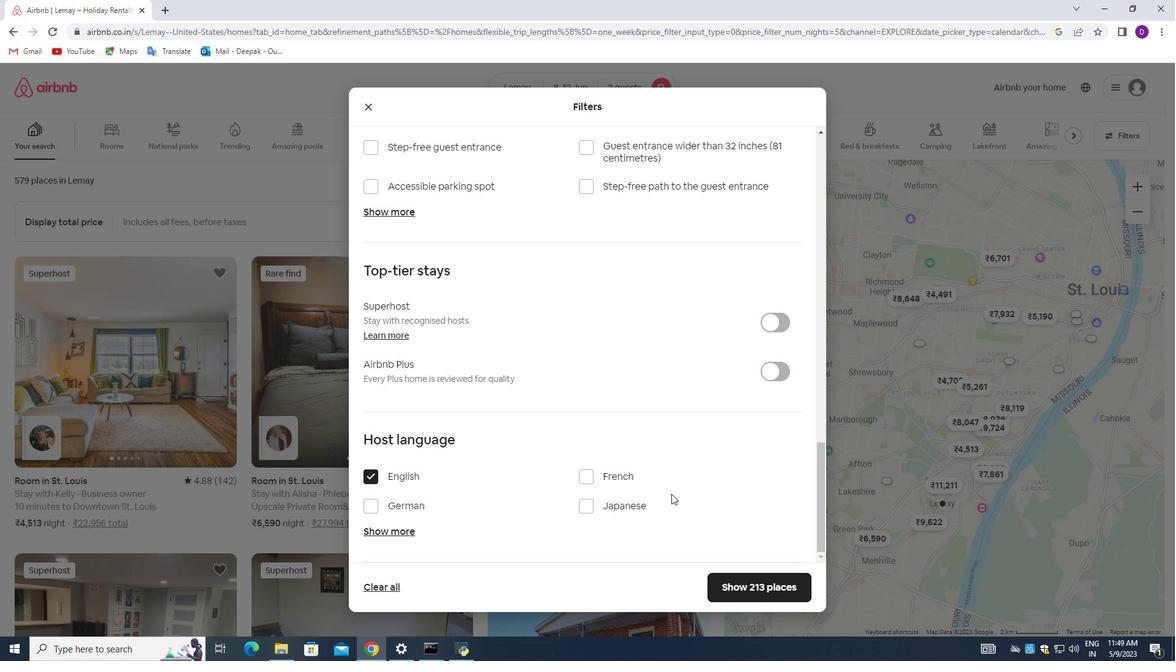 
Action: Mouse moved to (692, 518)
Screenshot: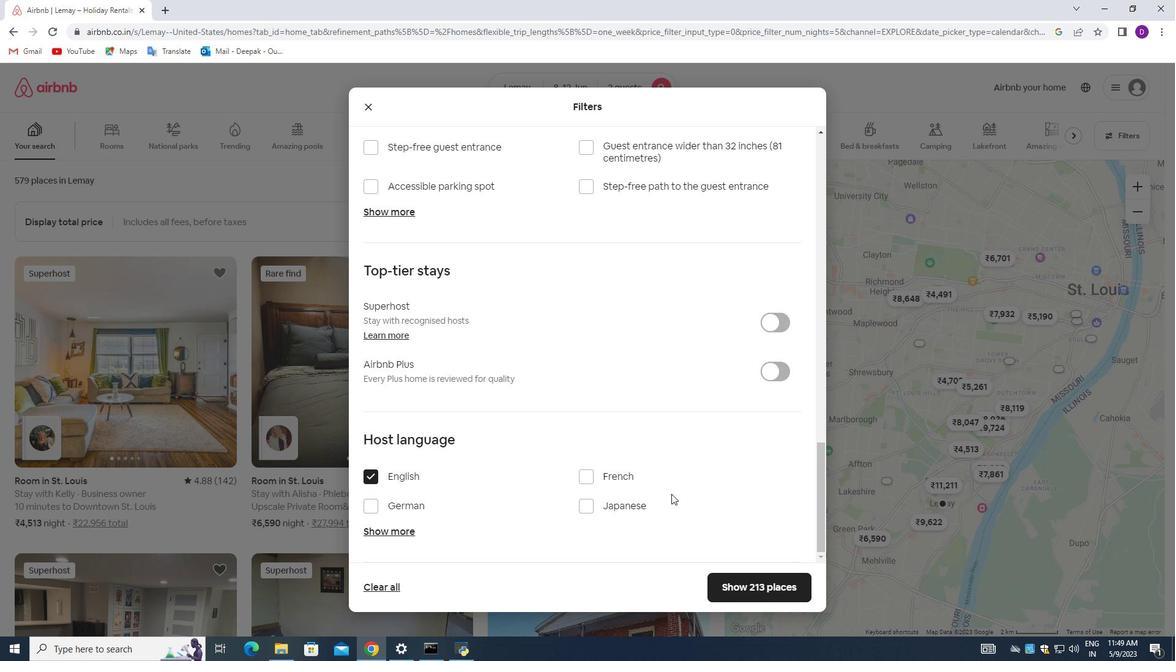 
Action: Mouse scrolled (692, 517) with delta (0, 0)
Screenshot: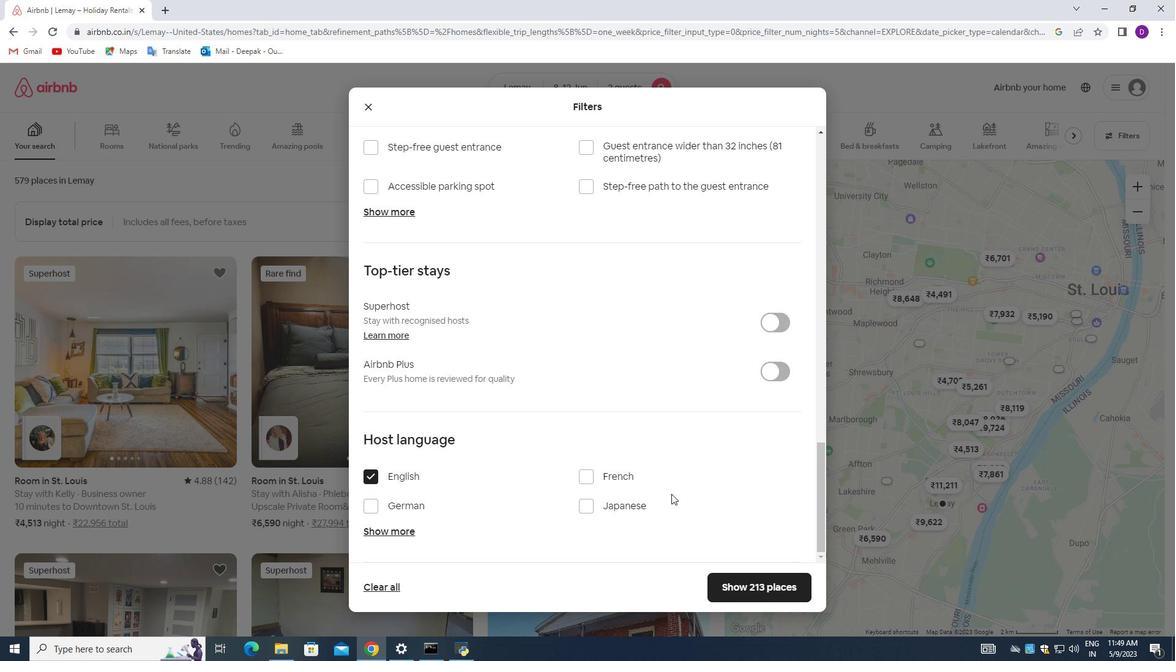 
Action: Mouse moved to (727, 583)
Screenshot: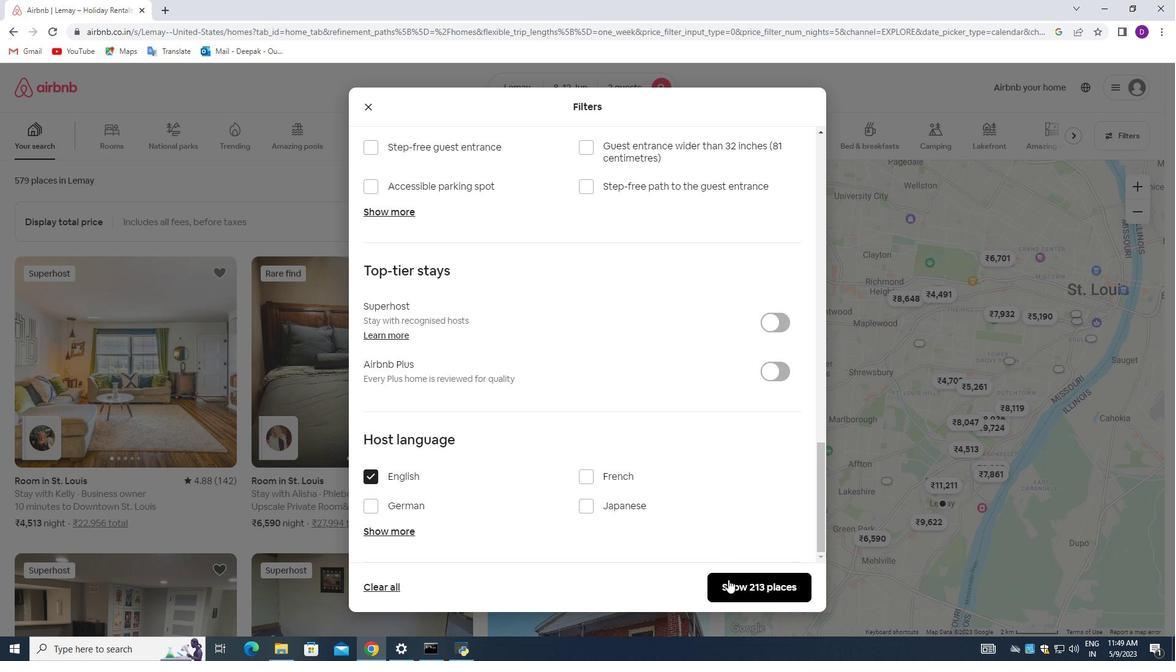 
Action: Mouse pressed left at (727, 583)
Screenshot: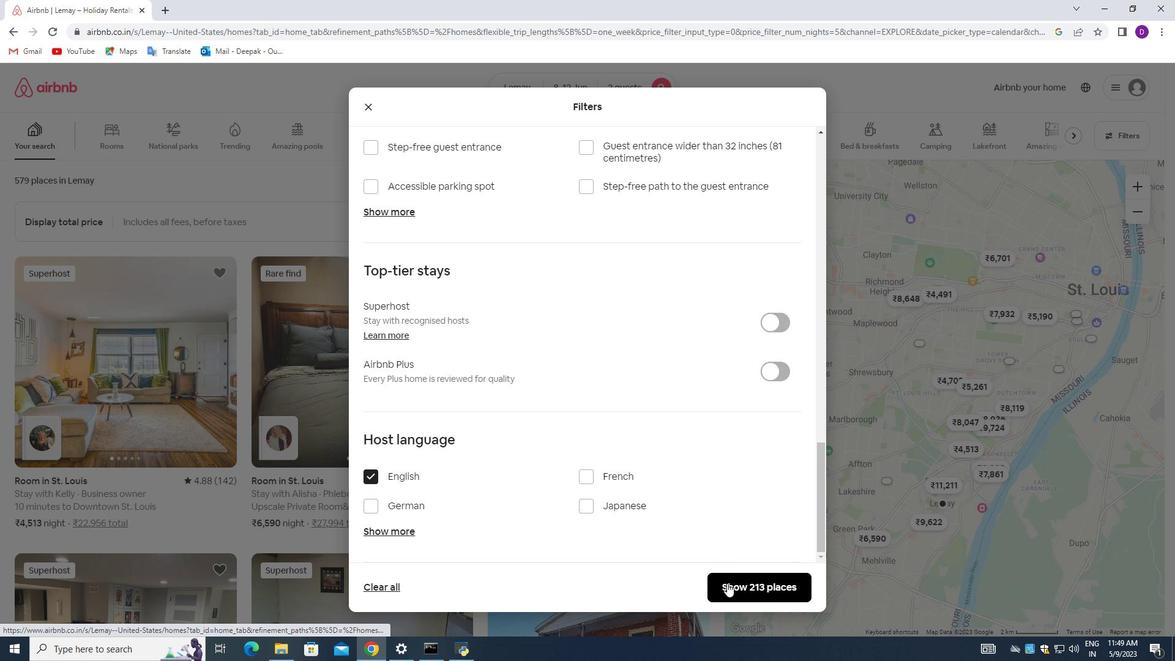 
Action: Mouse moved to (686, 375)
Screenshot: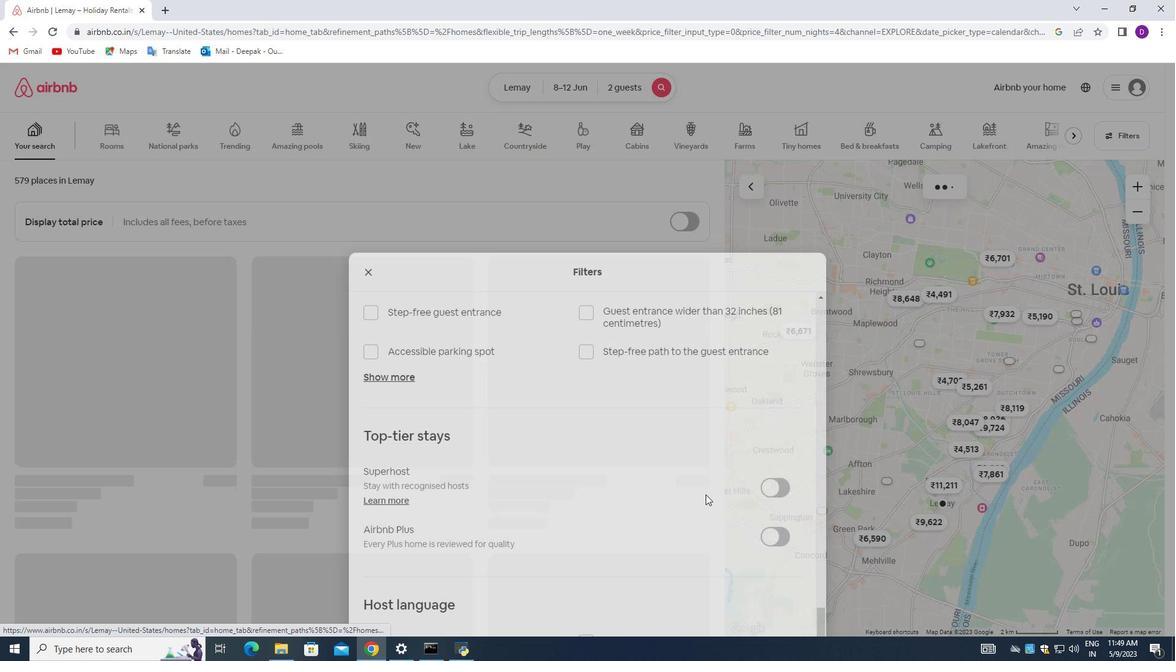 
